 Task: Find connections with filter location Rolante with filter topic #managementwith filter profile language Spanish with filter current company StartupLanes with filter school Madurai Kamraj University, Madurai with filter industry Think Tanks with filter service category Wedding Photography with filter keywords title Professor
Action: Mouse moved to (174, 226)
Screenshot: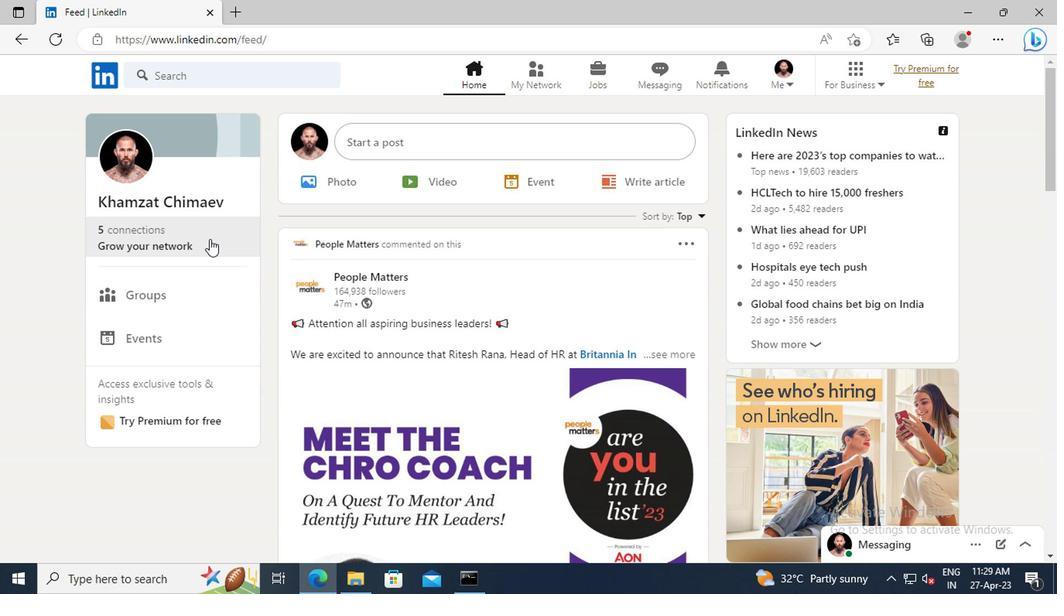 
Action: Mouse pressed left at (174, 226)
Screenshot: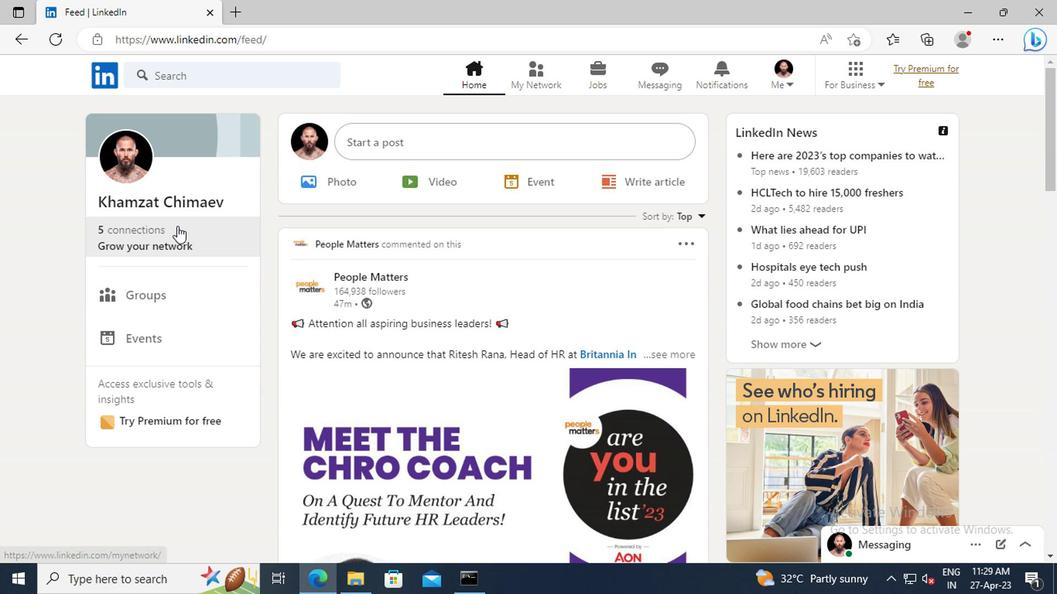 
Action: Mouse moved to (192, 166)
Screenshot: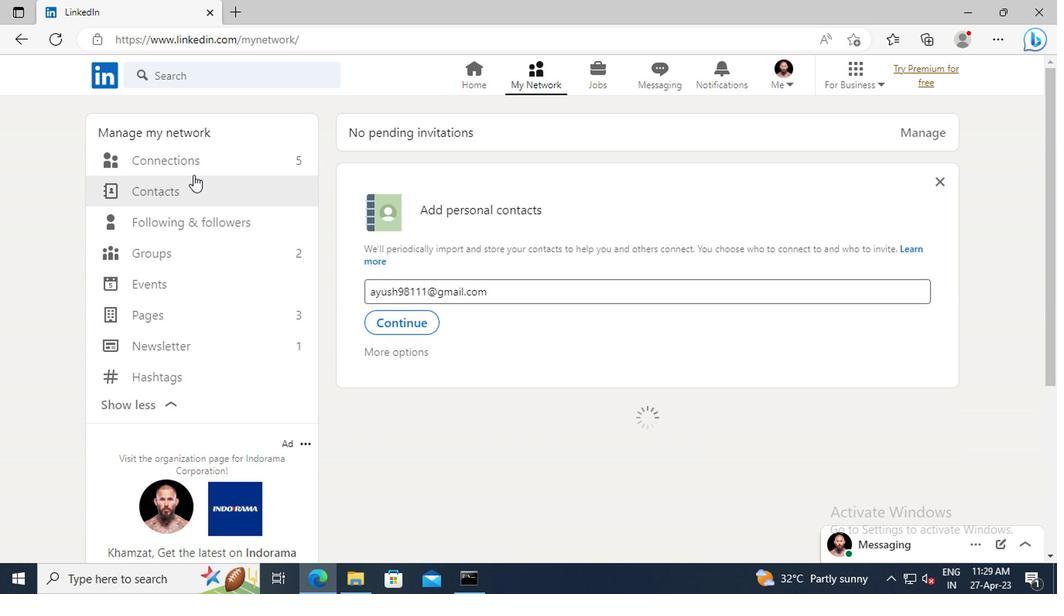 
Action: Mouse pressed left at (192, 166)
Screenshot: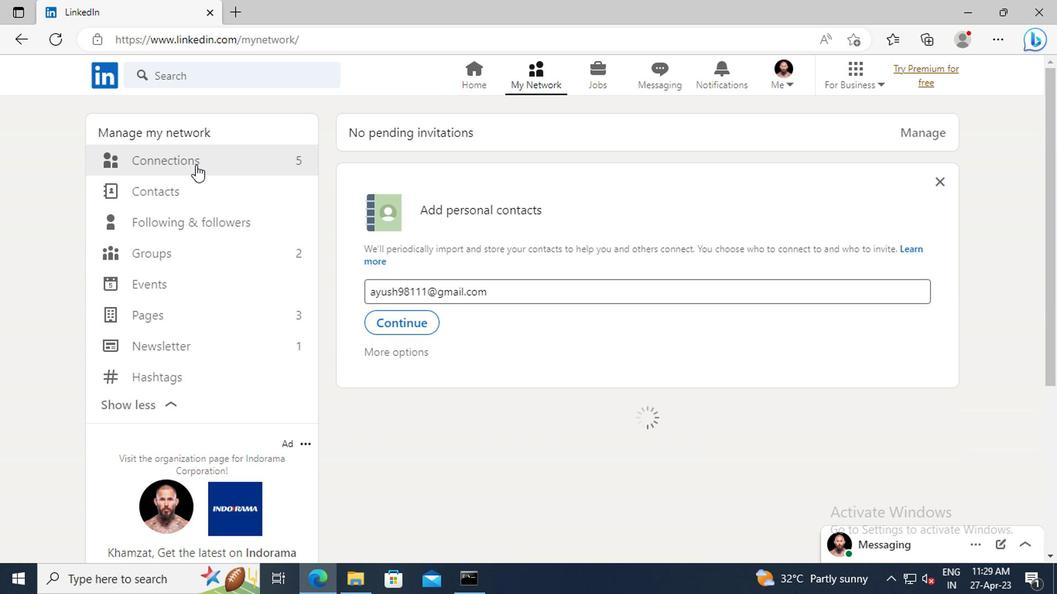 
Action: Mouse moved to (628, 166)
Screenshot: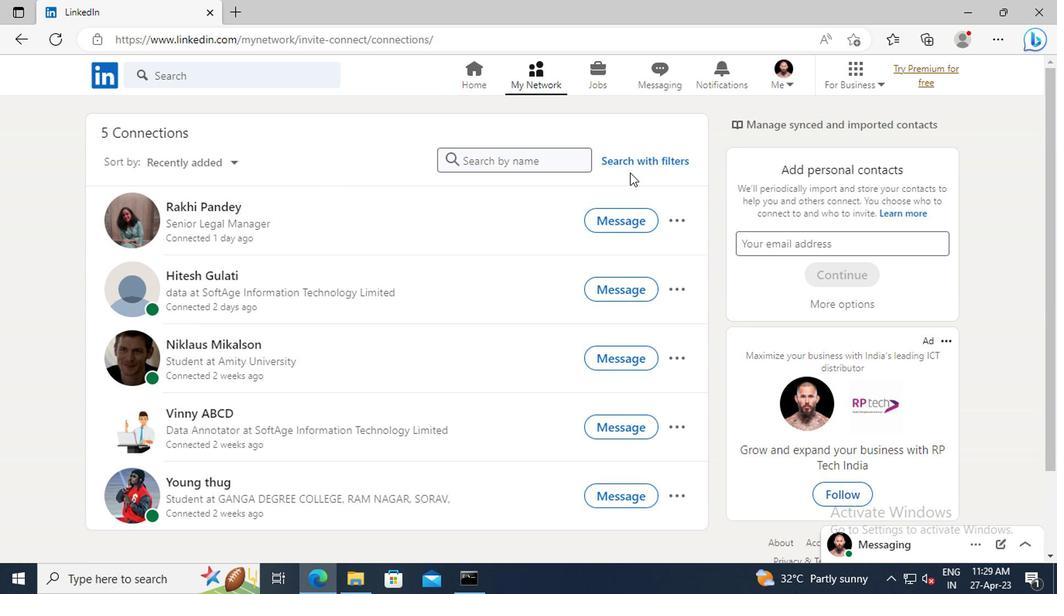 
Action: Mouse pressed left at (628, 166)
Screenshot: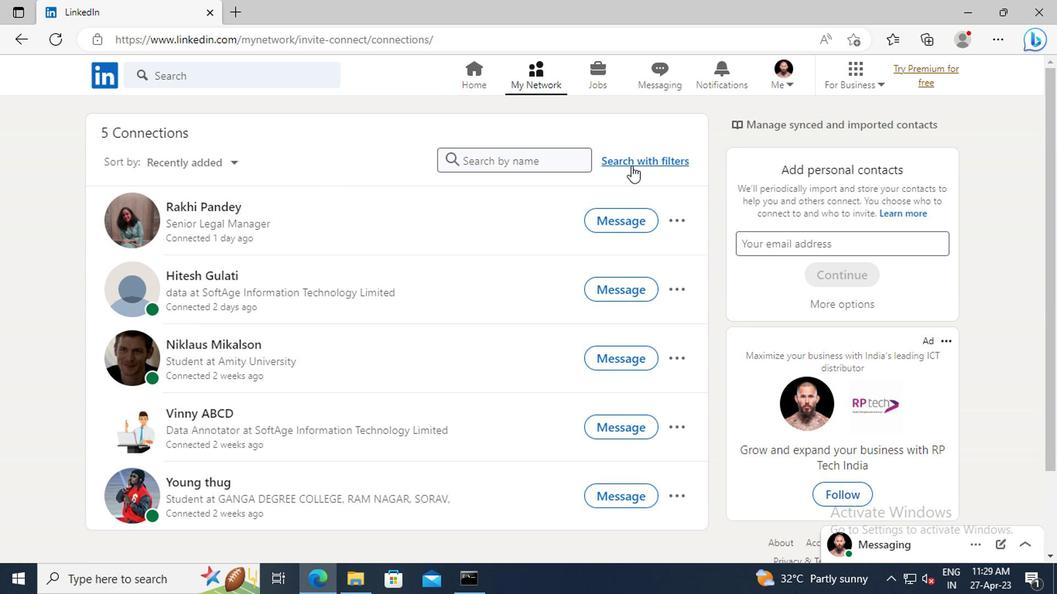 
Action: Mouse moved to (585, 126)
Screenshot: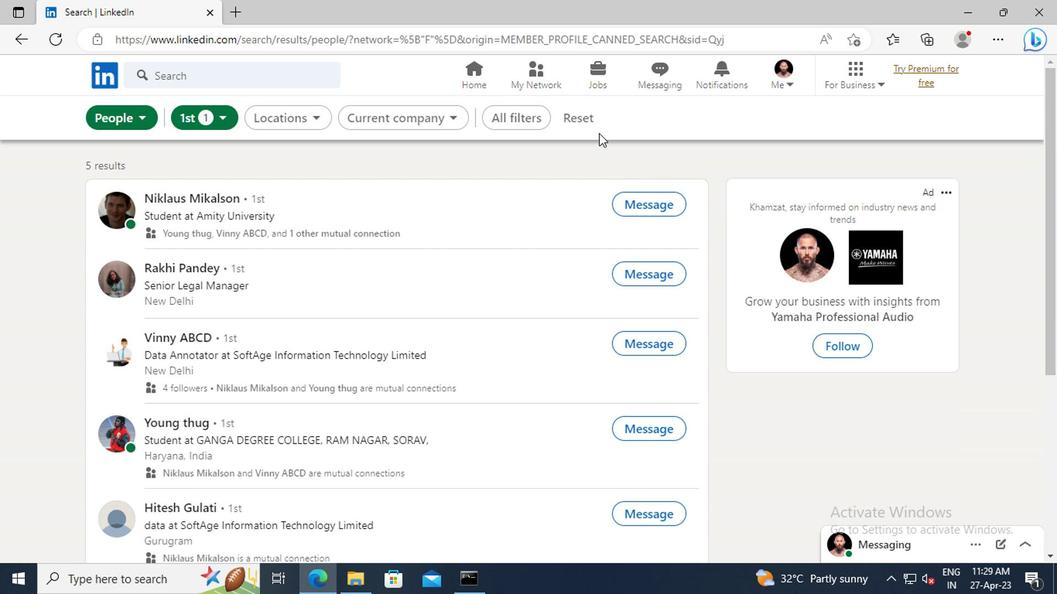 
Action: Mouse pressed left at (585, 126)
Screenshot: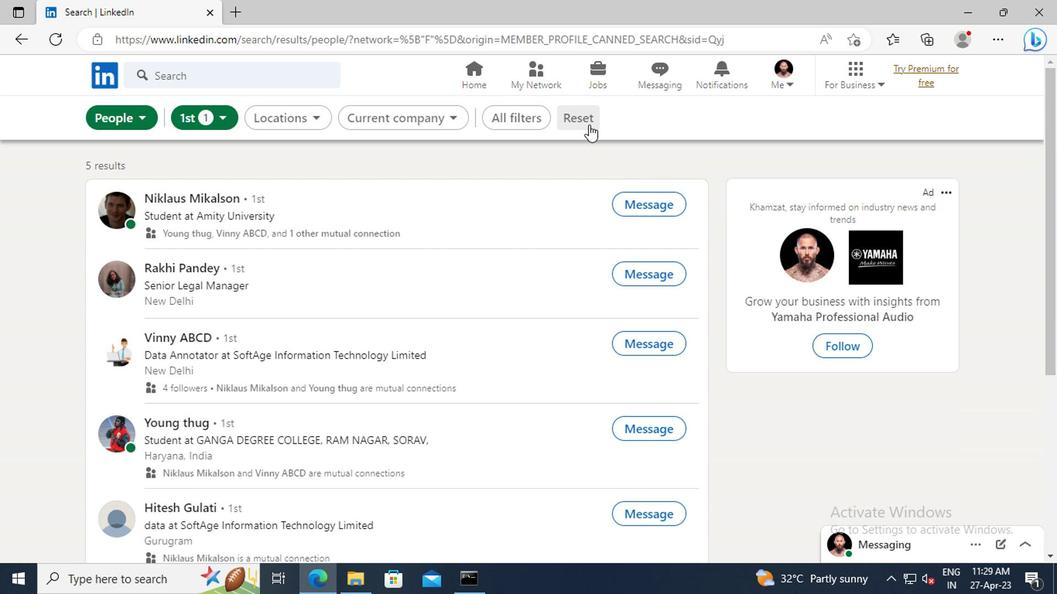 
Action: Mouse moved to (559, 120)
Screenshot: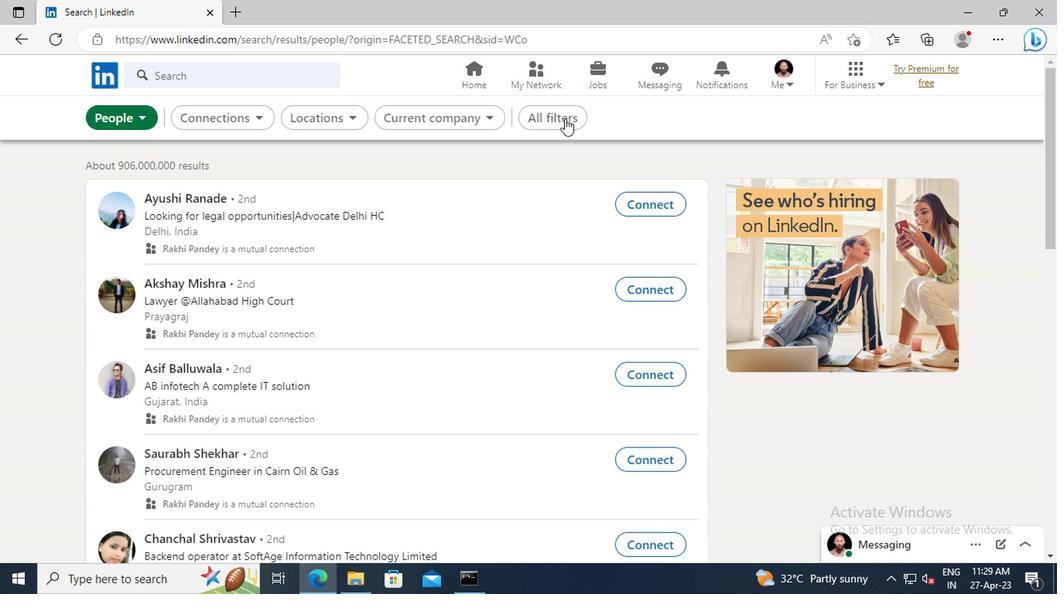 
Action: Mouse pressed left at (559, 120)
Screenshot: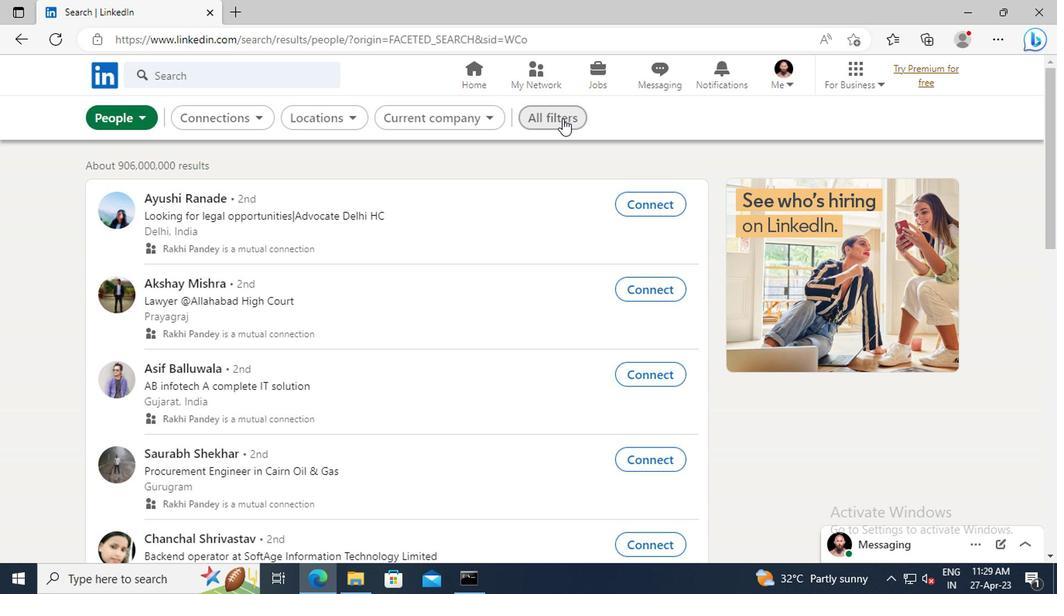 
Action: Mouse moved to (928, 313)
Screenshot: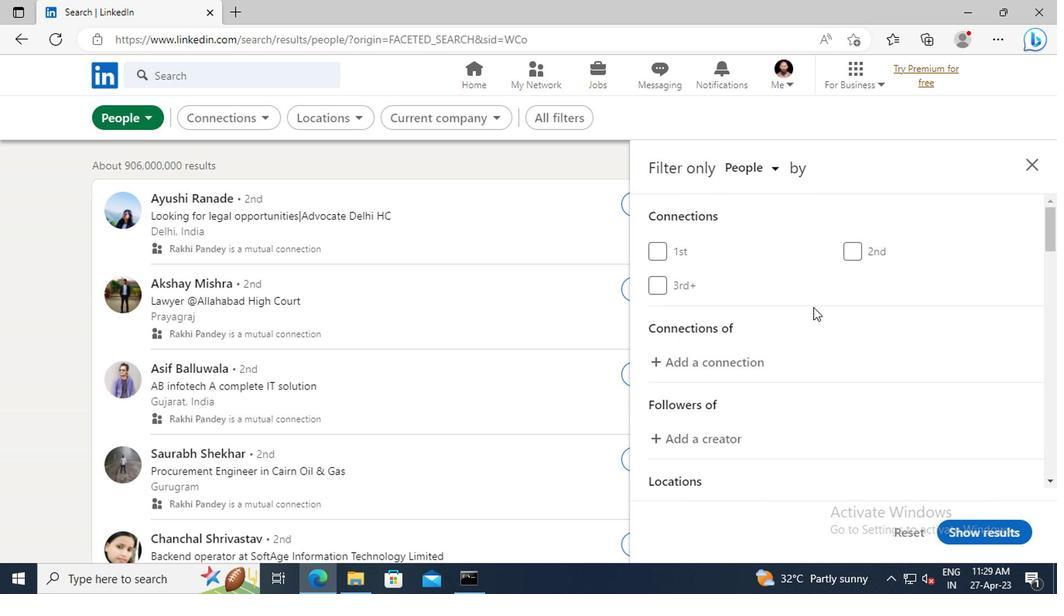 
Action: Mouse scrolled (928, 312) with delta (0, -1)
Screenshot: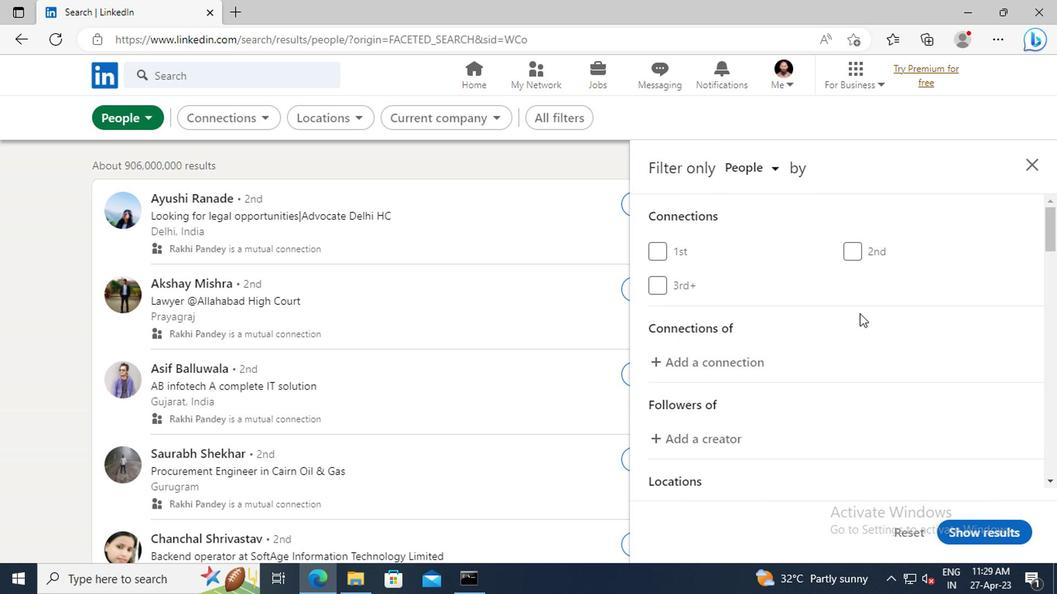 
Action: Mouse scrolled (928, 312) with delta (0, -1)
Screenshot: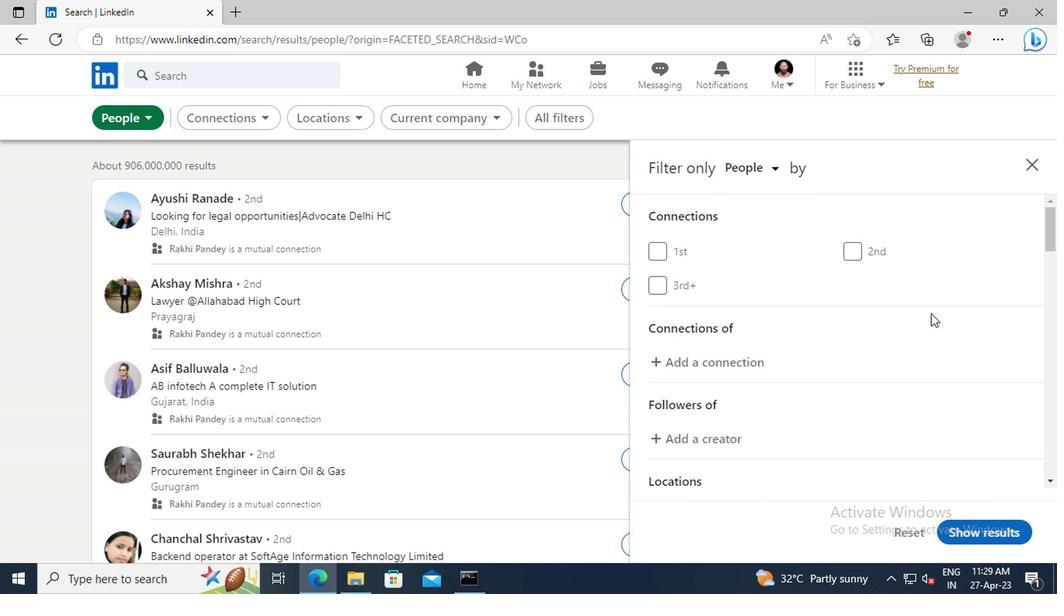 
Action: Mouse scrolled (928, 312) with delta (0, -1)
Screenshot: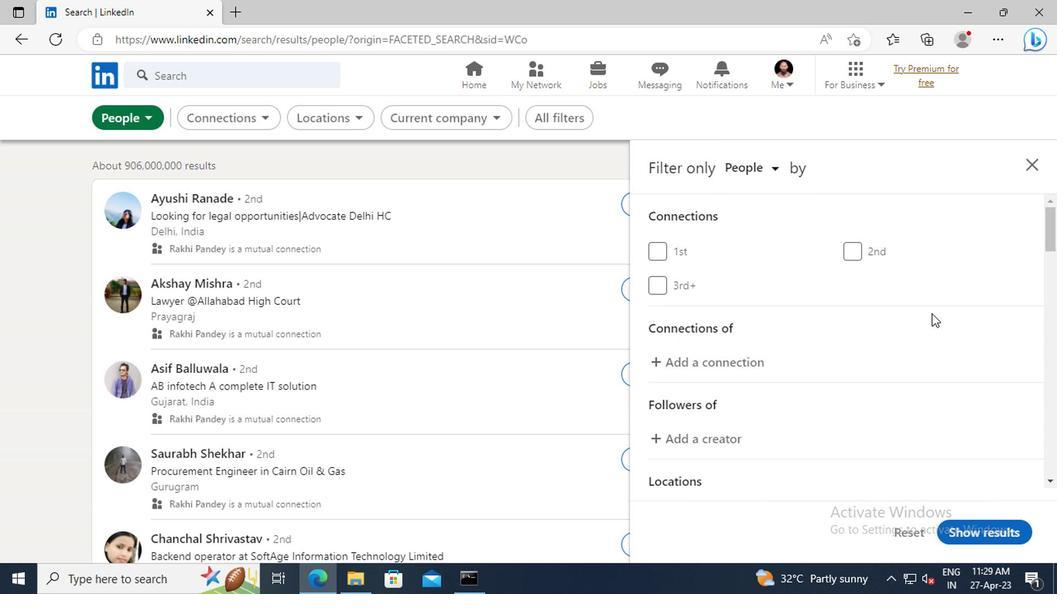 
Action: Mouse scrolled (928, 312) with delta (0, -1)
Screenshot: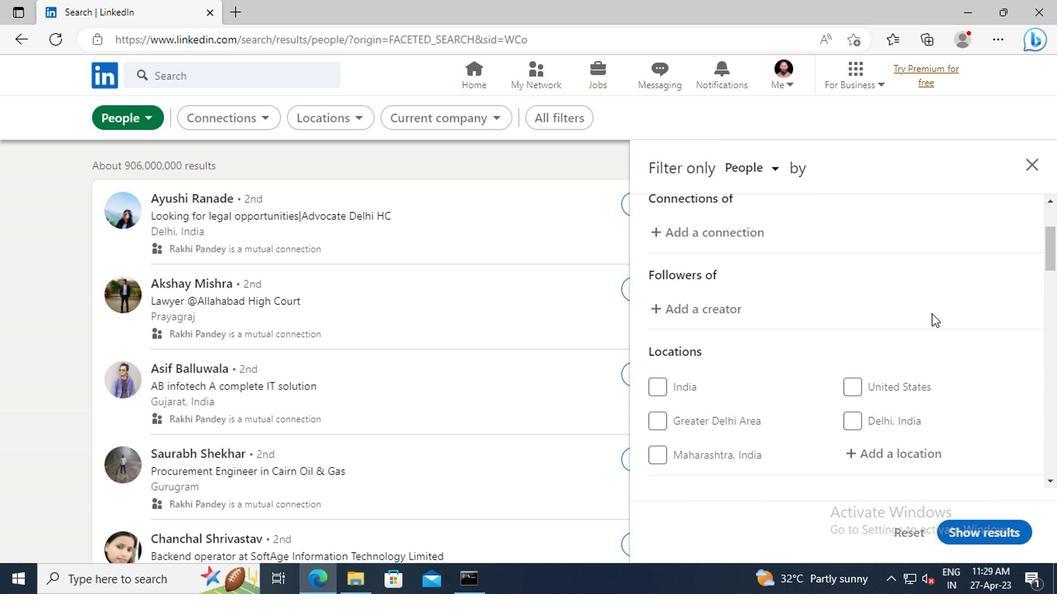 
Action: Mouse scrolled (928, 312) with delta (0, -1)
Screenshot: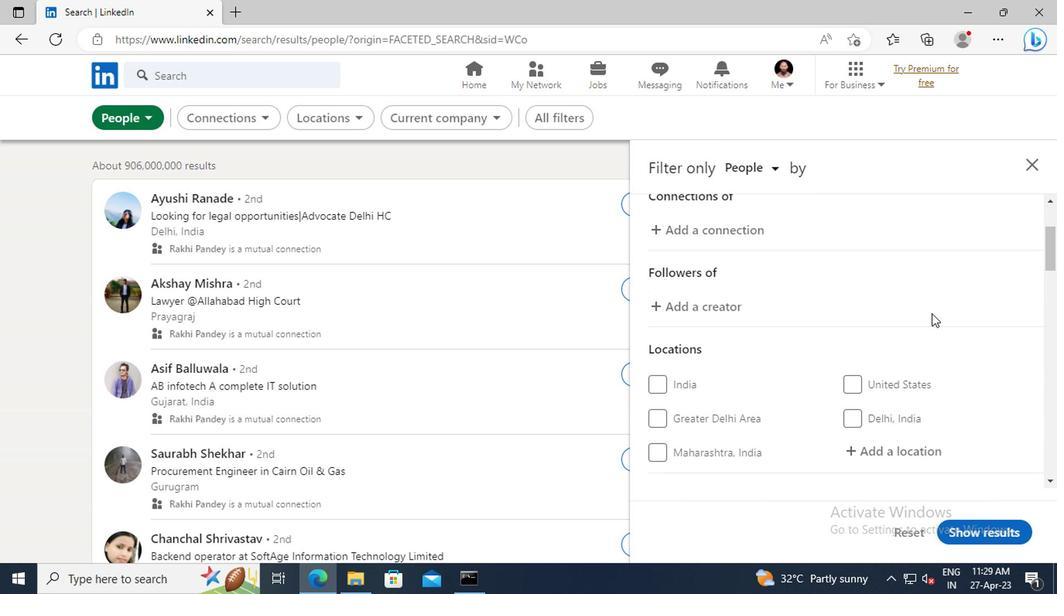 
Action: Mouse moved to (887, 359)
Screenshot: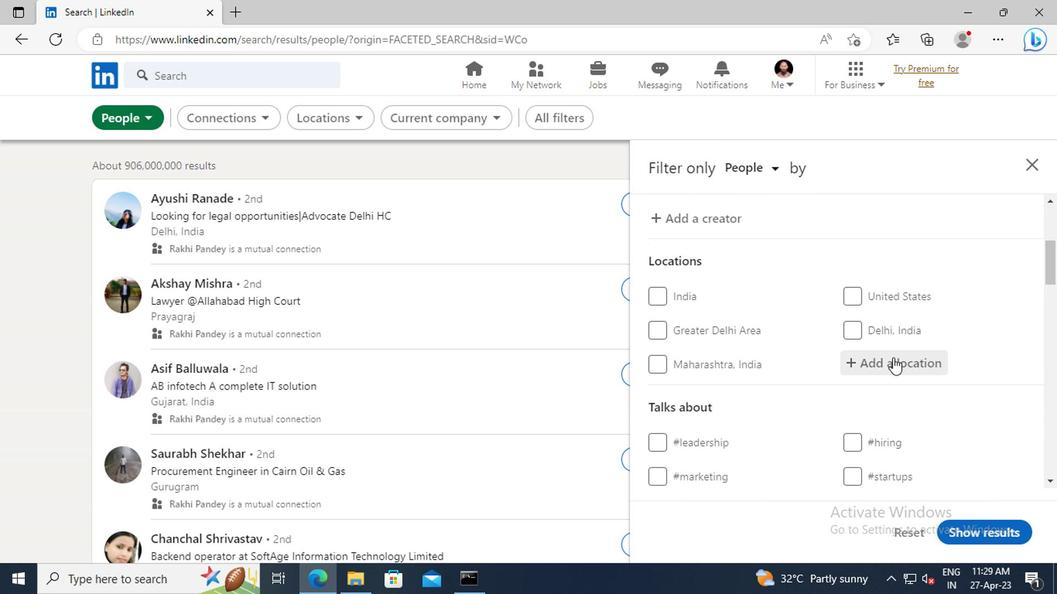 
Action: Mouse pressed left at (887, 359)
Screenshot: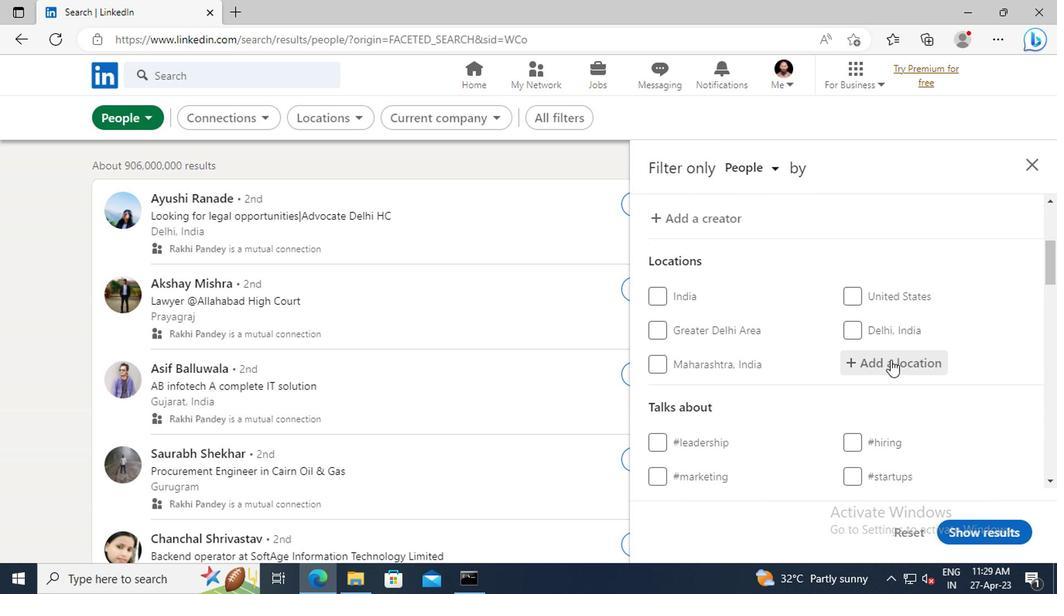 
Action: Key pressed <Key.shift>ROLANTE
Screenshot: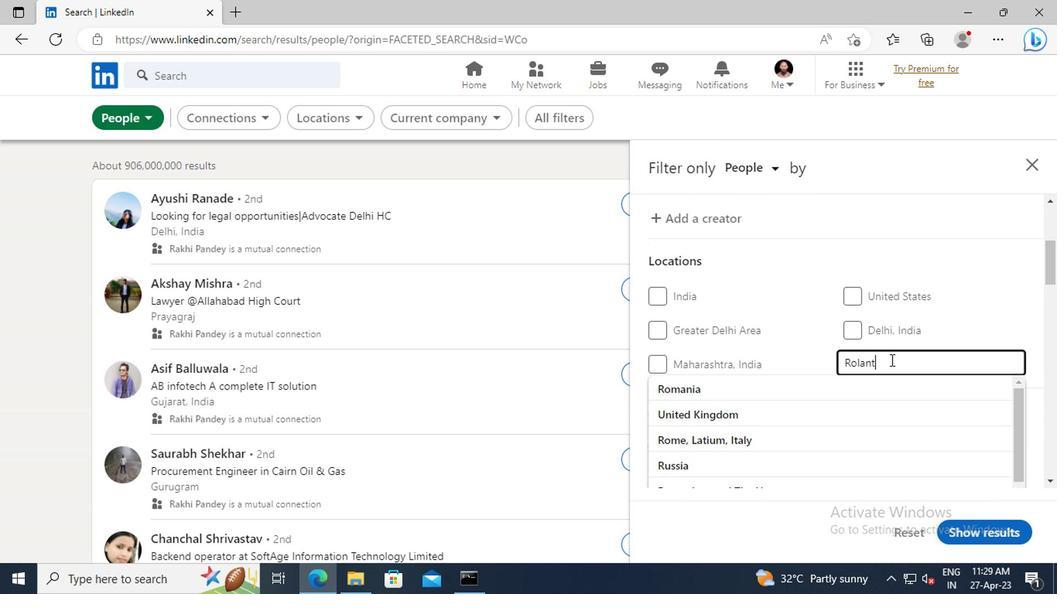 
Action: Mouse moved to (892, 386)
Screenshot: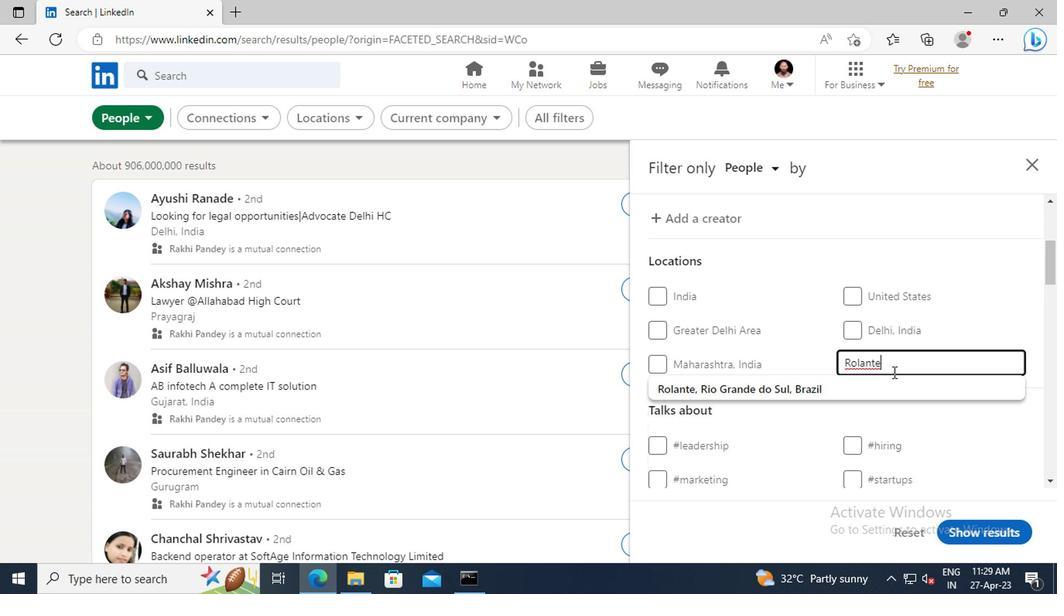 
Action: Mouse pressed left at (892, 386)
Screenshot: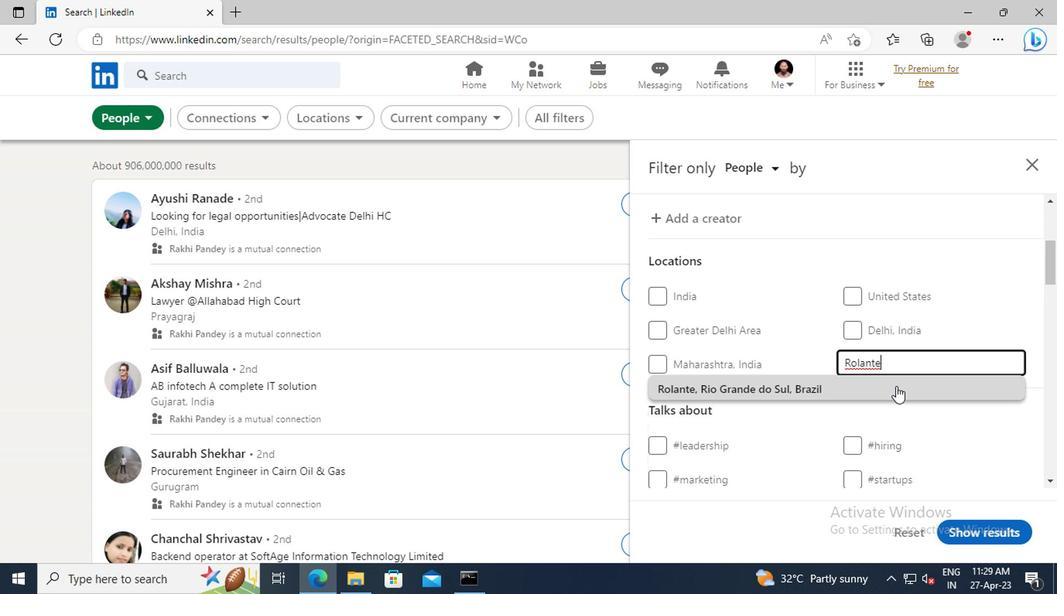 
Action: Mouse moved to (883, 327)
Screenshot: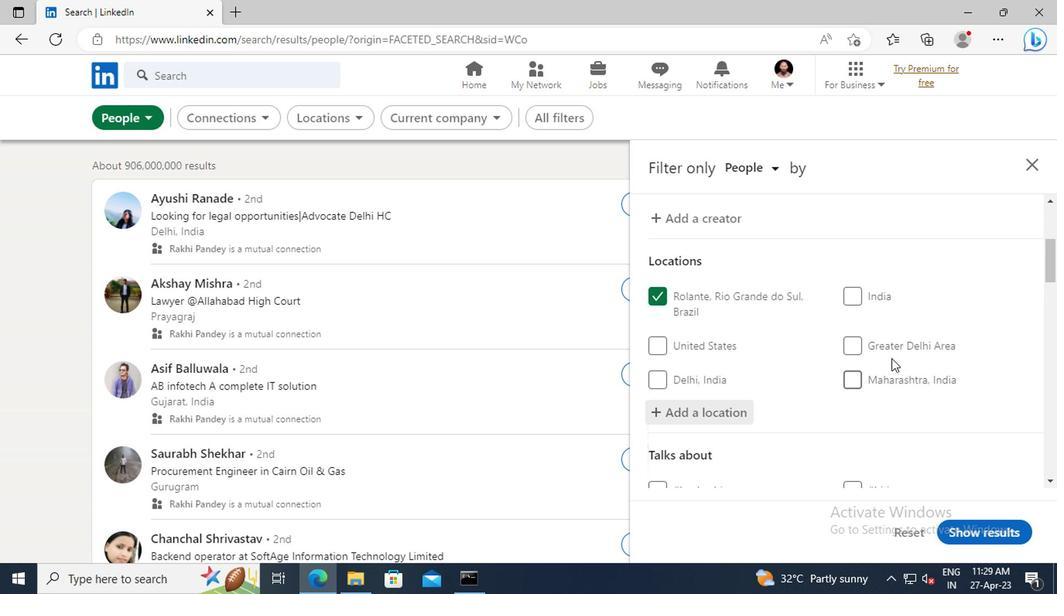 
Action: Mouse scrolled (883, 326) with delta (0, -1)
Screenshot: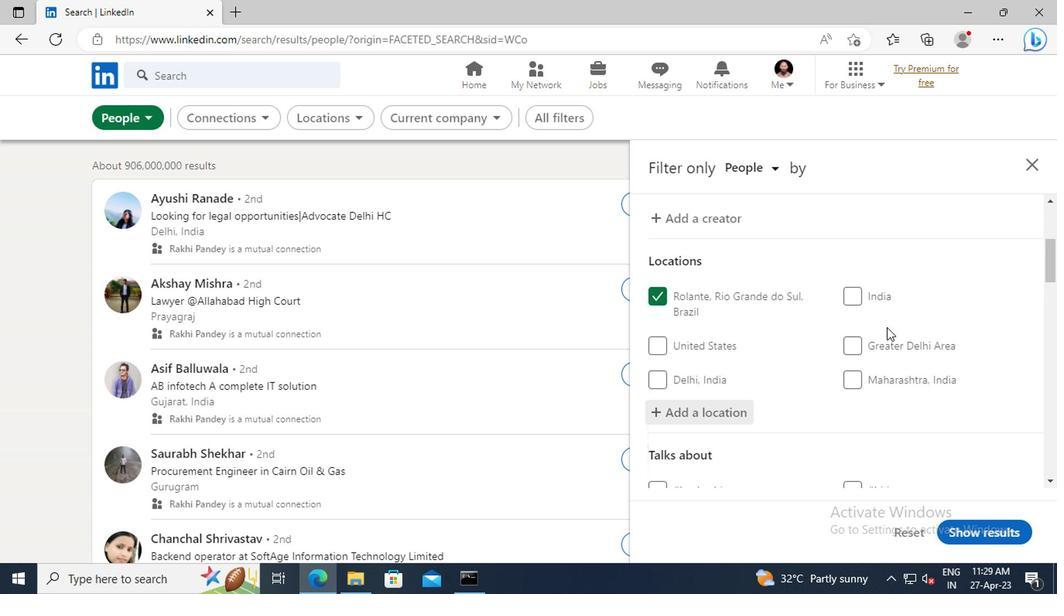 
Action: Mouse scrolled (883, 326) with delta (0, -1)
Screenshot: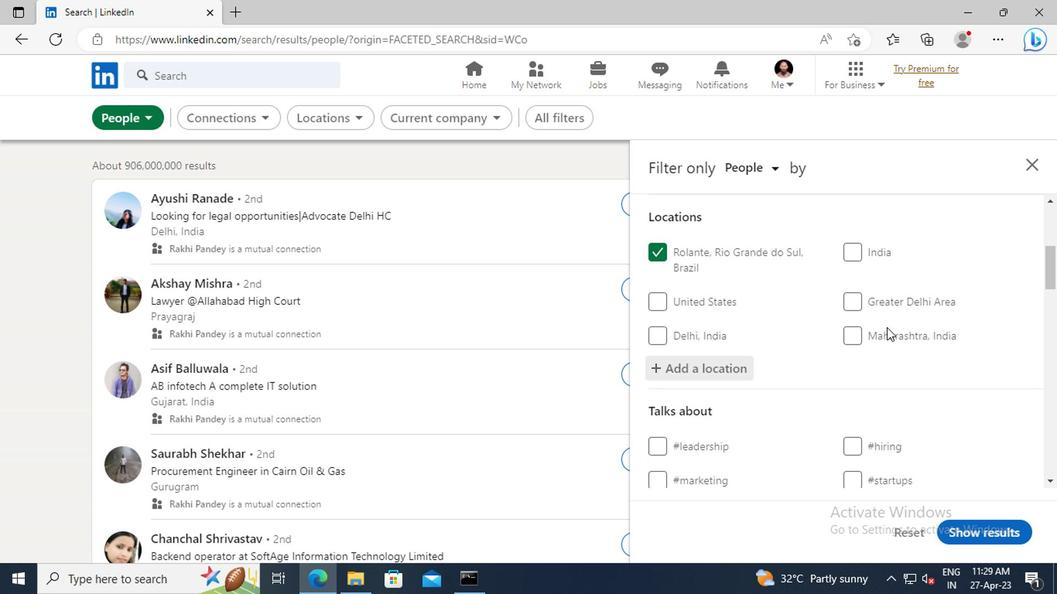 
Action: Mouse scrolled (883, 326) with delta (0, -1)
Screenshot: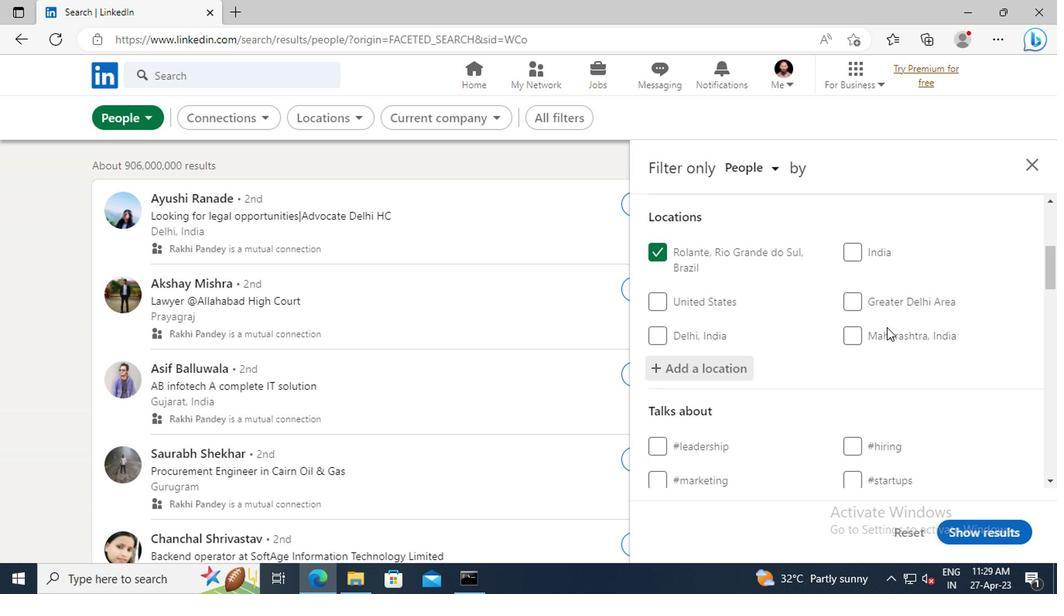 
Action: Mouse scrolled (883, 326) with delta (0, -1)
Screenshot: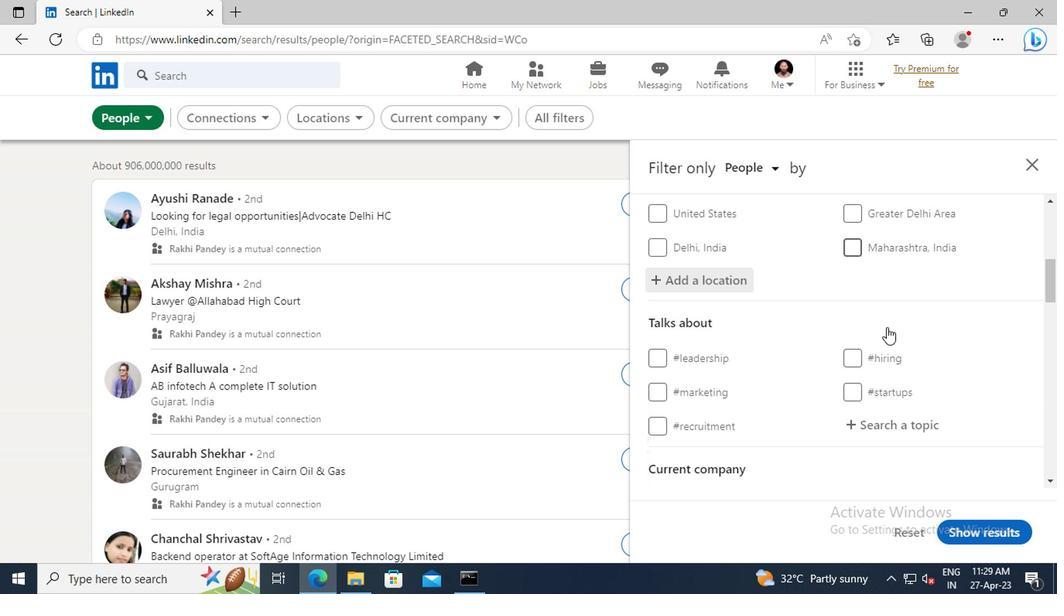 
Action: Mouse scrolled (883, 326) with delta (0, -1)
Screenshot: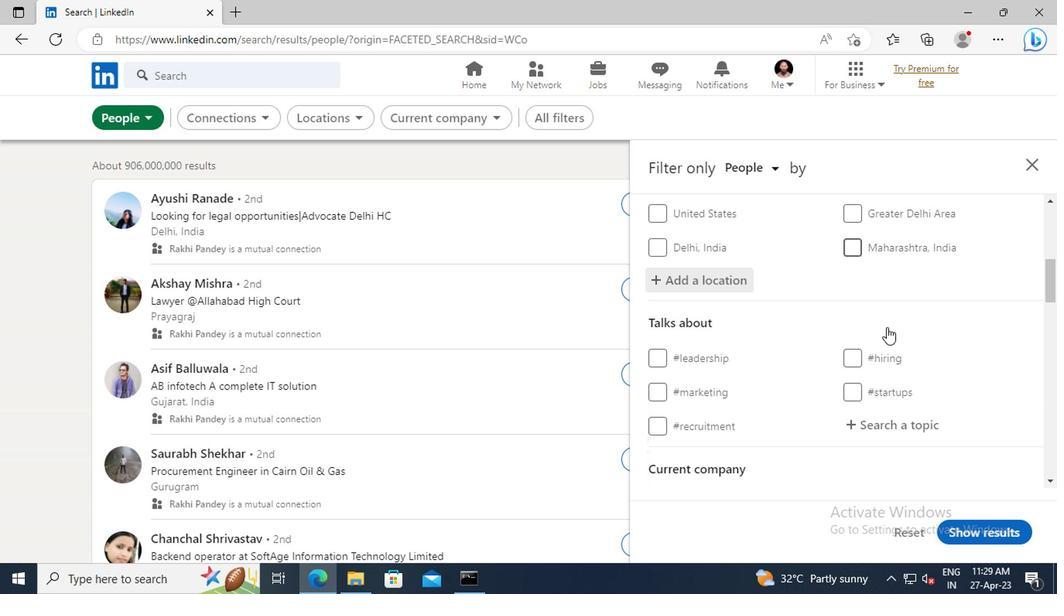
Action: Mouse moved to (882, 340)
Screenshot: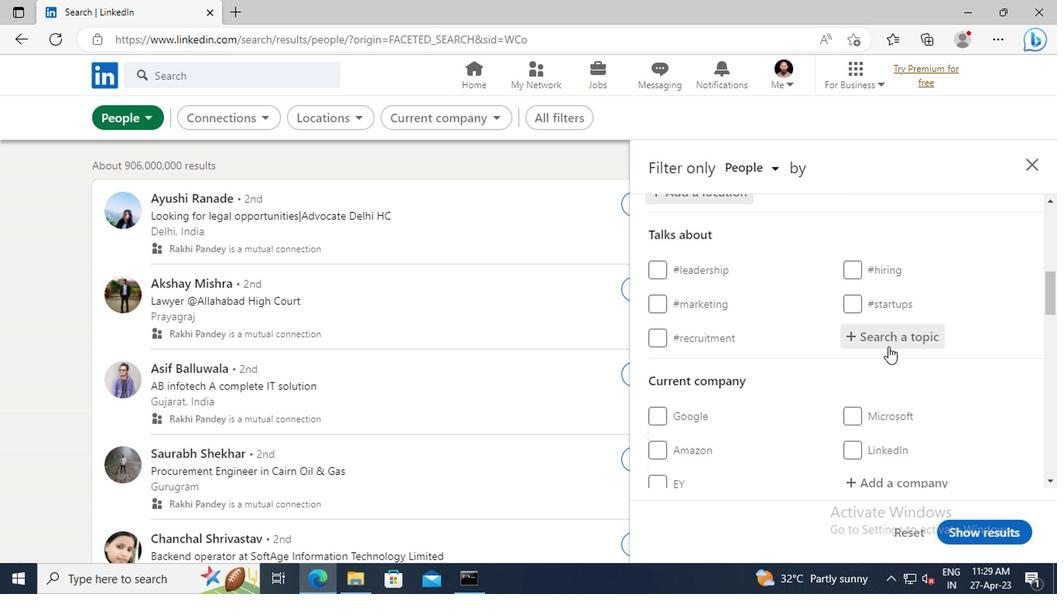 
Action: Mouse pressed left at (882, 340)
Screenshot: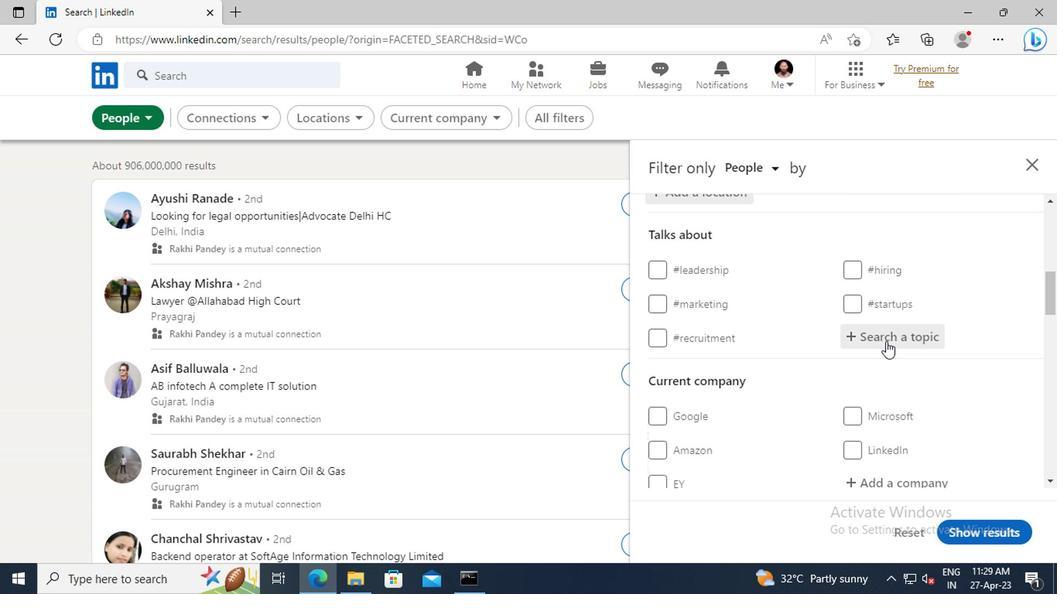
Action: Key pressed <Key.shift>#MANAGEMENTWITH<Key.enter>
Screenshot: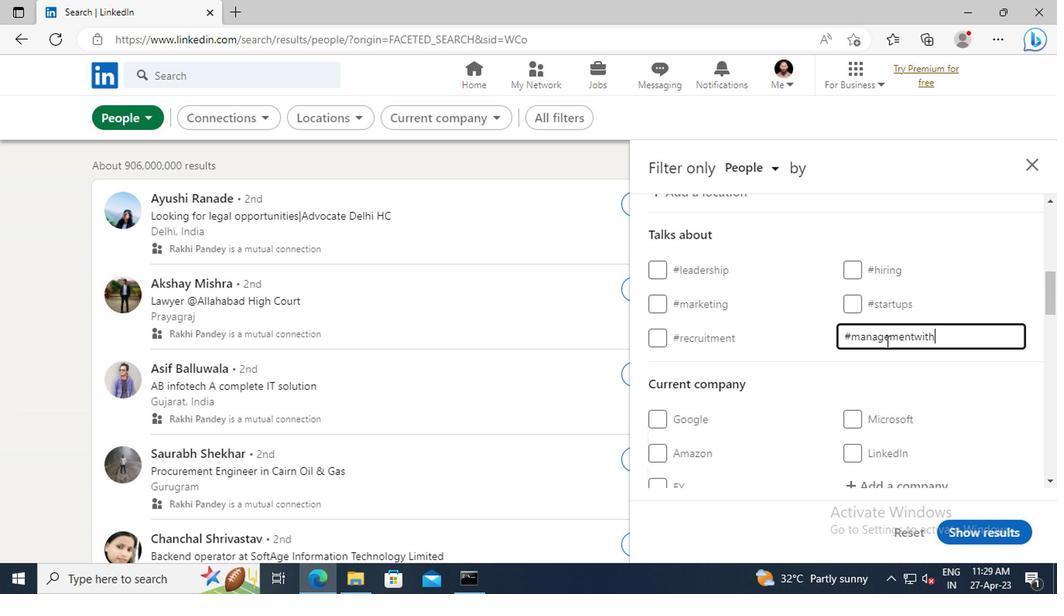 
Action: Mouse moved to (823, 347)
Screenshot: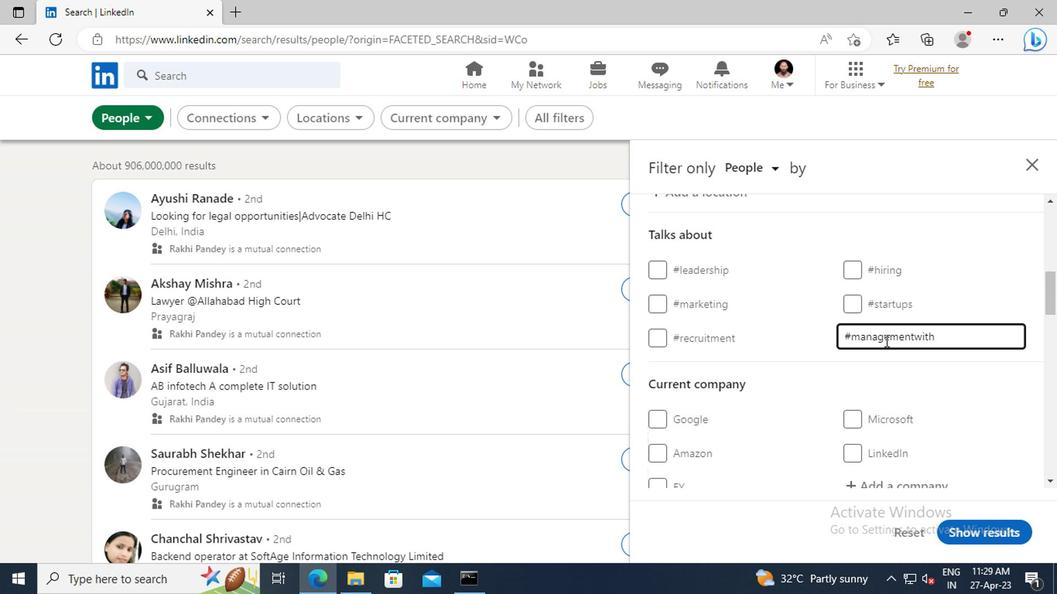 
Action: Mouse scrolled (823, 346) with delta (0, 0)
Screenshot: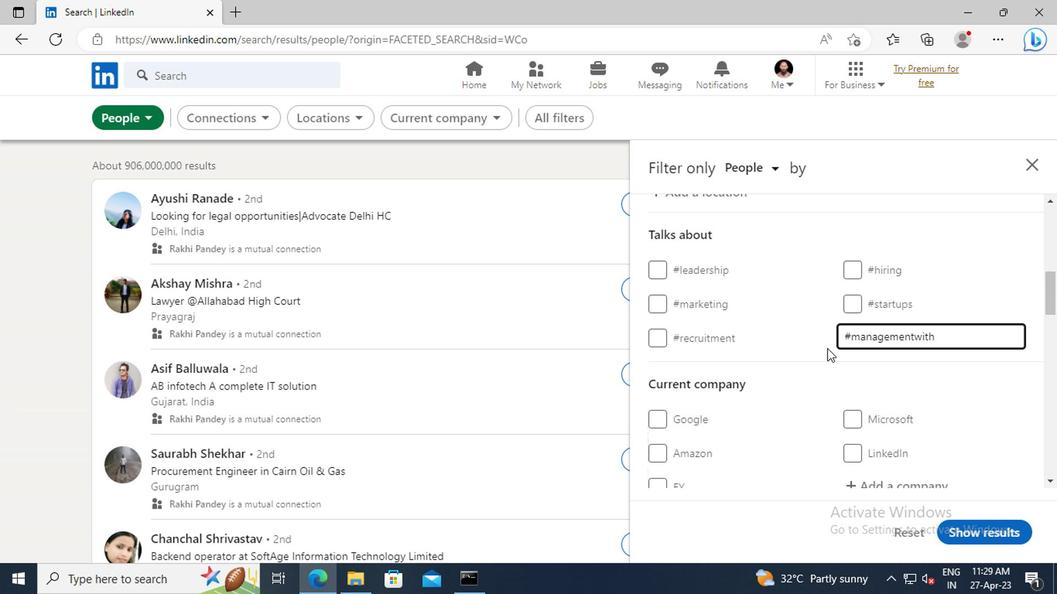 
Action: Mouse scrolled (823, 346) with delta (0, 0)
Screenshot: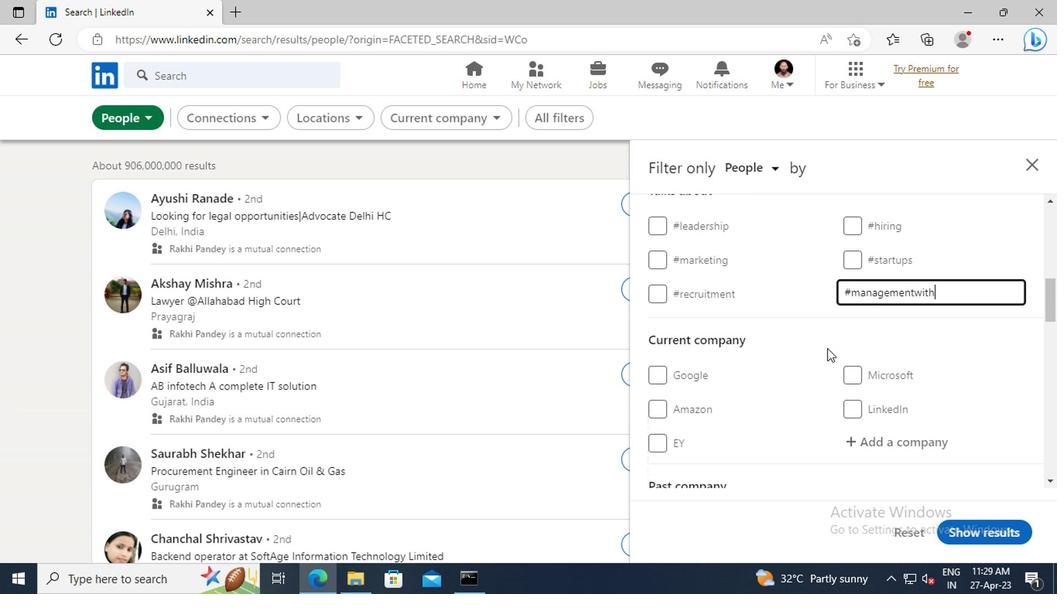 
Action: Mouse scrolled (823, 346) with delta (0, 0)
Screenshot: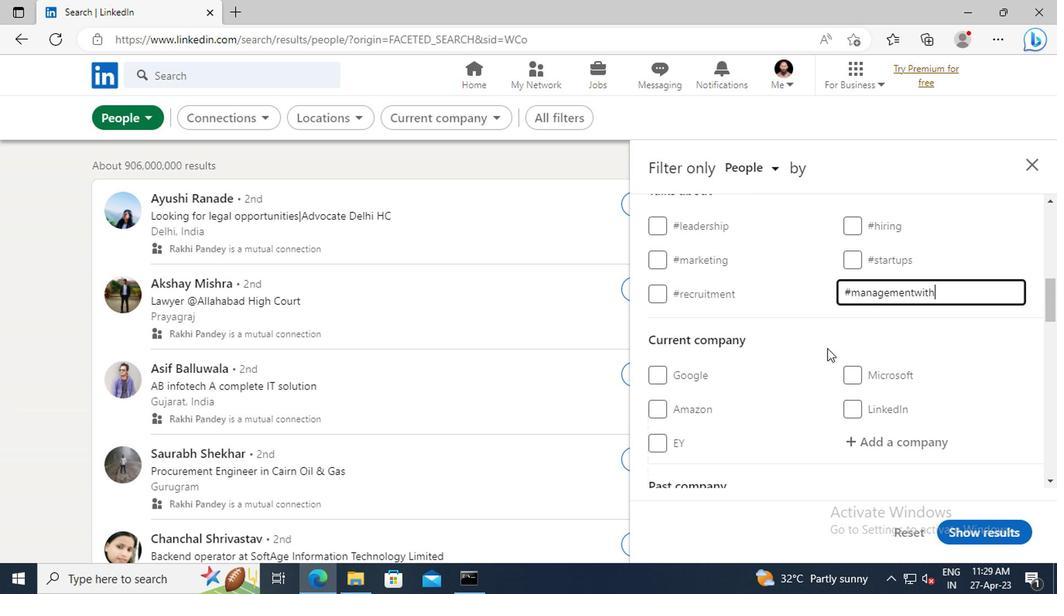 
Action: Mouse scrolled (823, 346) with delta (0, 0)
Screenshot: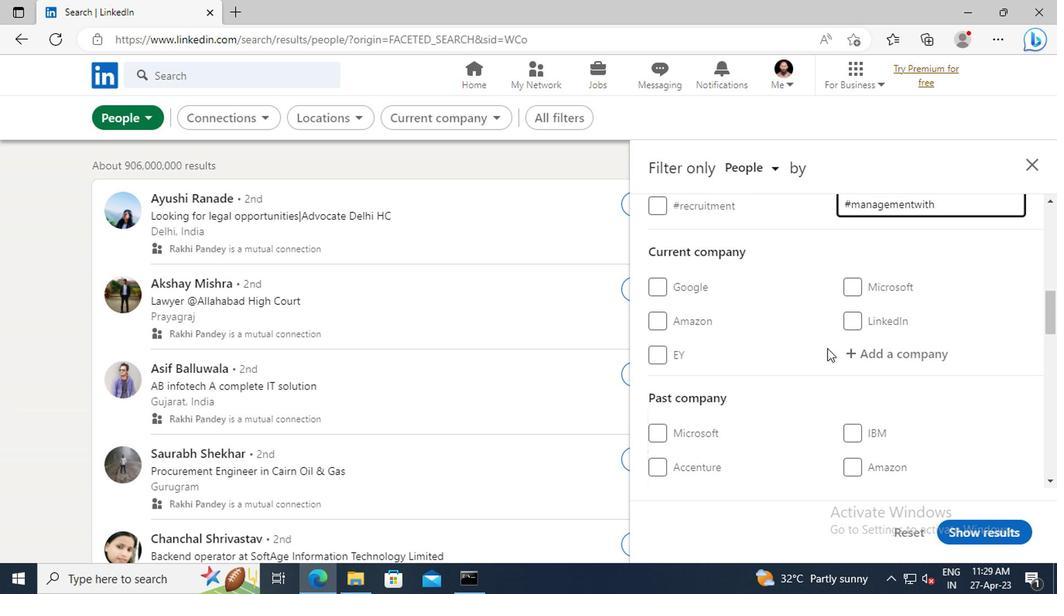 
Action: Mouse scrolled (823, 346) with delta (0, 0)
Screenshot: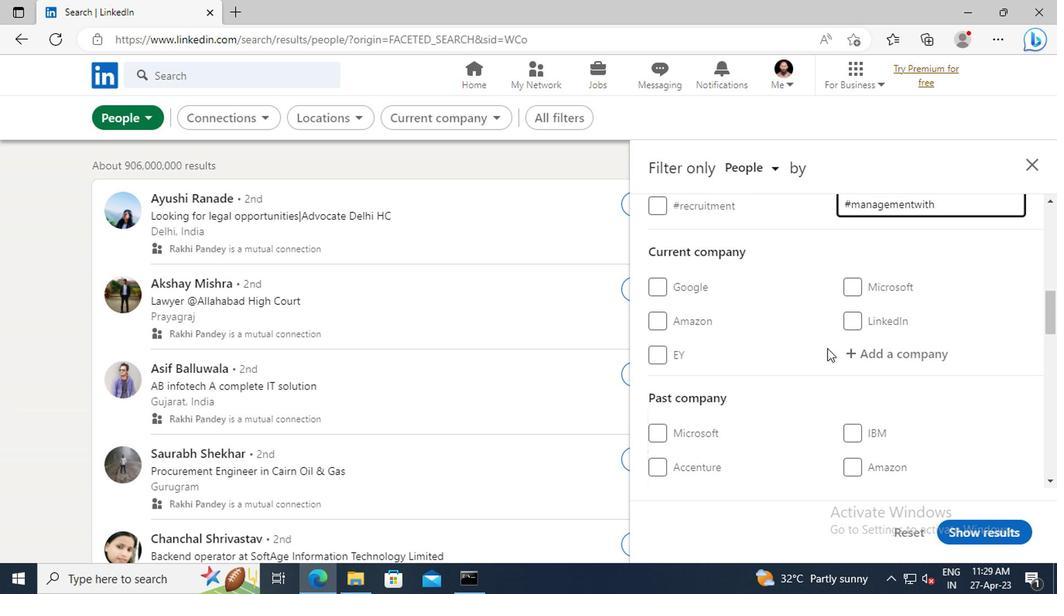 
Action: Mouse scrolled (823, 346) with delta (0, 0)
Screenshot: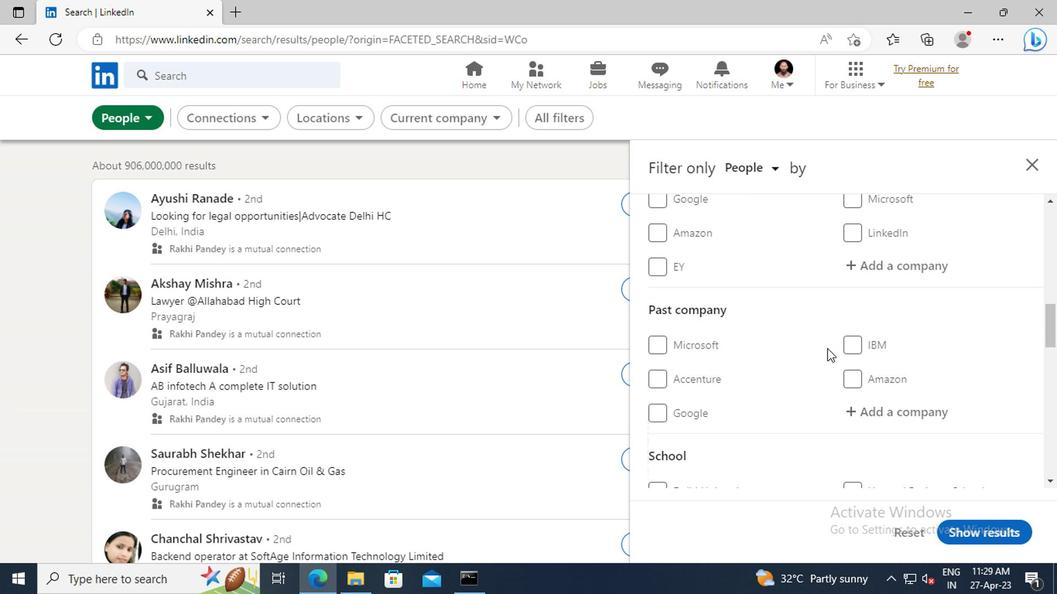 
Action: Mouse scrolled (823, 346) with delta (0, 0)
Screenshot: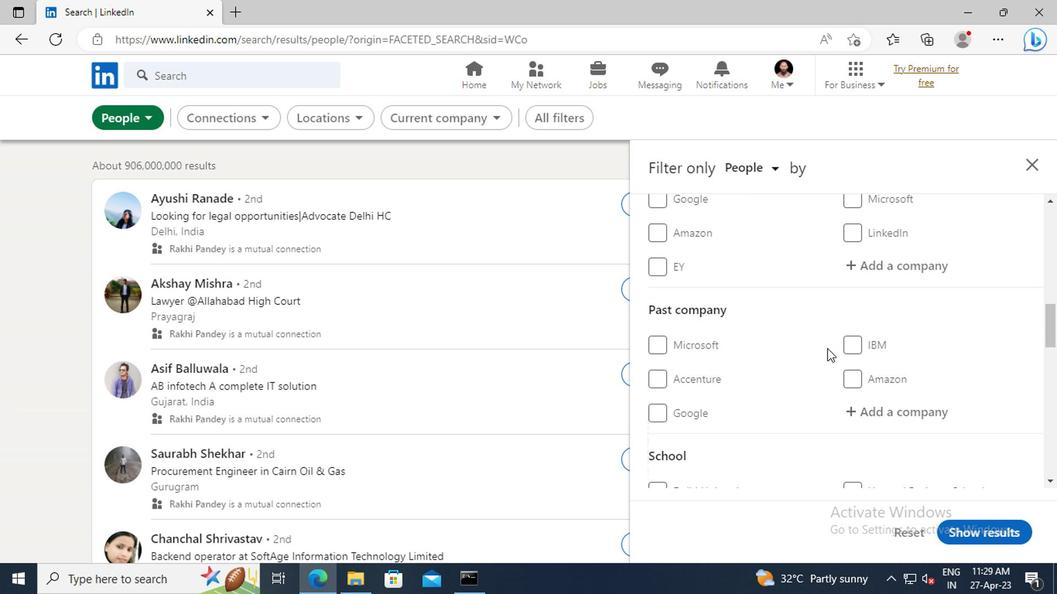 
Action: Mouse scrolled (823, 346) with delta (0, 0)
Screenshot: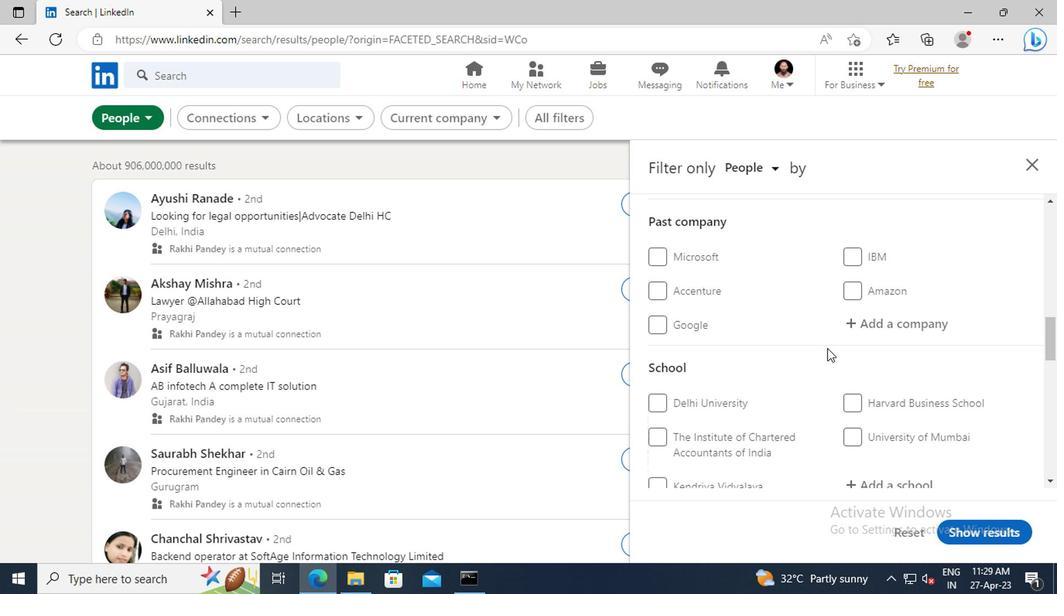 
Action: Mouse scrolled (823, 346) with delta (0, 0)
Screenshot: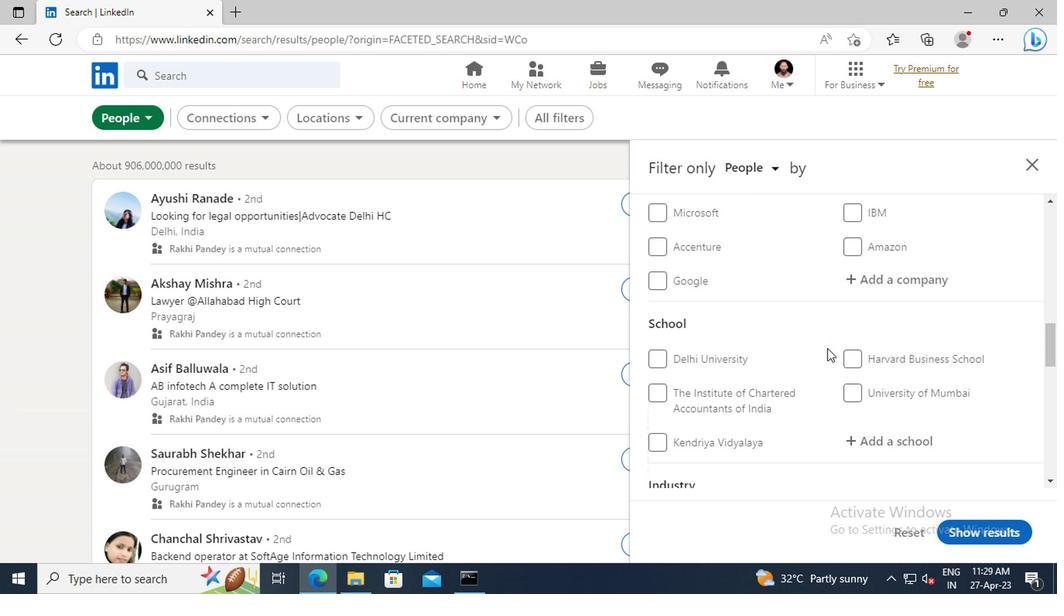 
Action: Mouse scrolled (823, 346) with delta (0, 0)
Screenshot: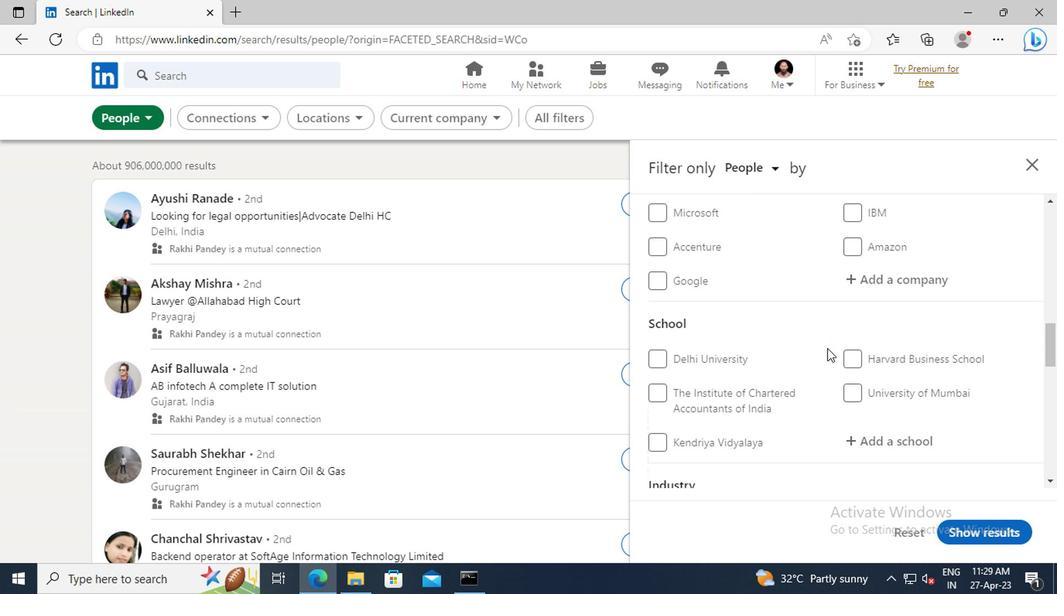 
Action: Mouse scrolled (823, 346) with delta (0, 0)
Screenshot: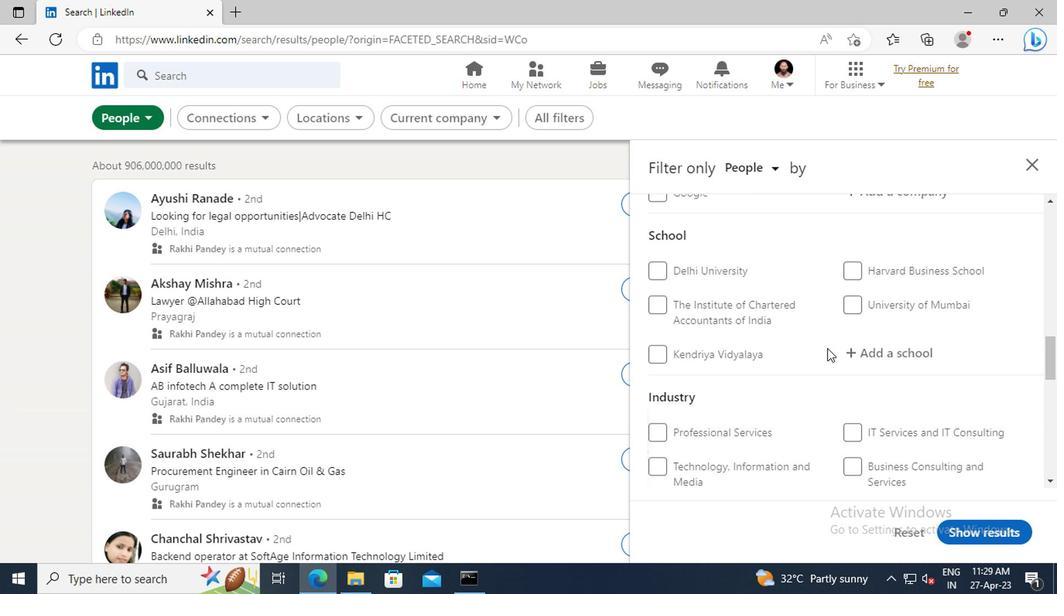 
Action: Mouse scrolled (823, 346) with delta (0, 0)
Screenshot: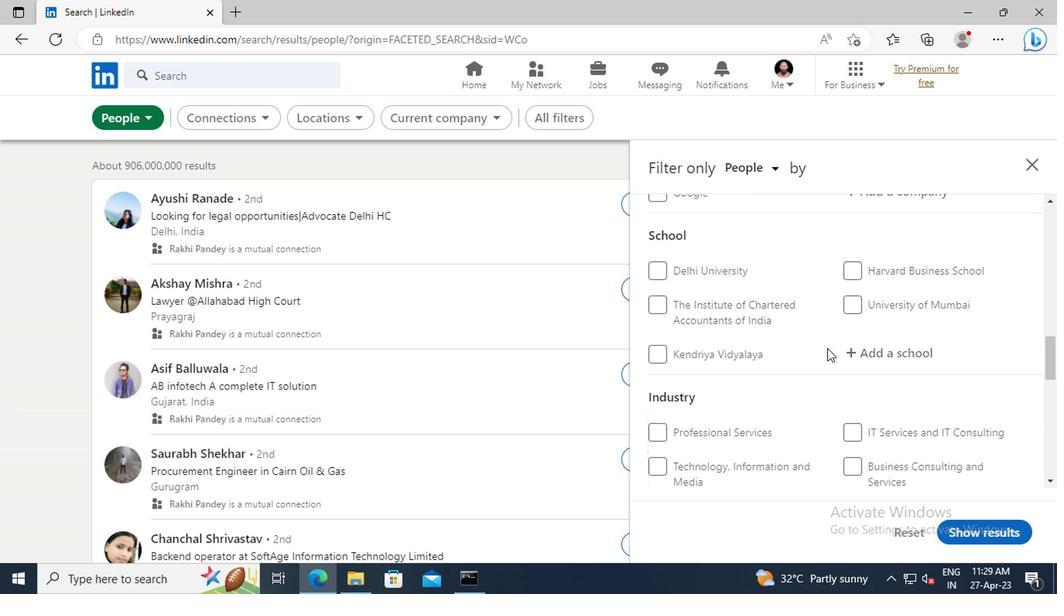 
Action: Mouse scrolled (823, 346) with delta (0, 0)
Screenshot: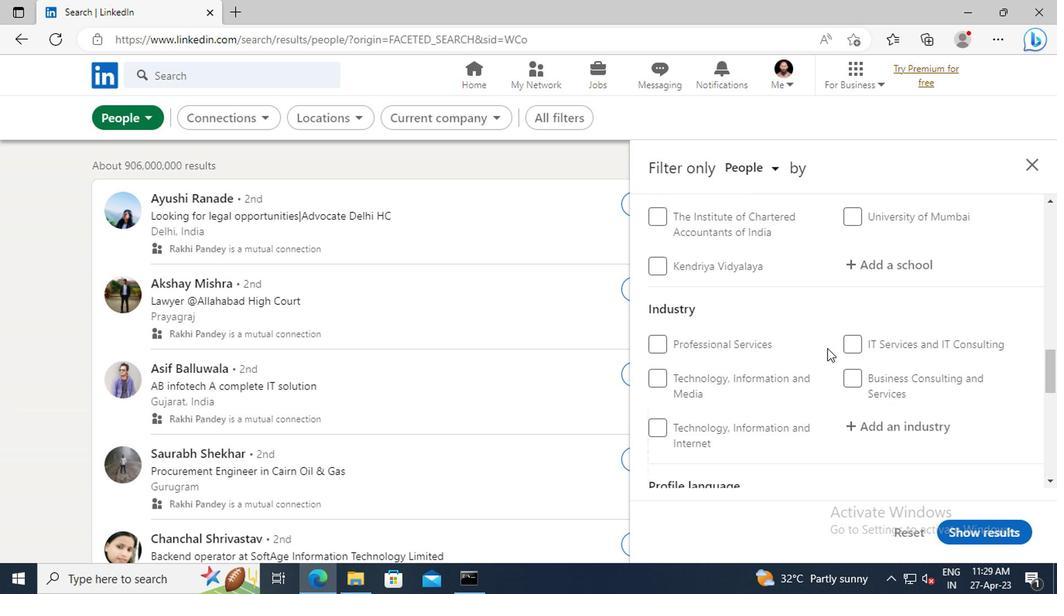 
Action: Mouse scrolled (823, 346) with delta (0, 0)
Screenshot: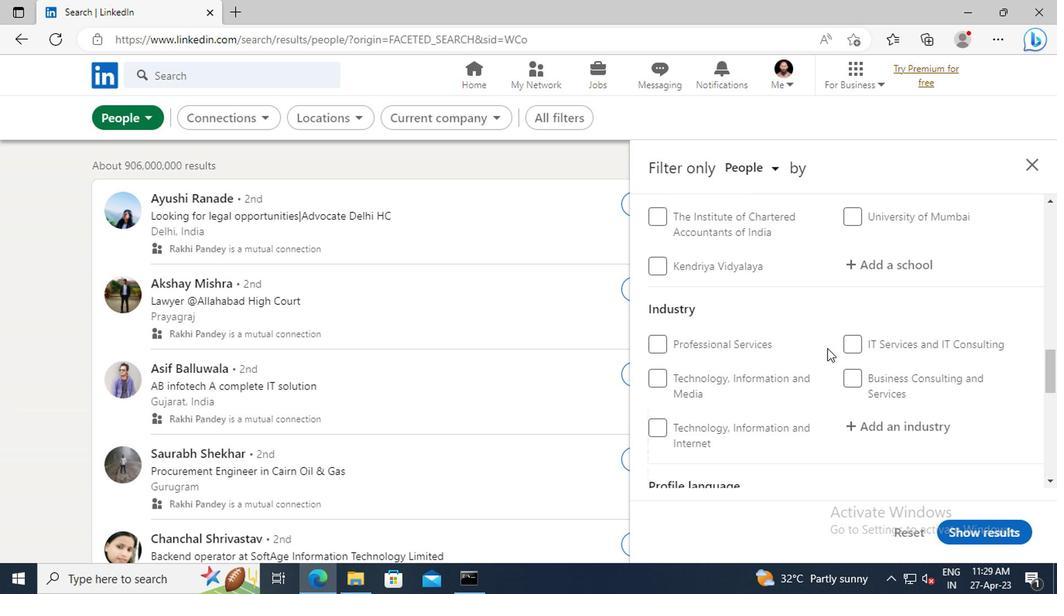 
Action: Mouse scrolled (823, 346) with delta (0, 0)
Screenshot: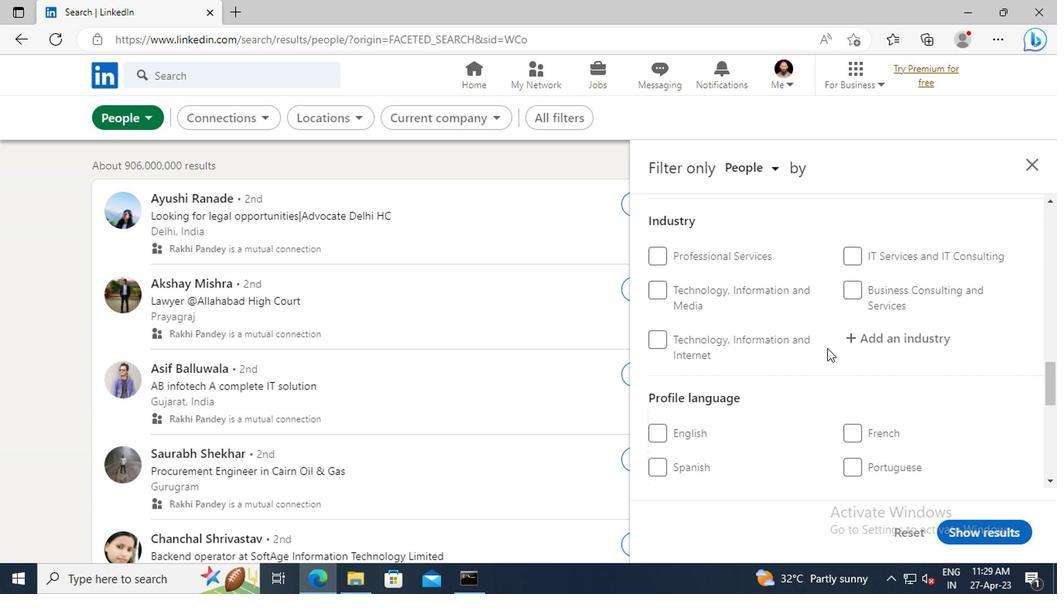
Action: Mouse scrolled (823, 346) with delta (0, 0)
Screenshot: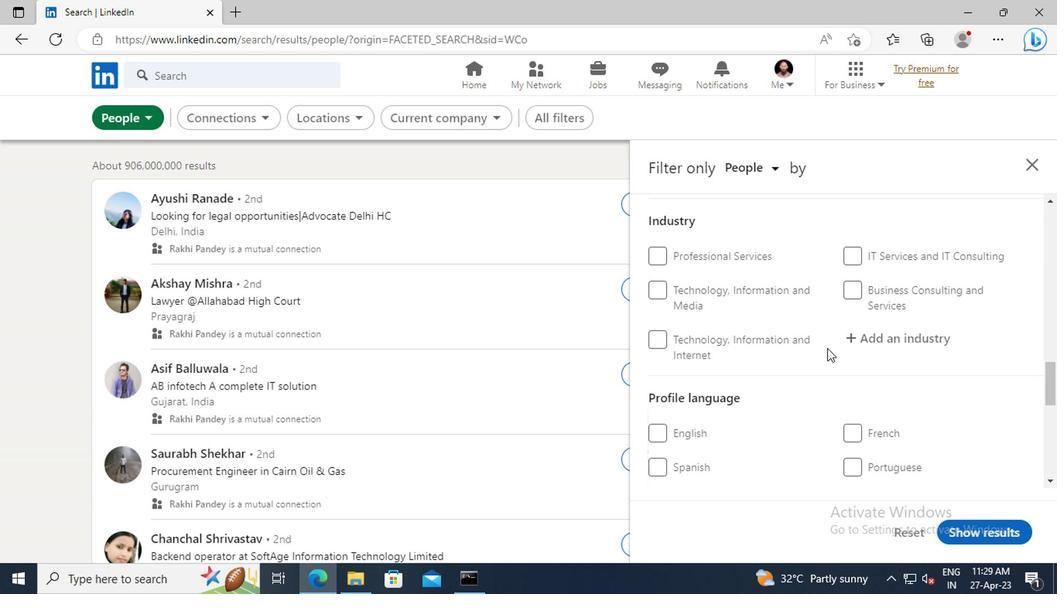 
Action: Mouse moved to (657, 382)
Screenshot: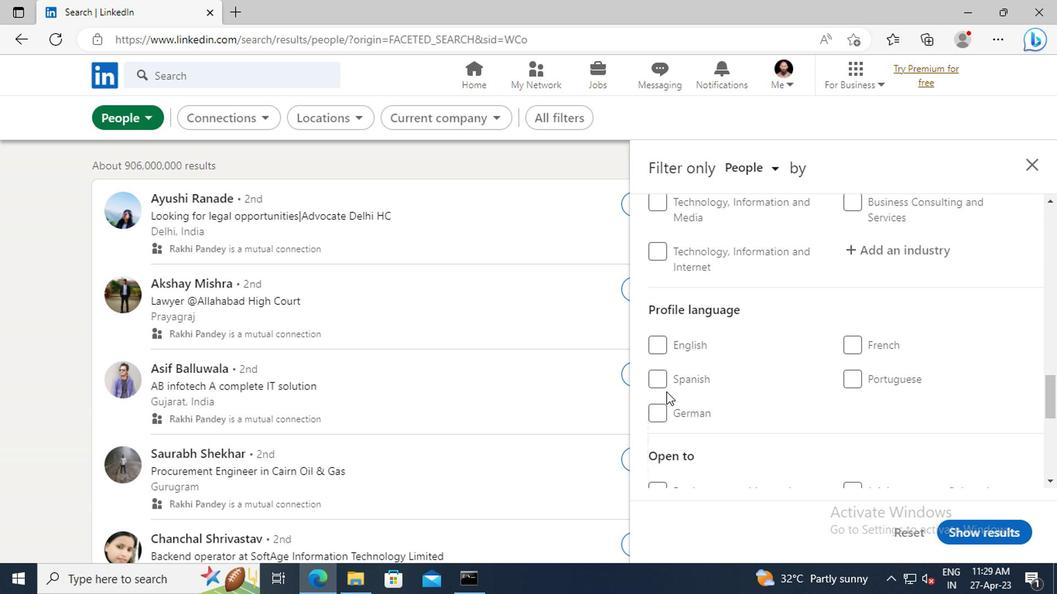 
Action: Mouse pressed left at (657, 382)
Screenshot: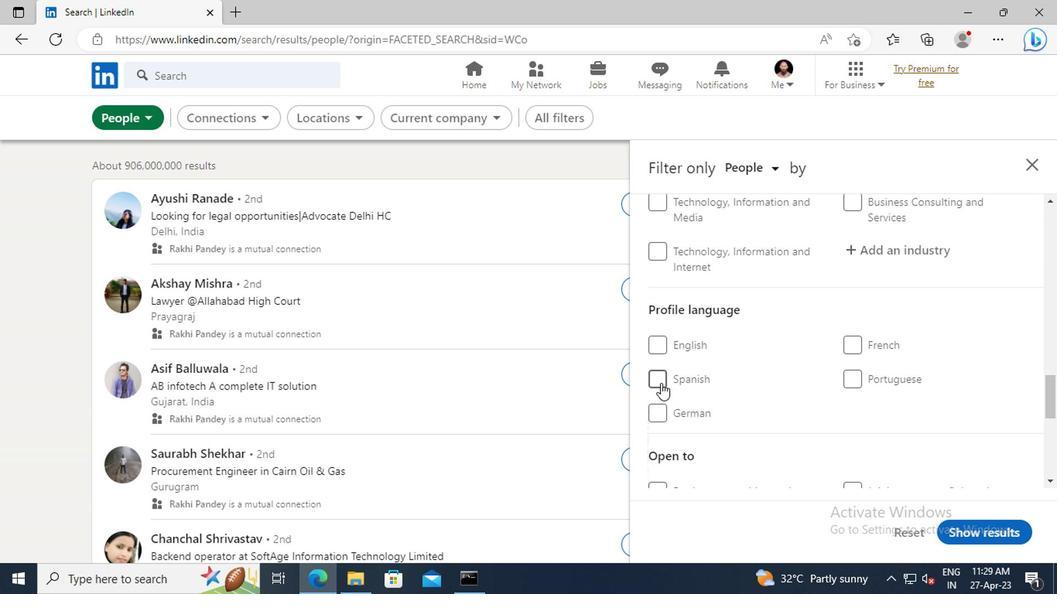 
Action: Mouse moved to (835, 376)
Screenshot: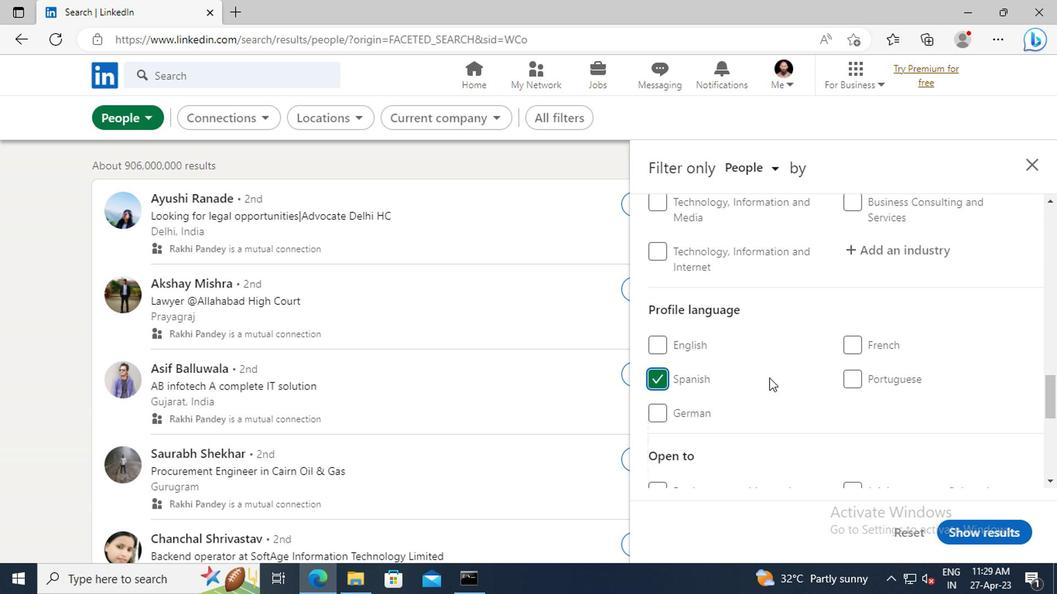
Action: Mouse scrolled (835, 377) with delta (0, 1)
Screenshot: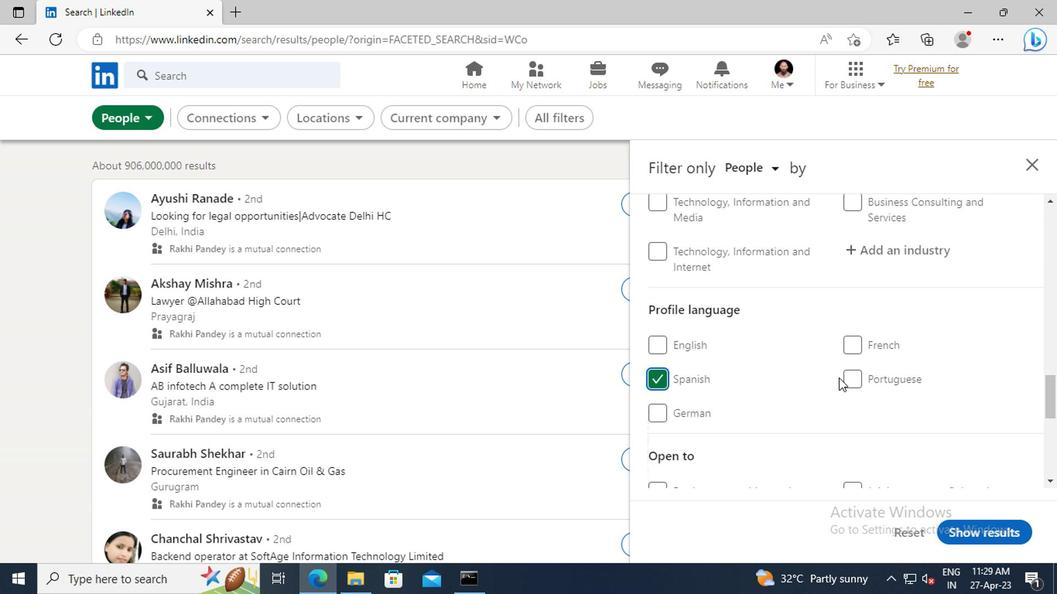 
Action: Mouse scrolled (835, 377) with delta (0, 1)
Screenshot: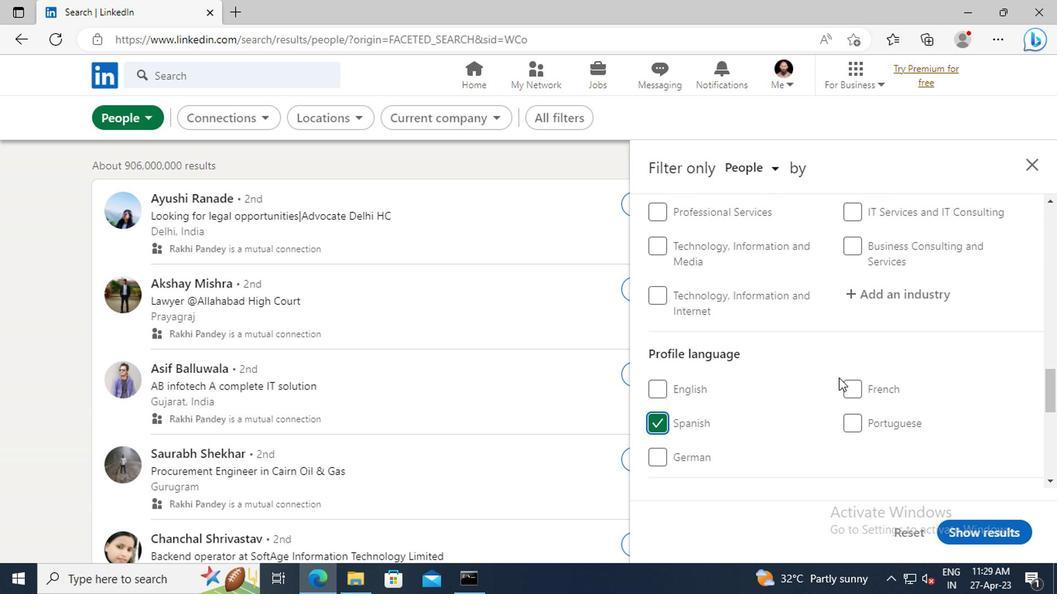 
Action: Mouse scrolled (835, 377) with delta (0, 1)
Screenshot: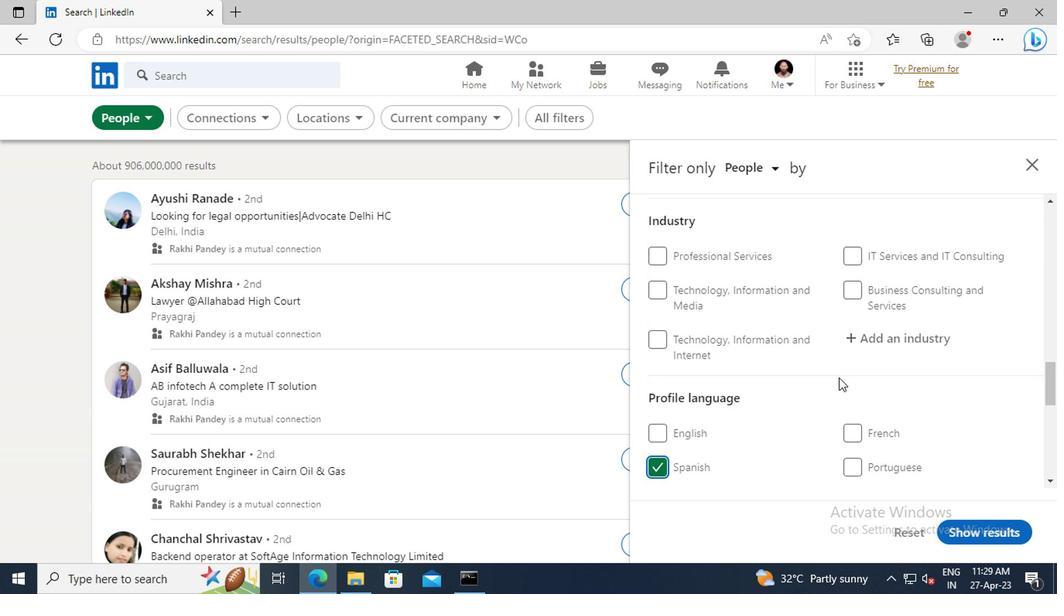
Action: Mouse scrolled (835, 377) with delta (0, 1)
Screenshot: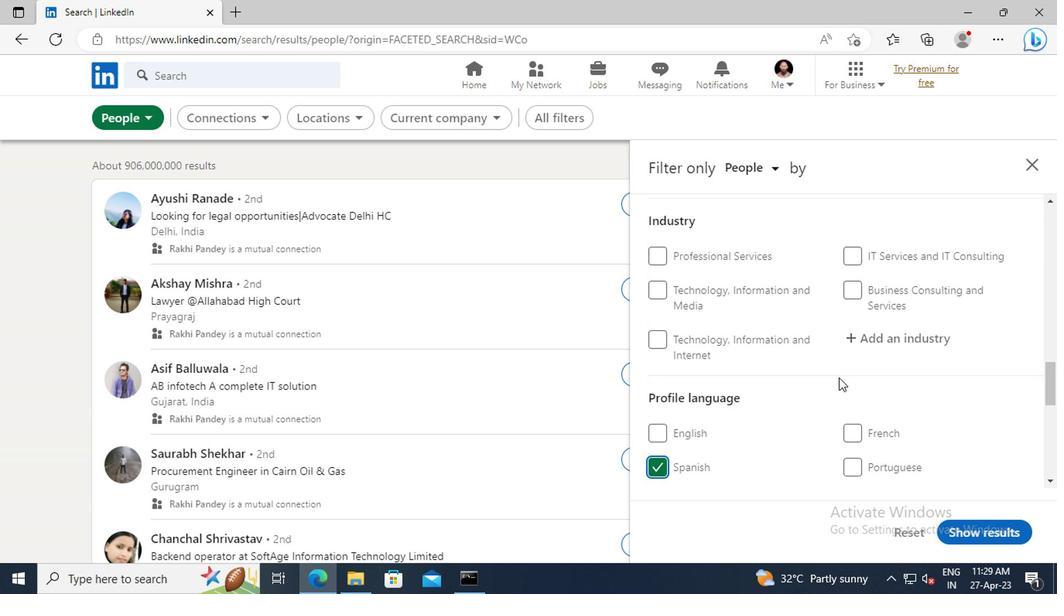 
Action: Mouse scrolled (835, 377) with delta (0, 1)
Screenshot: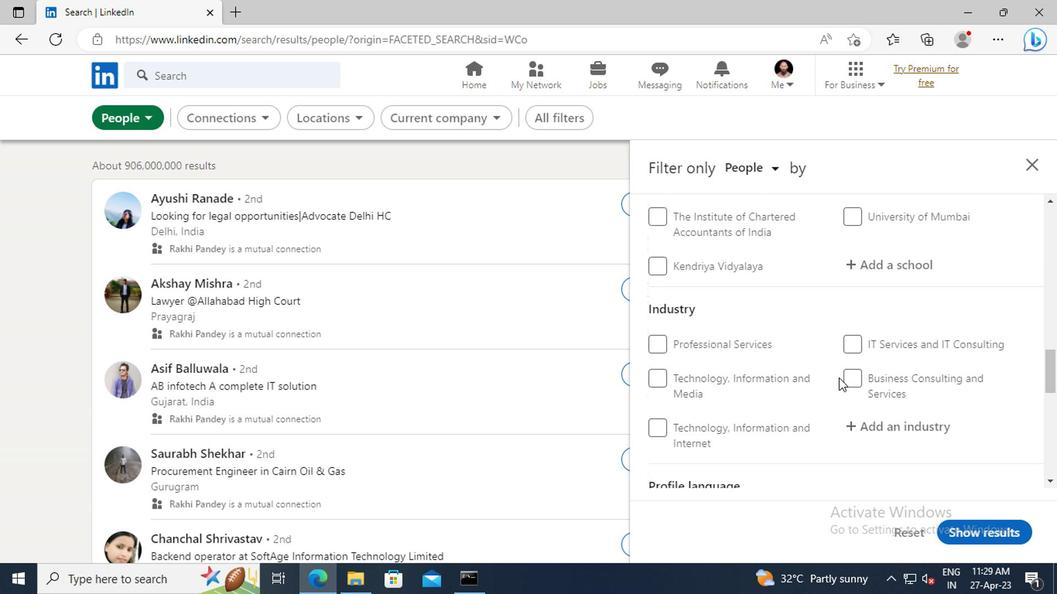 
Action: Mouse scrolled (835, 377) with delta (0, 1)
Screenshot: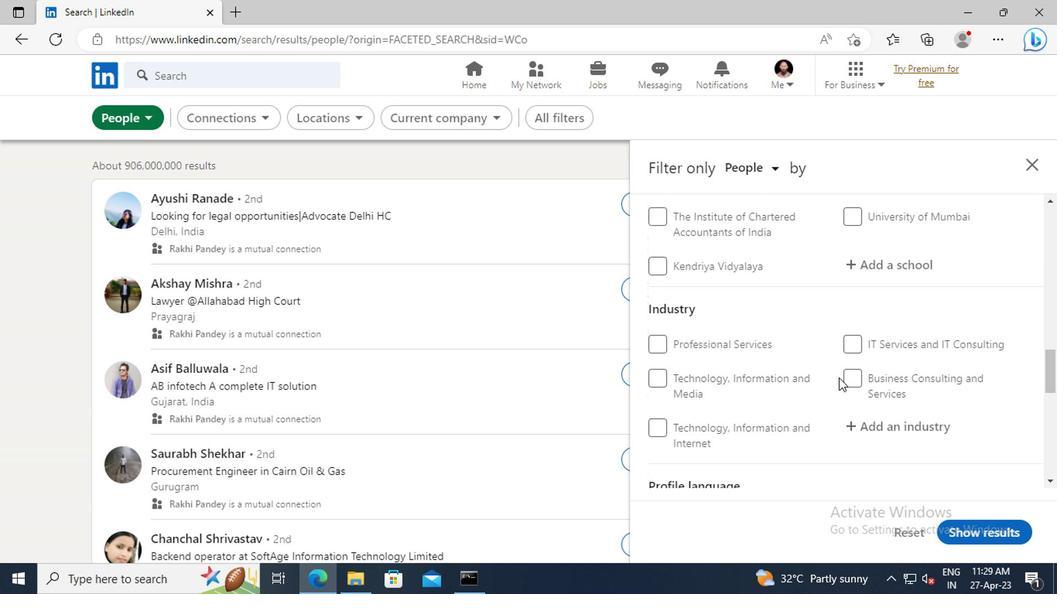 
Action: Mouse scrolled (835, 377) with delta (0, 1)
Screenshot: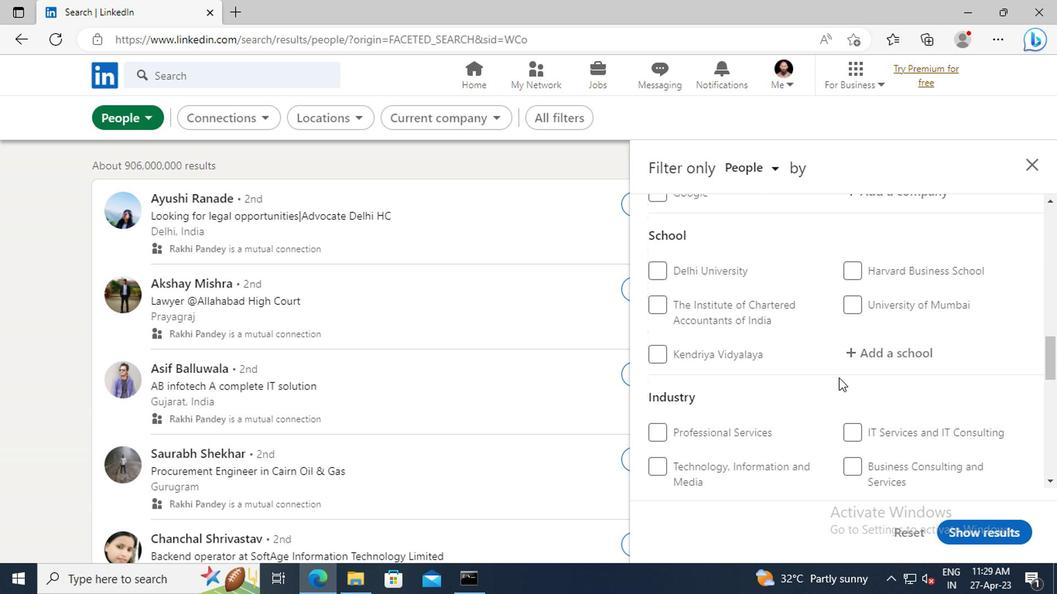 
Action: Mouse scrolled (835, 377) with delta (0, 1)
Screenshot: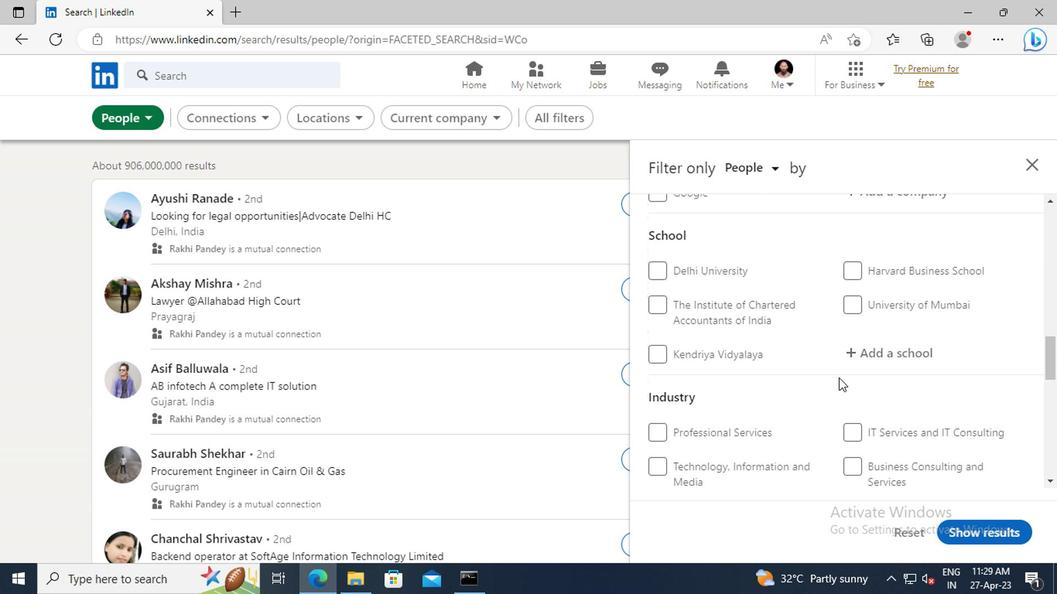 
Action: Mouse scrolled (835, 377) with delta (0, 1)
Screenshot: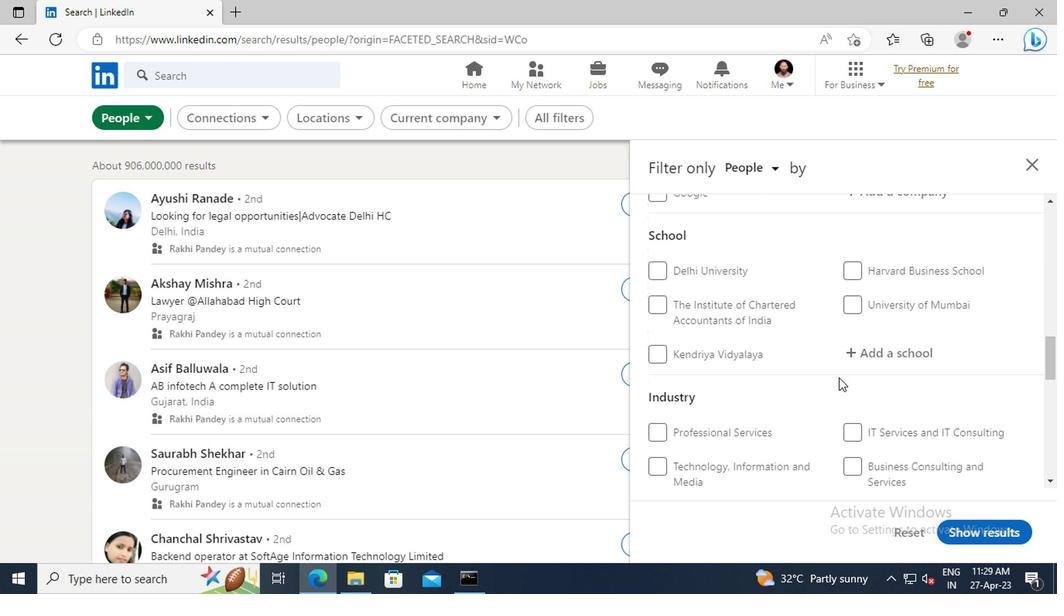 
Action: Mouse scrolled (835, 377) with delta (0, 1)
Screenshot: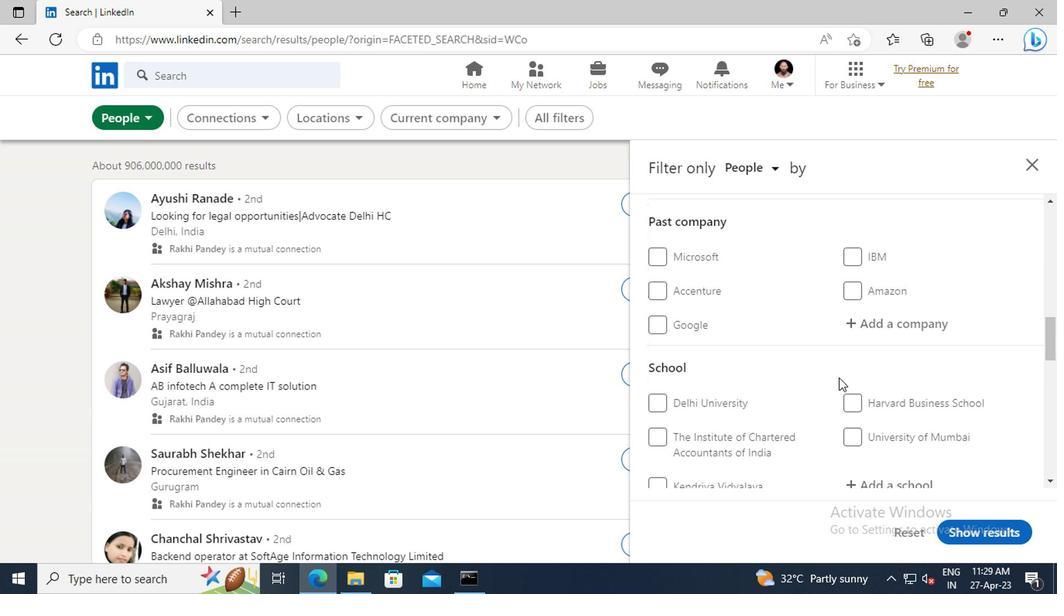
Action: Mouse scrolled (835, 377) with delta (0, 1)
Screenshot: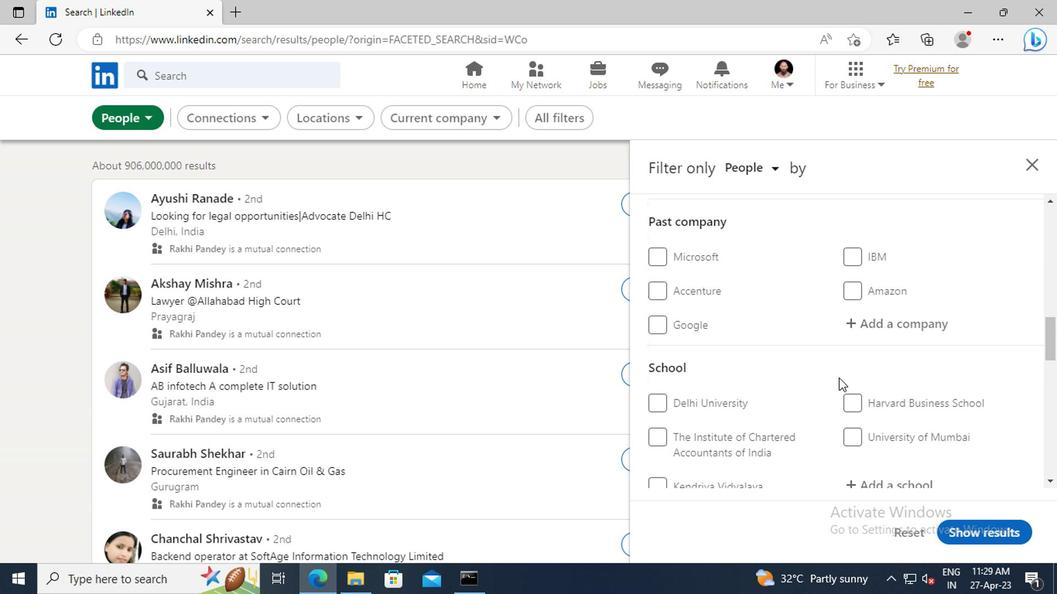 
Action: Mouse scrolled (835, 377) with delta (0, 1)
Screenshot: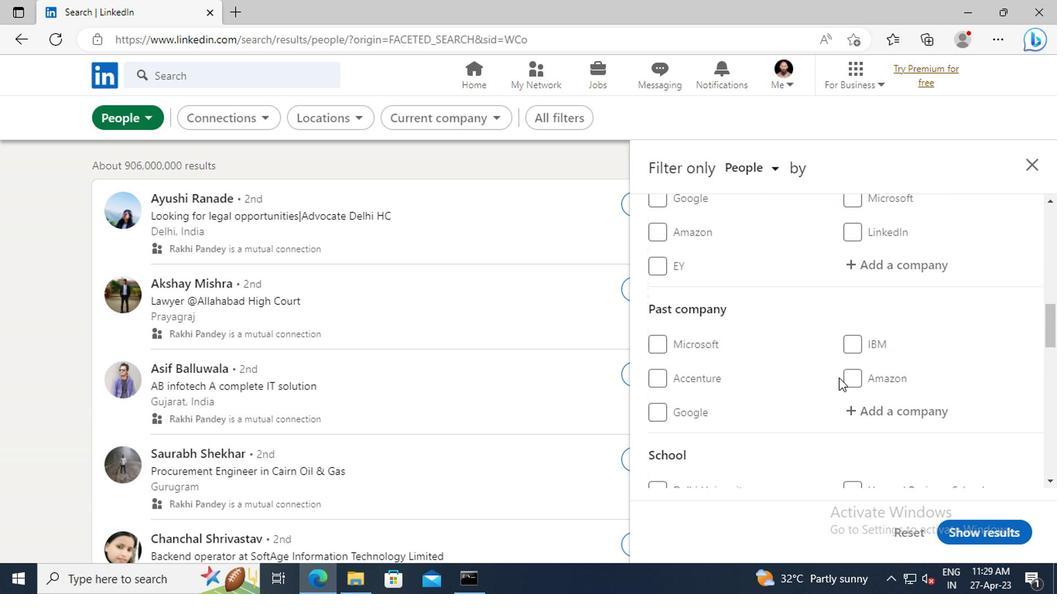 
Action: Mouse scrolled (835, 377) with delta (0, 1)
Screenshot: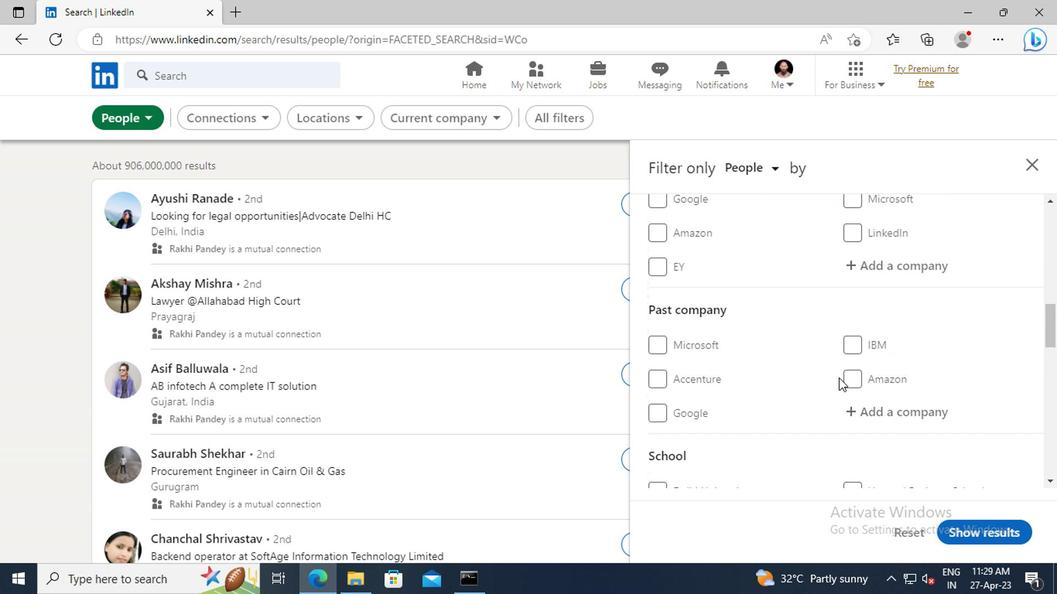 
Action: Mouse moved to (850, 357)
Screenshot: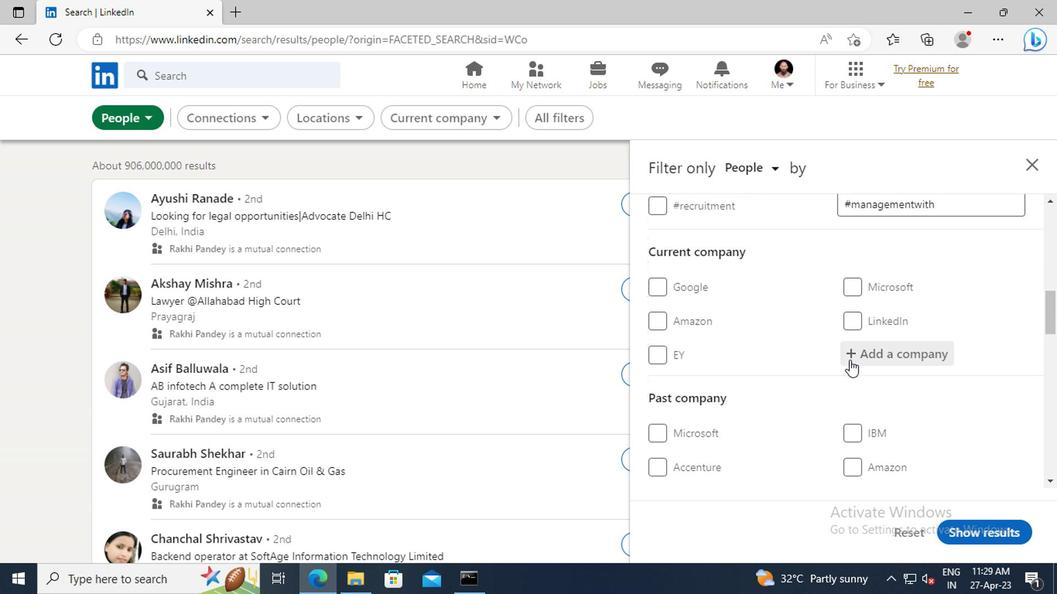 
Action: Mouse pressed left at (850, 357)
Screenshot: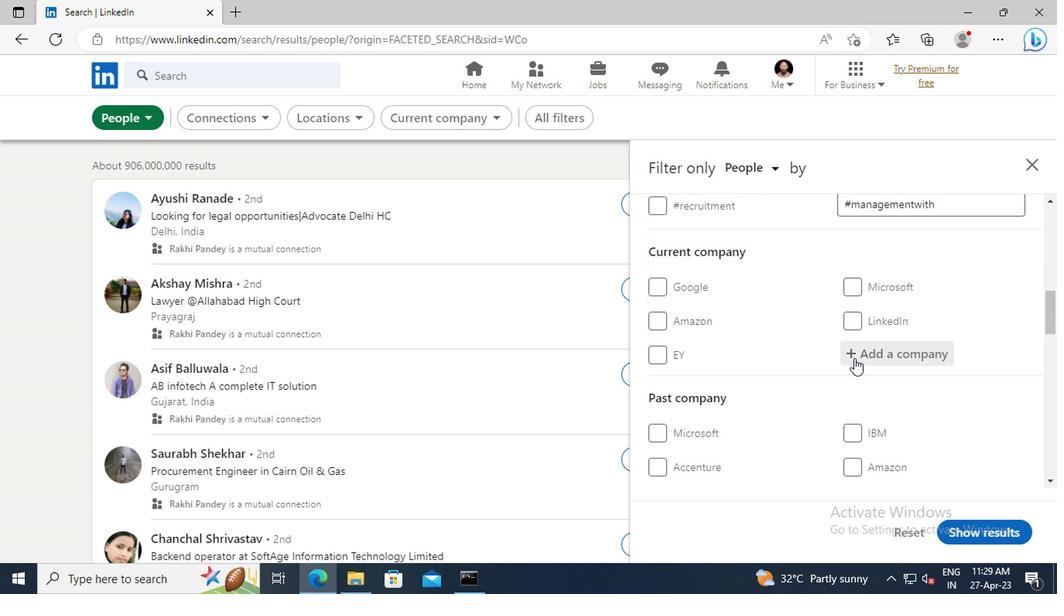 
Action: Key pressed <Key.shift>STARTUP<Key.shift>LANES
Screenshot: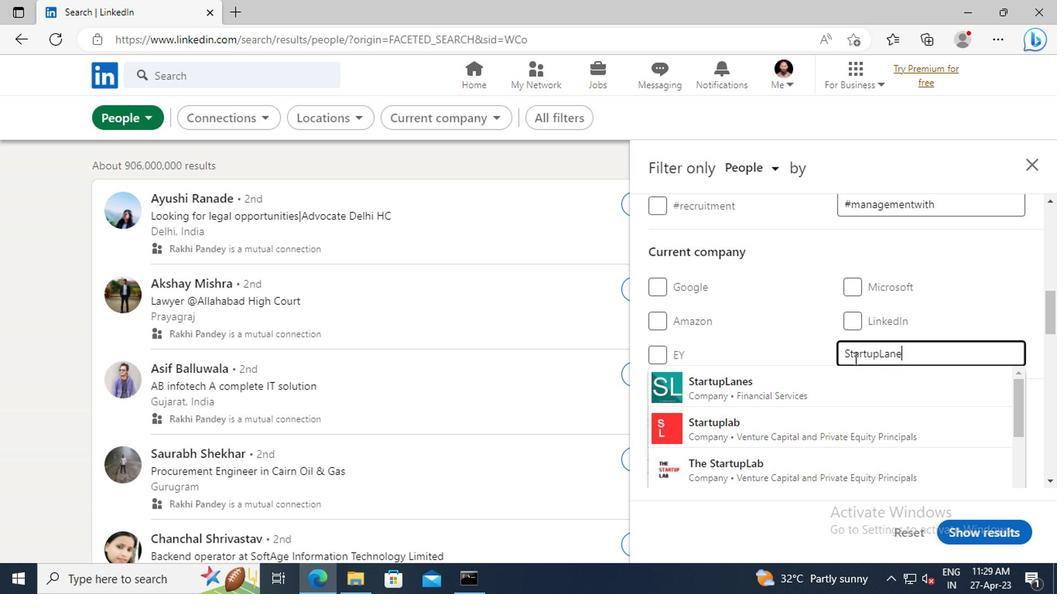 
Action: Mouse moved to (850, 382)
Screenshot: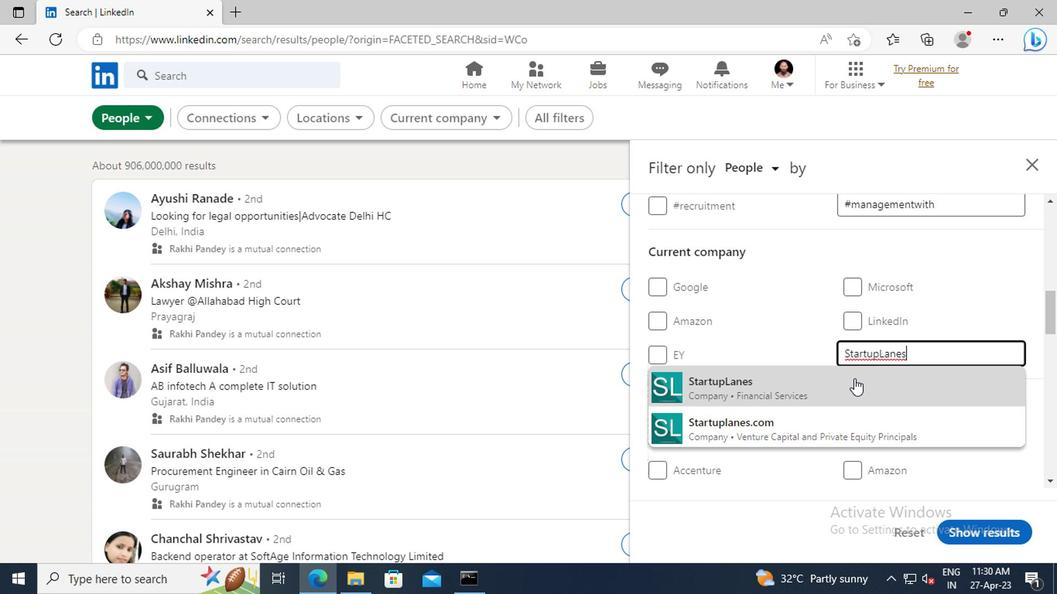 
Action: Mouse pressed left at (850, 382)
Screenshot: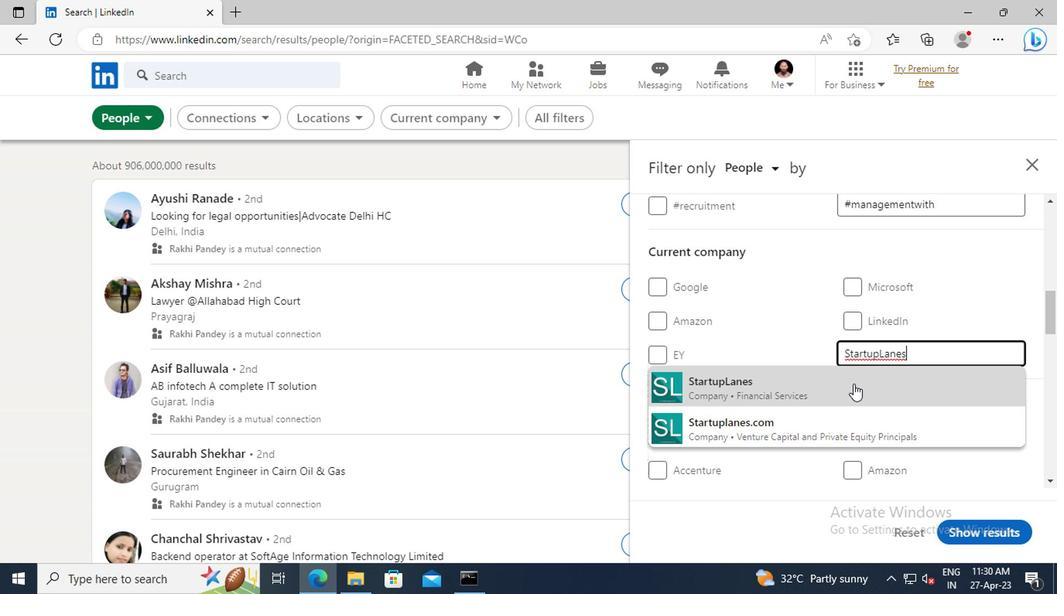 
Action: Mouse moved to (834, 350)
Screenshot: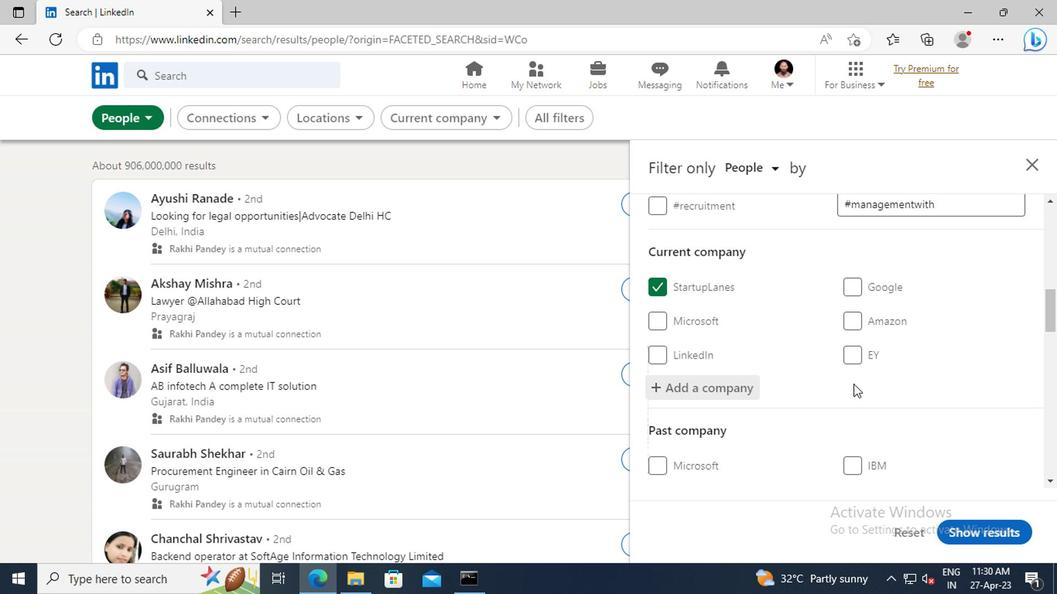 
Action: Mouse scrolled (834, 350) with delta (0, 0)
Screenshot: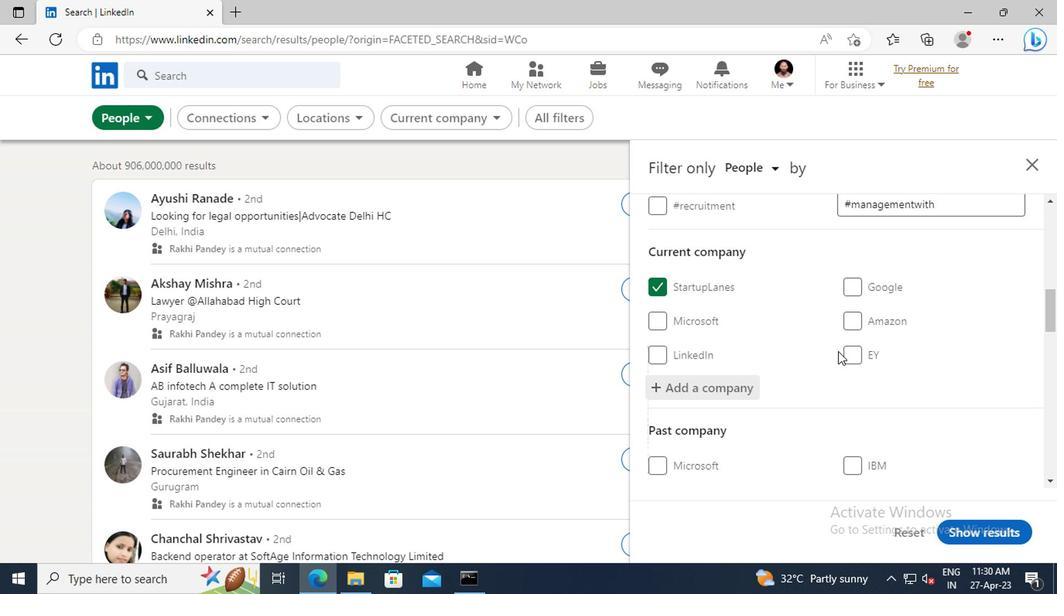 
Action: Mouse scrolled (834, 350) with delta (0, 0)
Screenshot: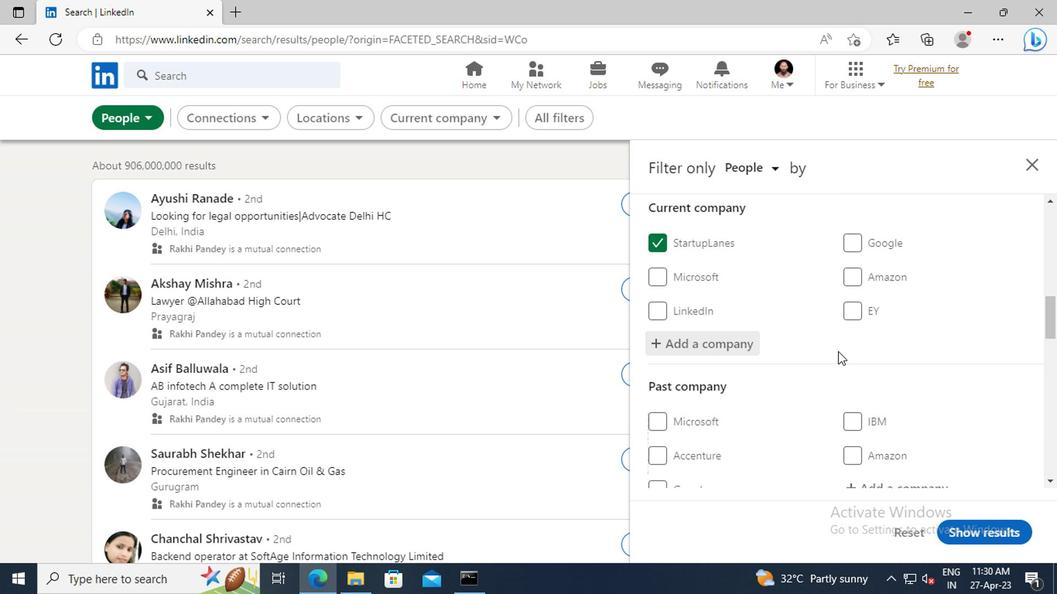 
Action: Mouse scrolled (834, 350) with delta (0, 0)
Screenshot: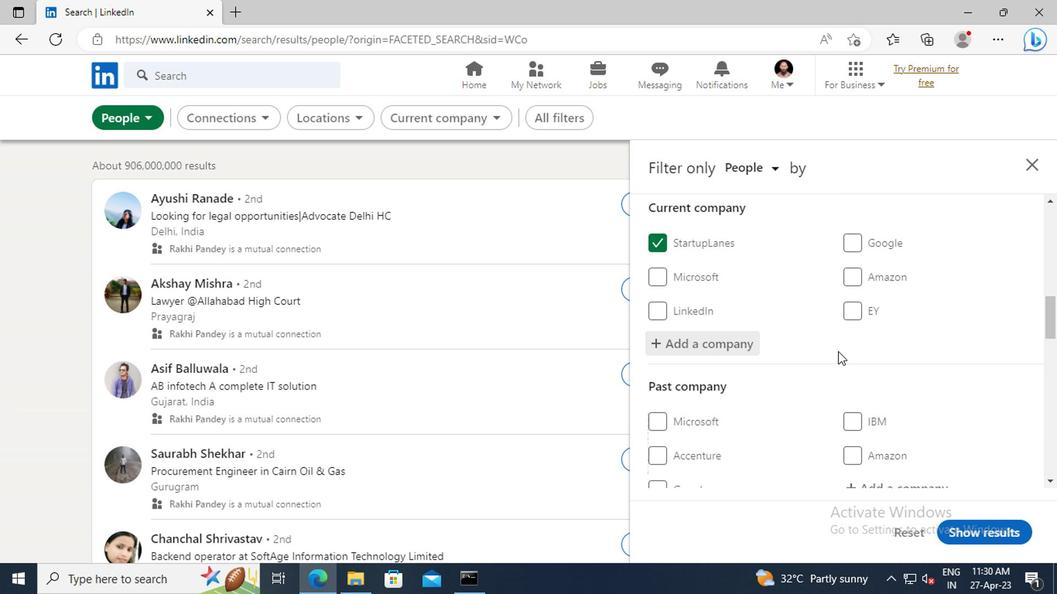 
Action: Mouse scrolled (834, 350) with delta (0, 0)
Screenshot: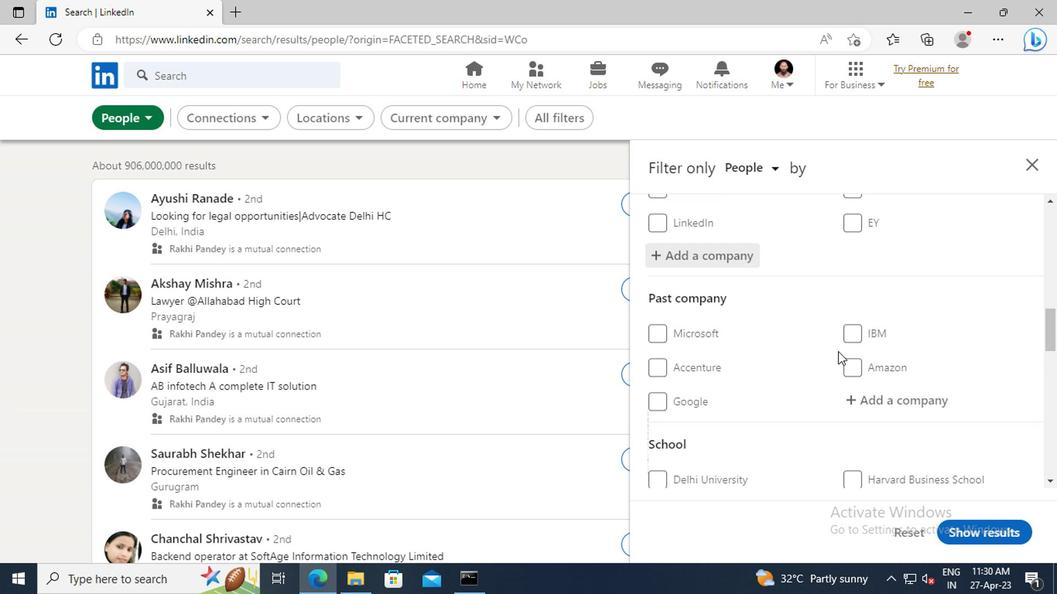 
Action: Mouse scrolled (834, 350) with delta (0, 0)
Screenshot: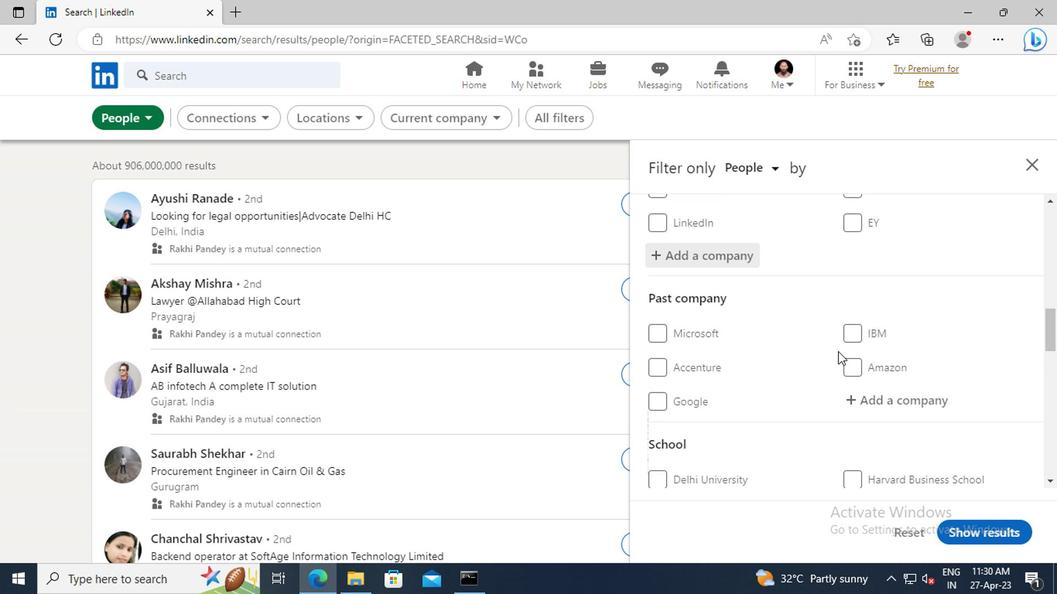 
Action: Mouse scrolled (834, 350) with delta (0, 0)
Screenshot: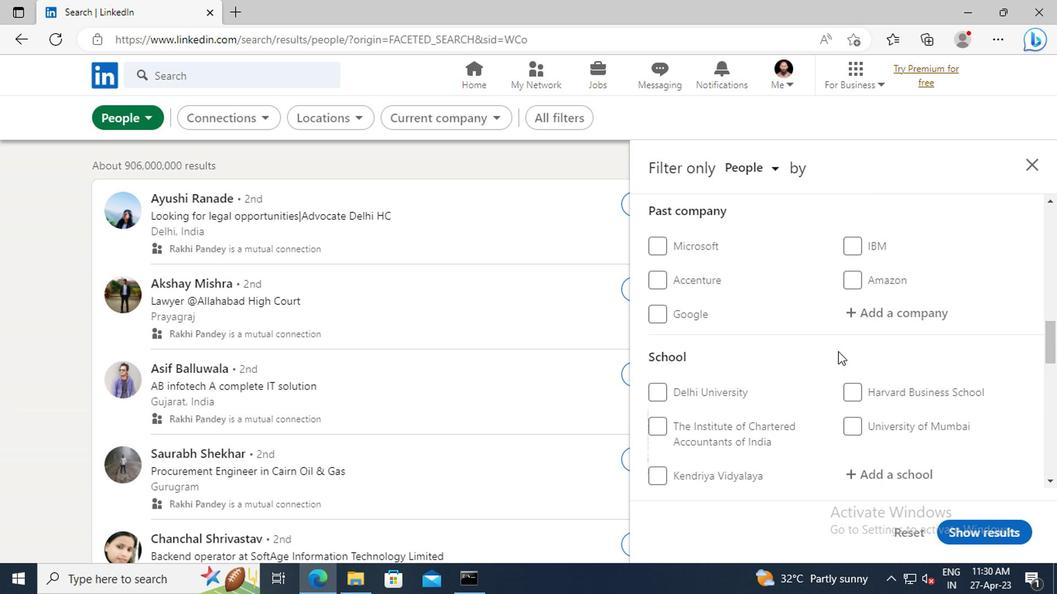 
Action: Mouse scrolled (834, 350) with delta (0, 0)
Screenshot: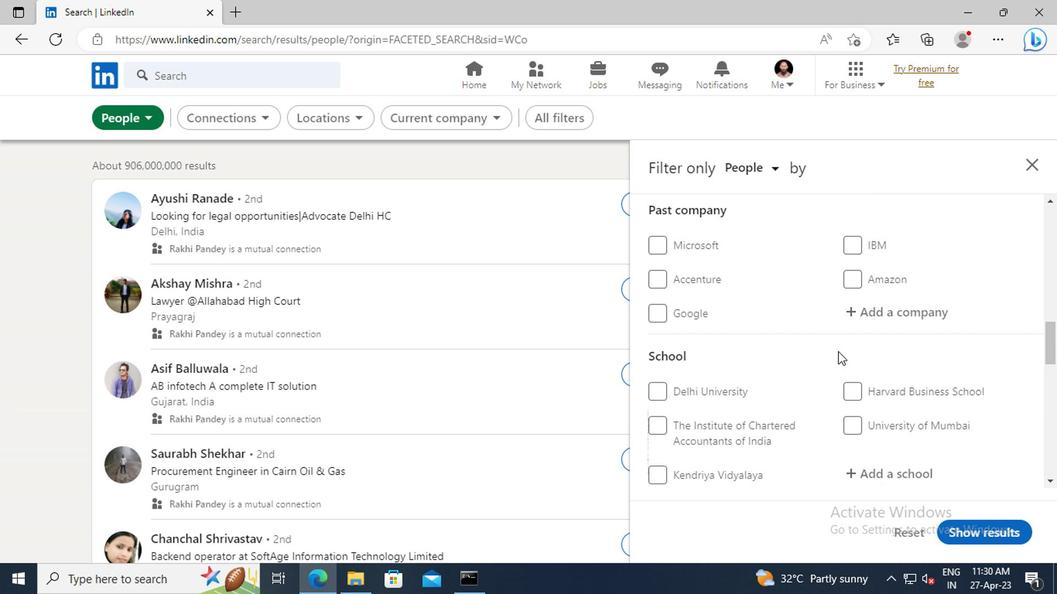 
Action: Mouse scrolled (834, 350) with delta (0, 0)
Screenshot: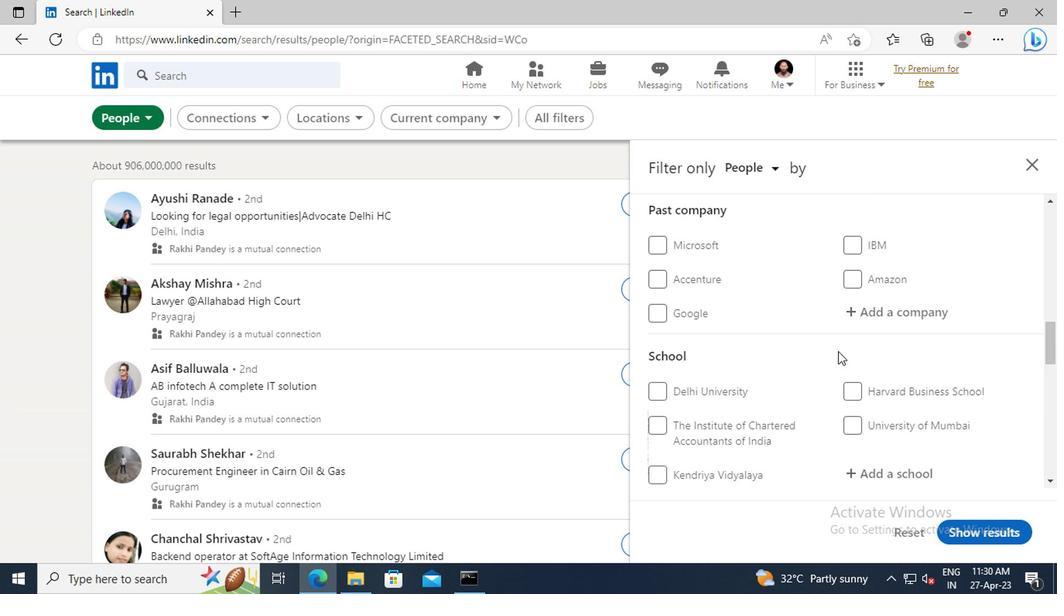 
Action: Mouse moved to (867, 343)
Screenshot: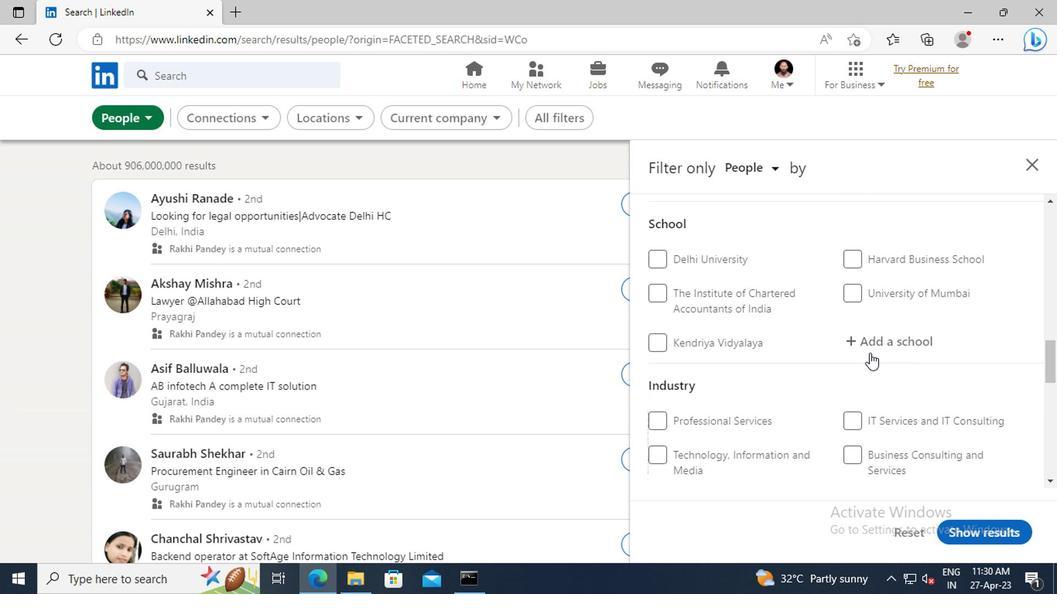 
Action: Mouse pressed left at (867, 343)
Screenshot: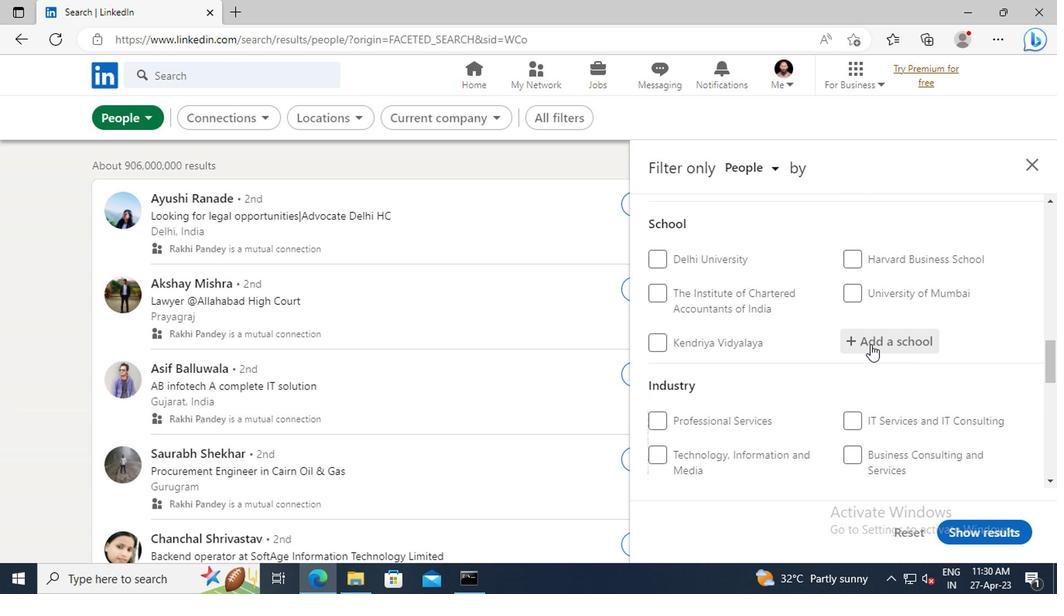 
Action: Key pressed <Key.shift>MADURAI<Key.space><Key.shift>KAMRAJ<Key.space><Key.shift>UNI
Screenshot: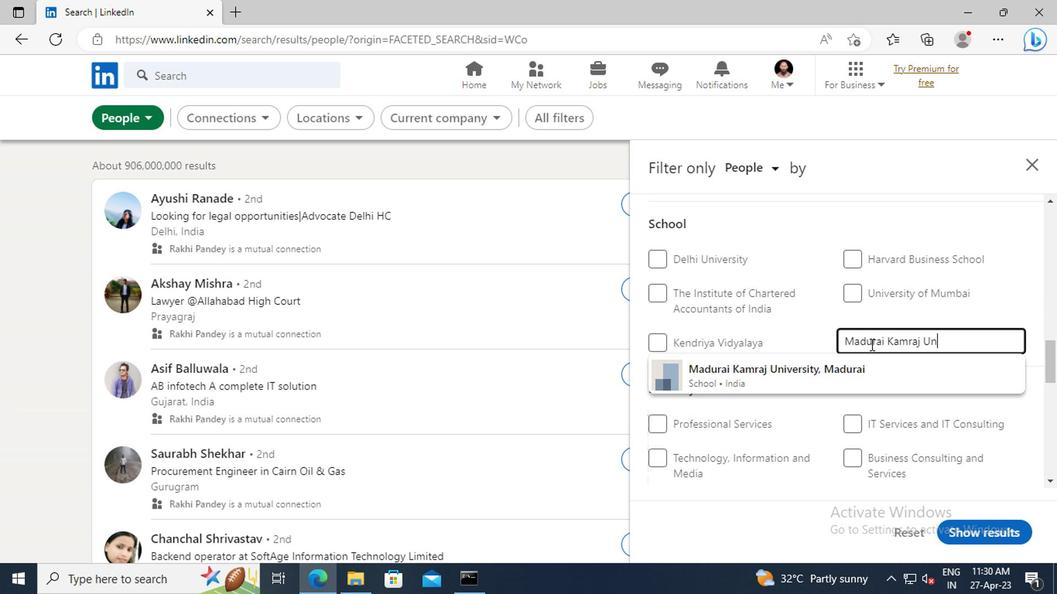 
Action: Mouse moved to (871, 371)
Screenshot: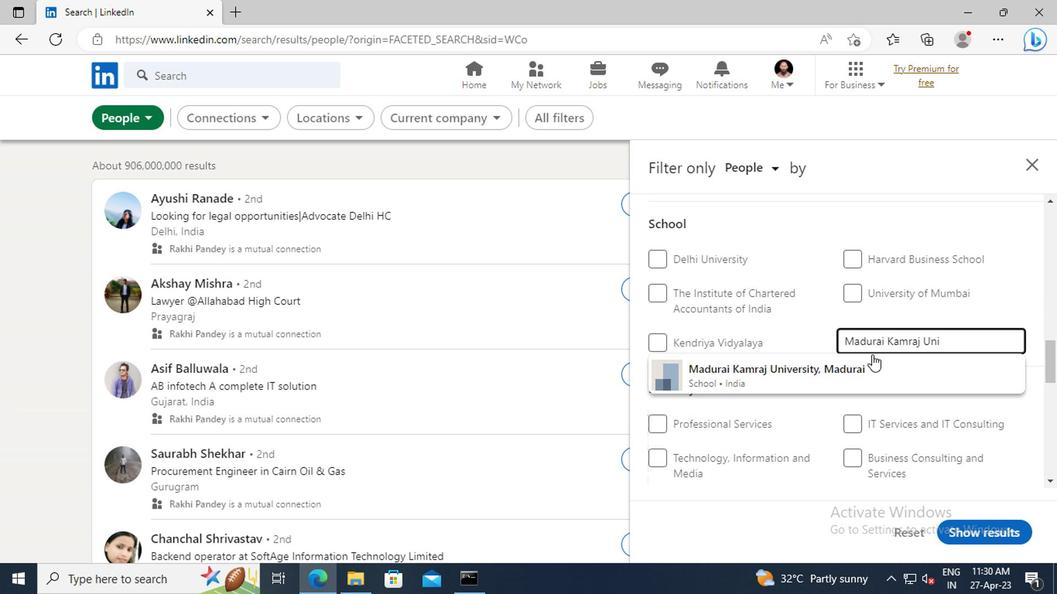 
Action: Mouse pressed left at (871, 371)
Screenshot: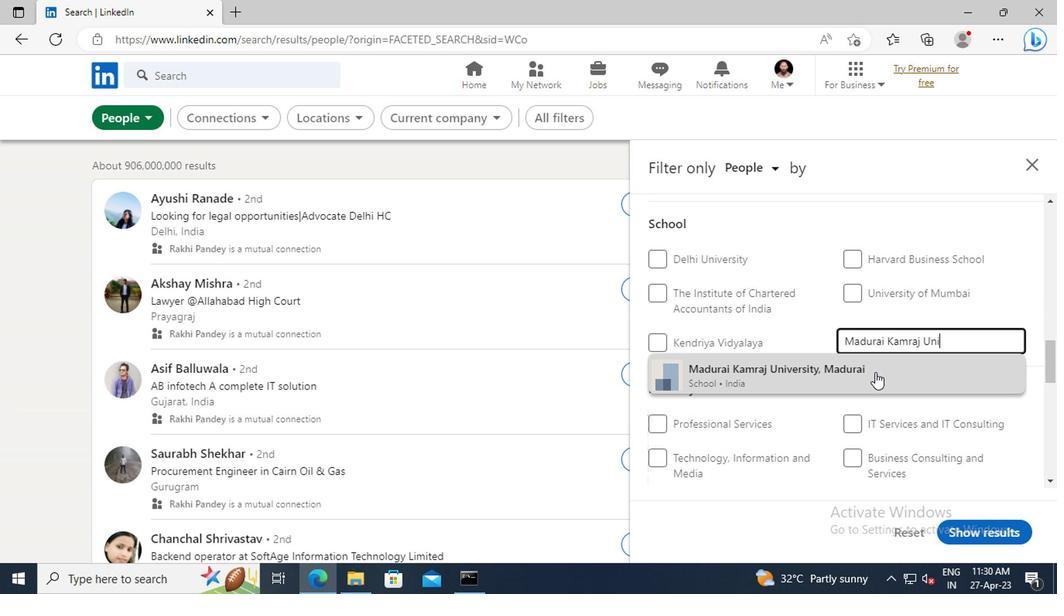
Action: Mouse moved to (827, 350)
Screenshot: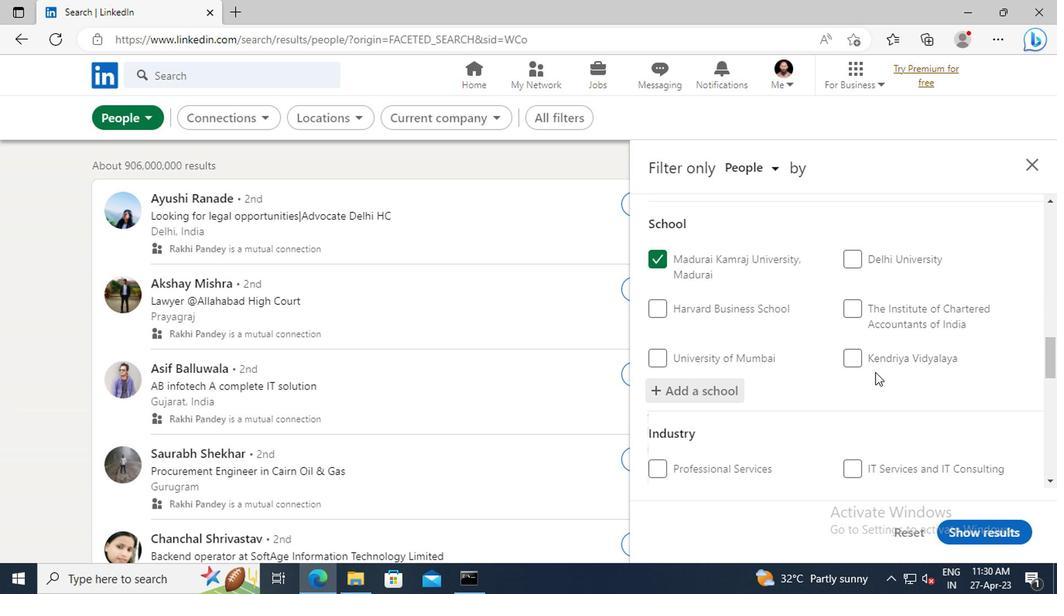 
Action: Mouse scrolled (827, 350) with delta (0, 0)
Screenshot: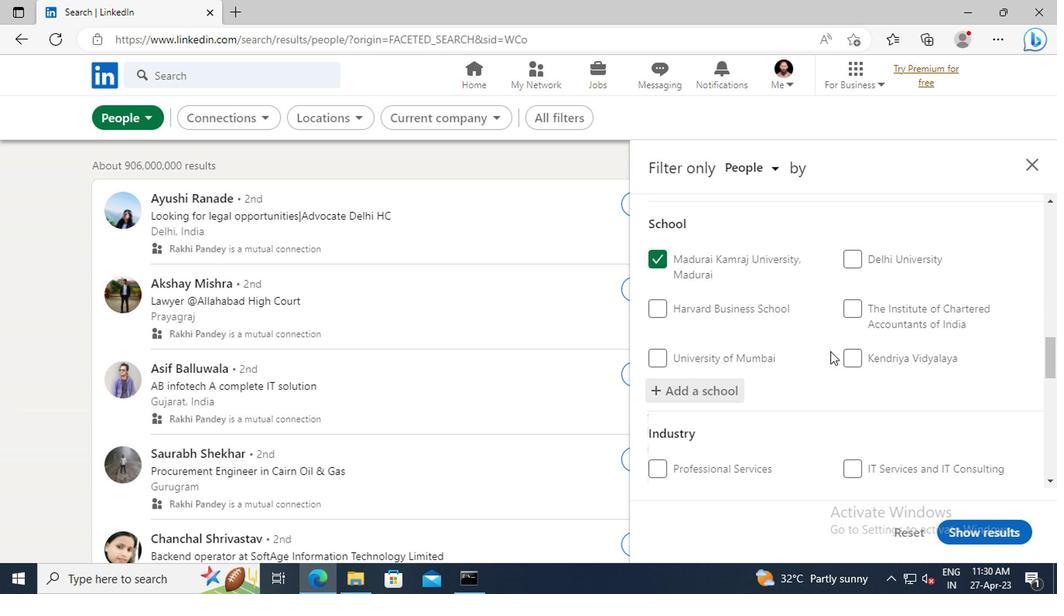 
Action: Mouse scrolled (827, 350) with delta (0, 0)
Screenshot: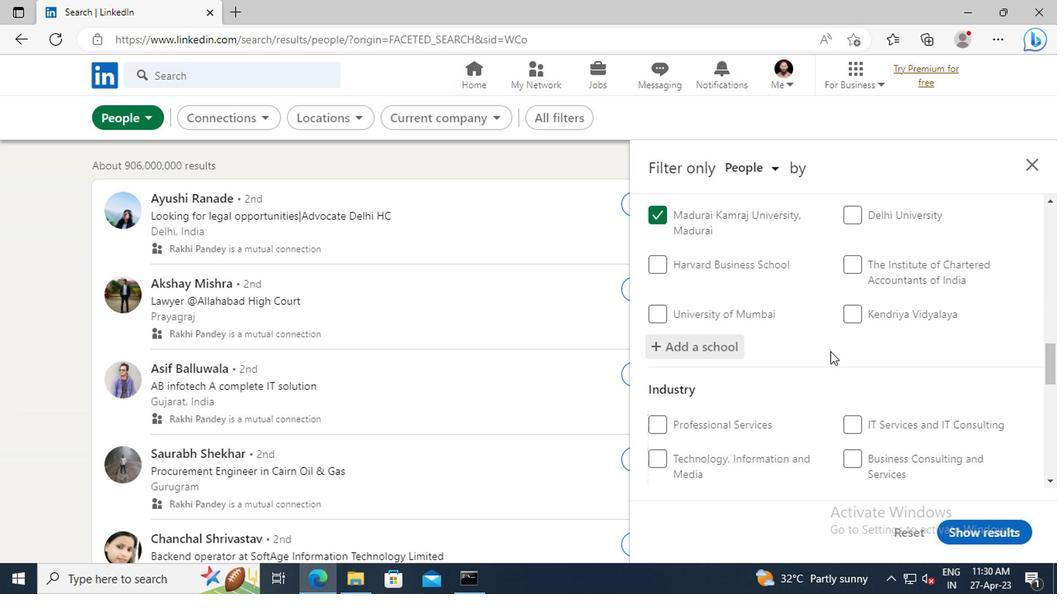 
Action: Mouse scrolled (827, 350) with delta (0, 0)
Screenshot: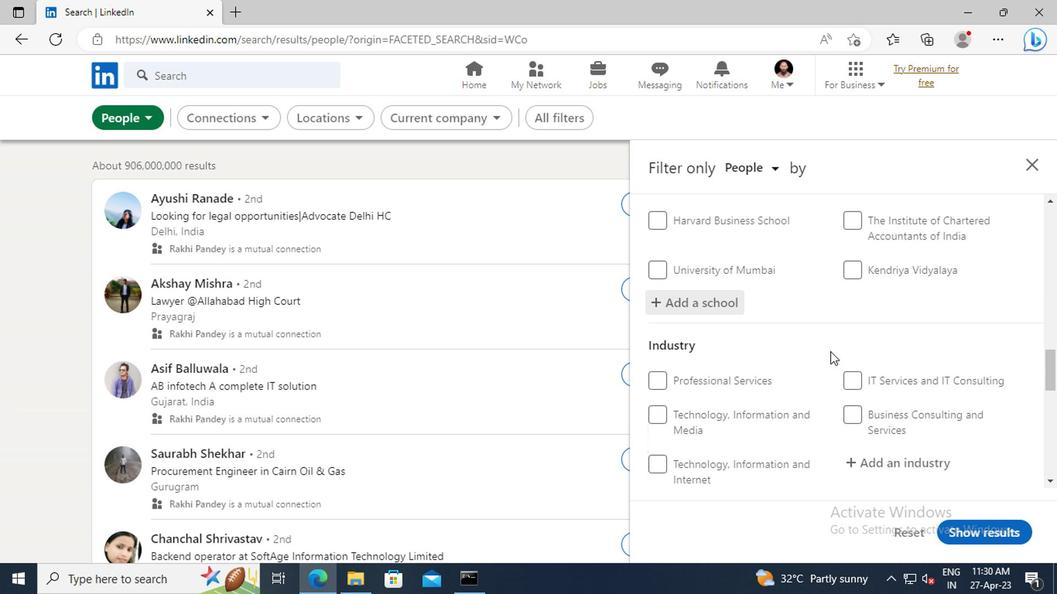
Action: Mouse scrolled (827, 350) with delta (0, 0)
Screenshot: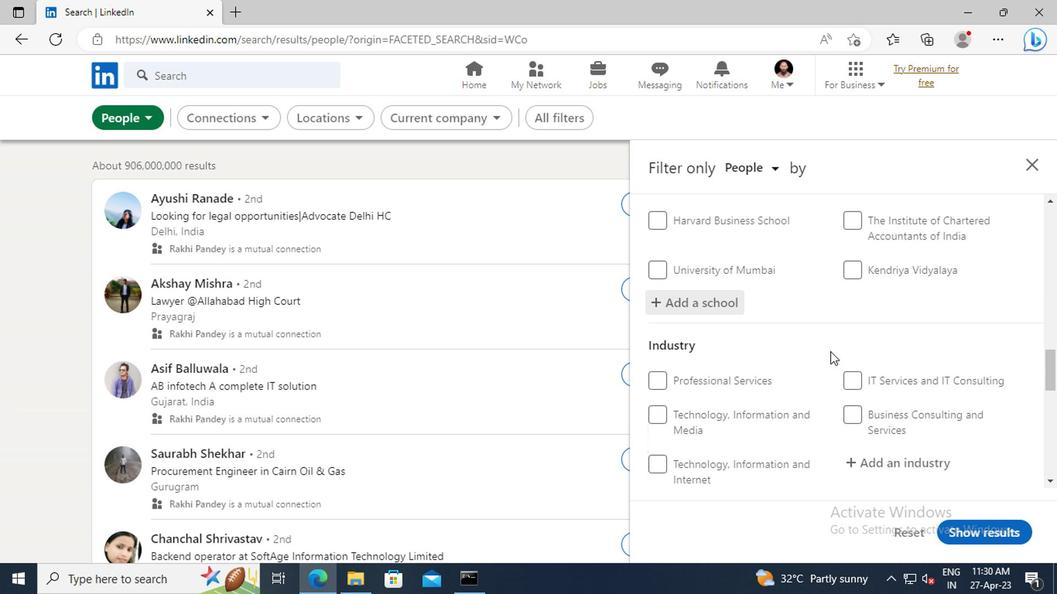 
Action: Mouse scrolled (827, 350) with delta (0, 0)
Screenshot: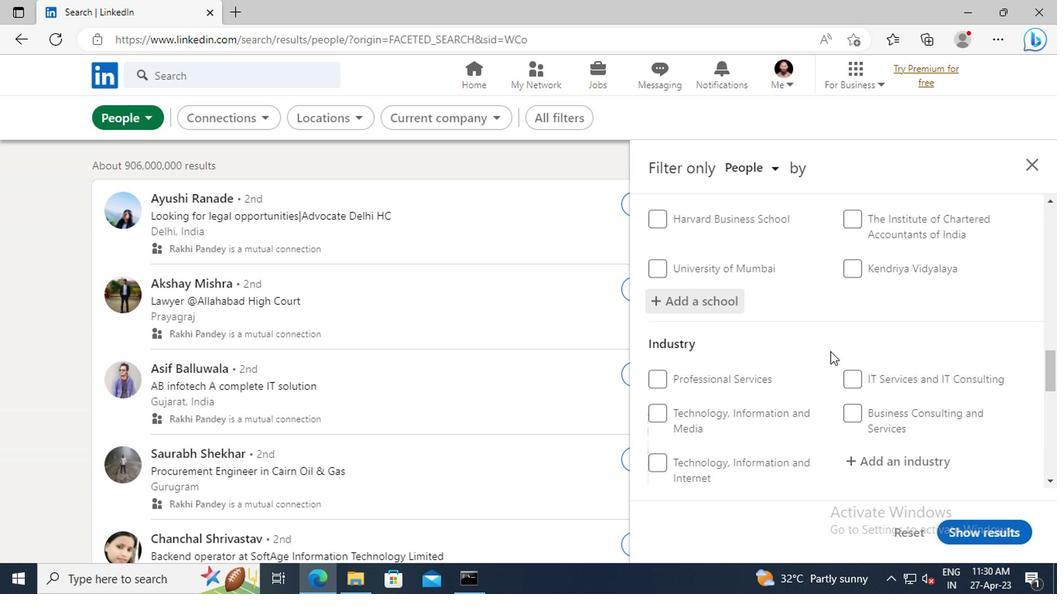 
Action: Mouse moved to (862, 330)
Screenshot: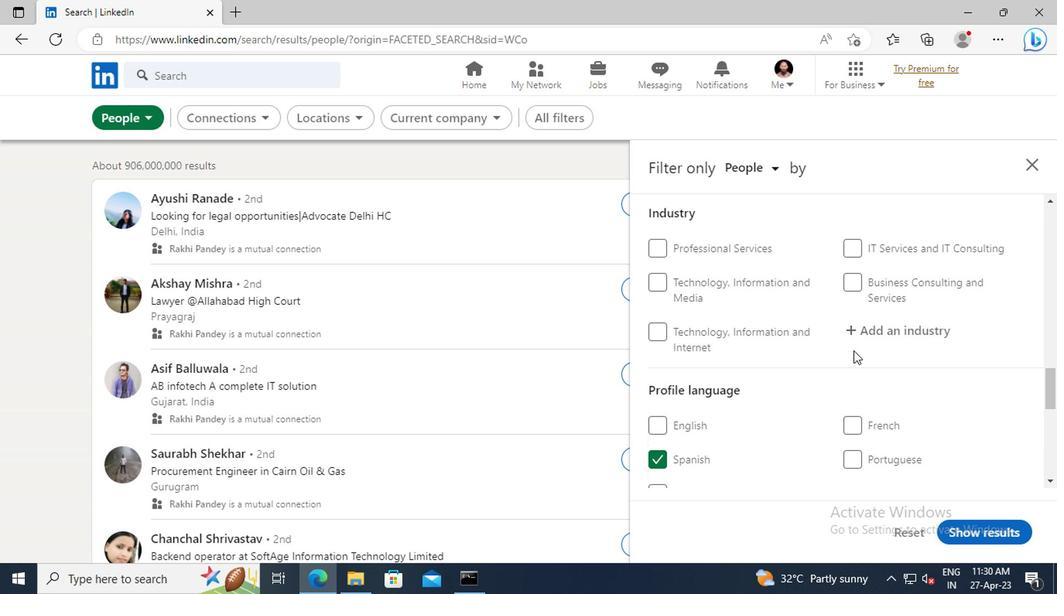 
Action: Mouse pressed left at (862, 330)
Screenshot: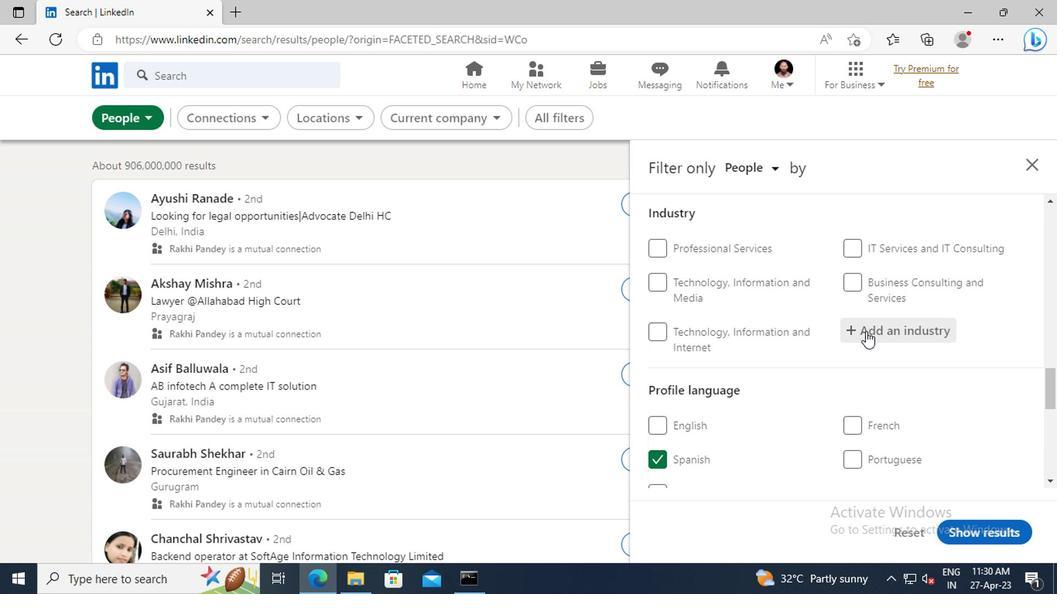 
Action: Key pressed <Key.shift>THINK<Key.space><Key.shift>TANKS
Screenshot: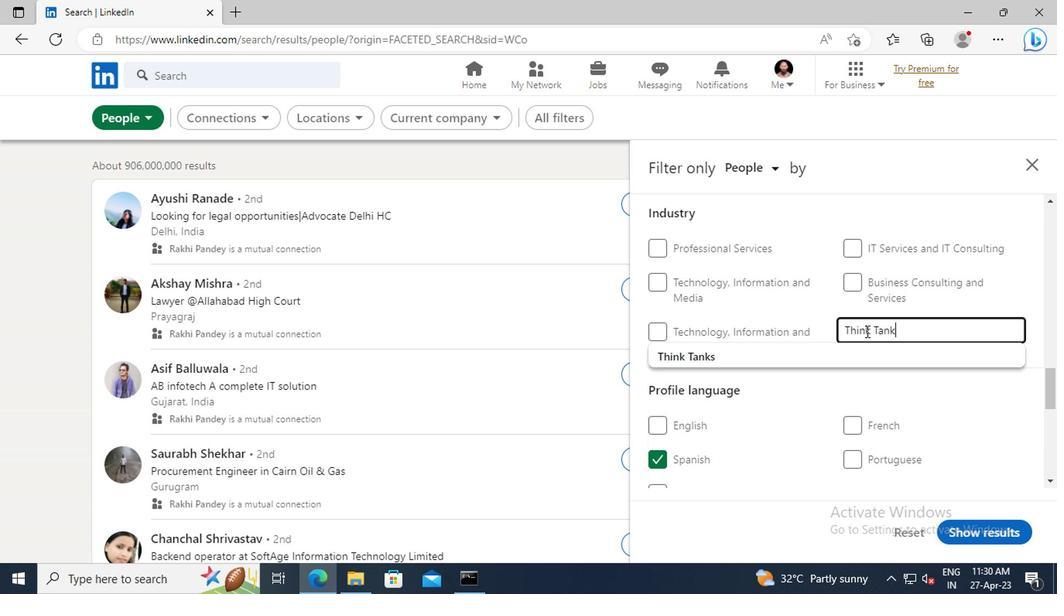 
Action: Mouse moved to (864, 353)
Screenshot: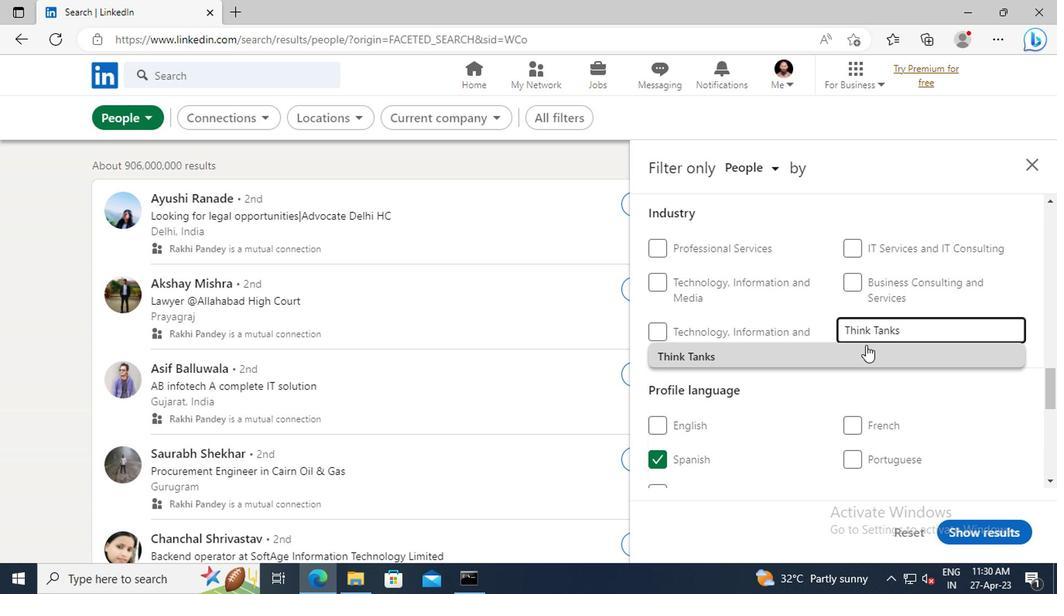 
Action: Mouse pressed left at (864, 353)
Screenshot: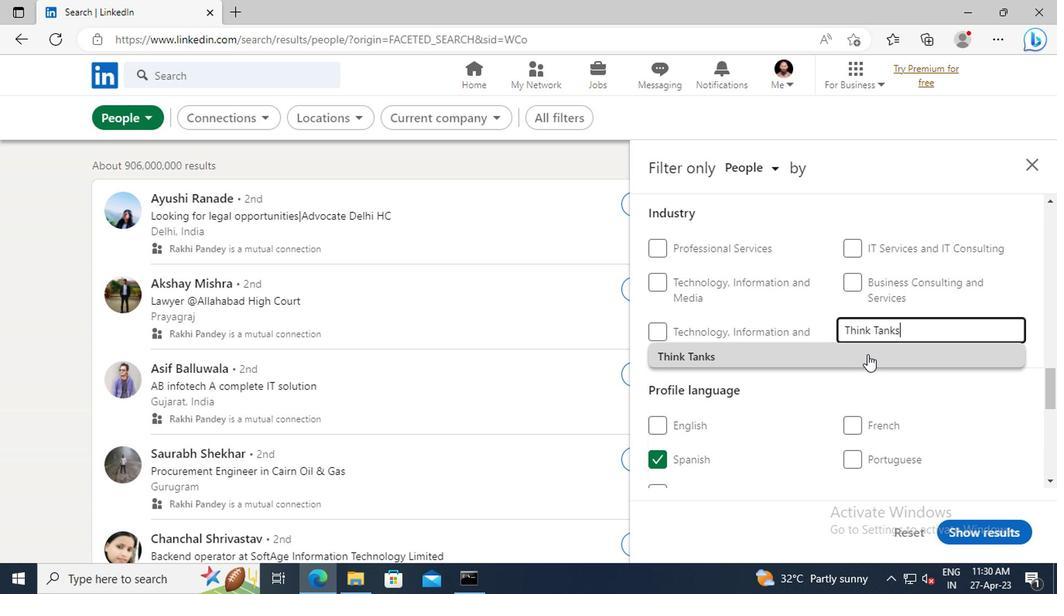 
Action: Mouse moved to (837, 327)
Screenshot: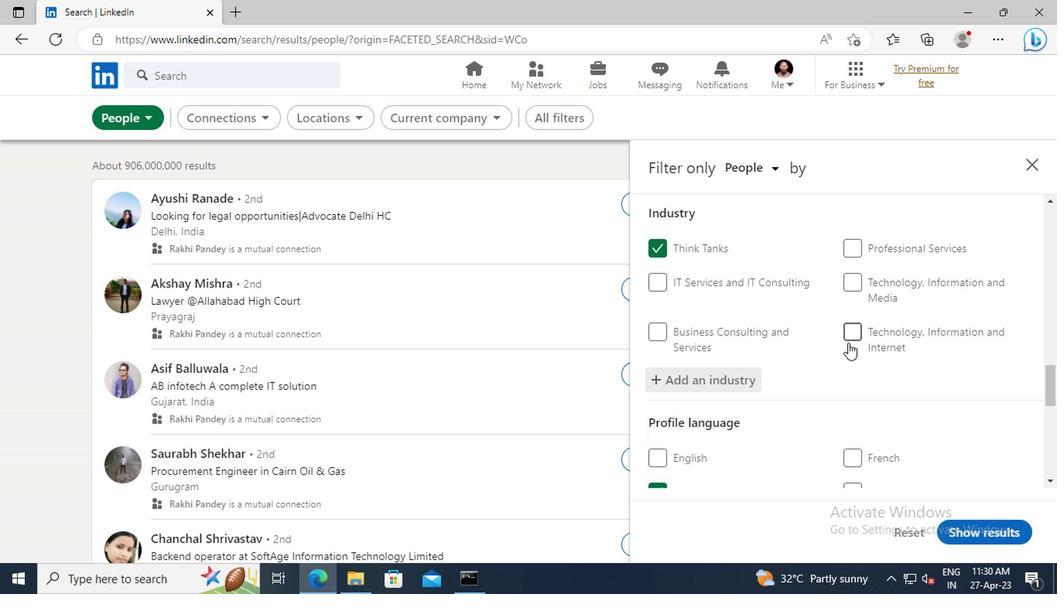 
Action: Mouse scrolled (837, 326) with delta (0, -1)
Screenshot: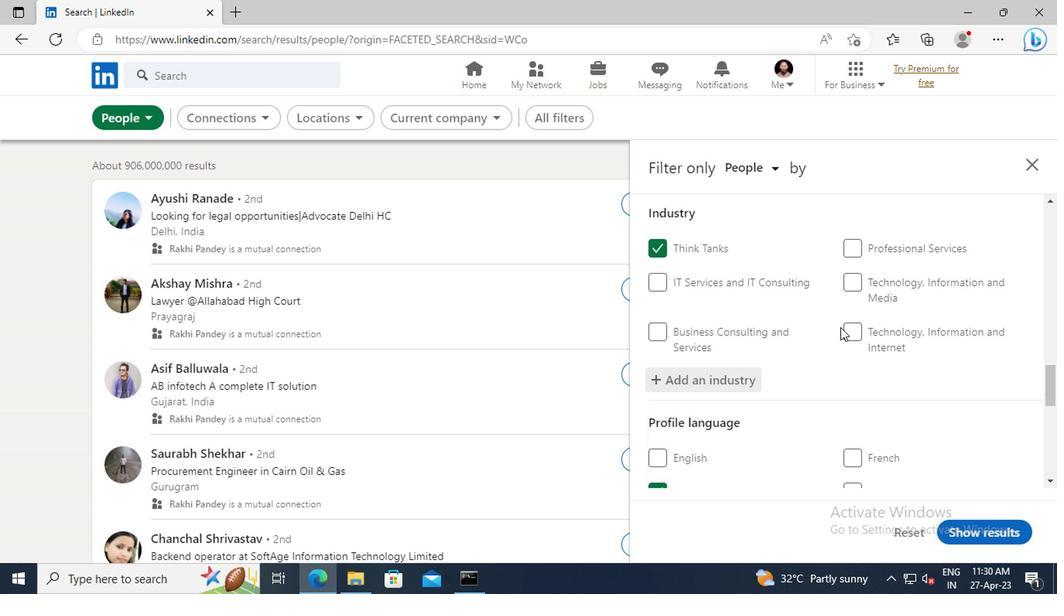 
Action: Mouse scrolled (837, 326) with delta (0, -1)
Screenshot: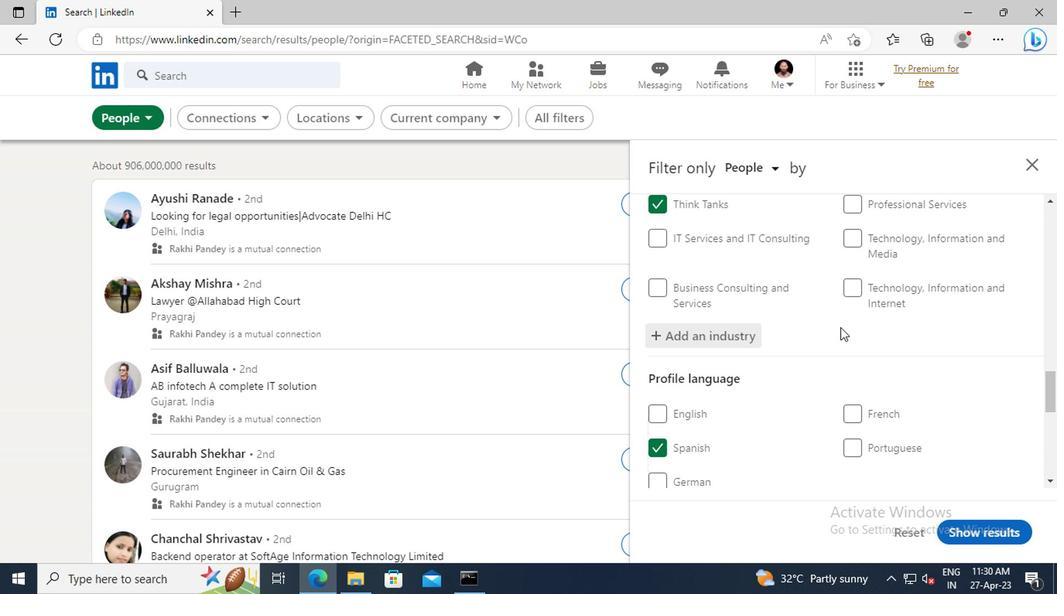 
Action: Mouse scrolled (837, 326) with delta (0, -1)
Screenshot: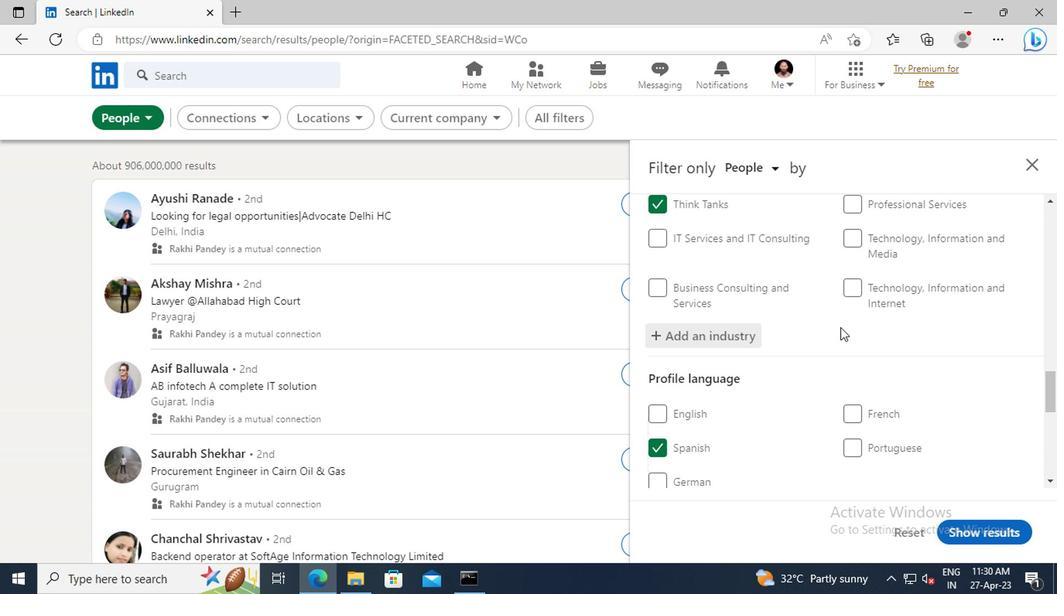 
Action: Mouse scrolled (837, 326) with delta (0, -1)
Screenshot: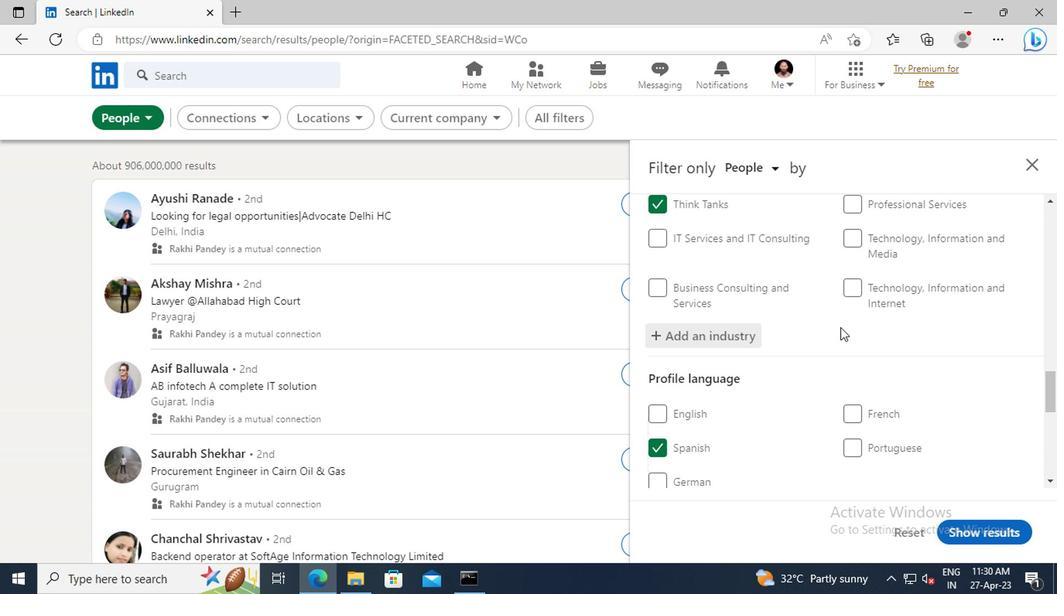 
Action: Mouse scrolled (837, 326) with delta (0, -1)
Screenshot: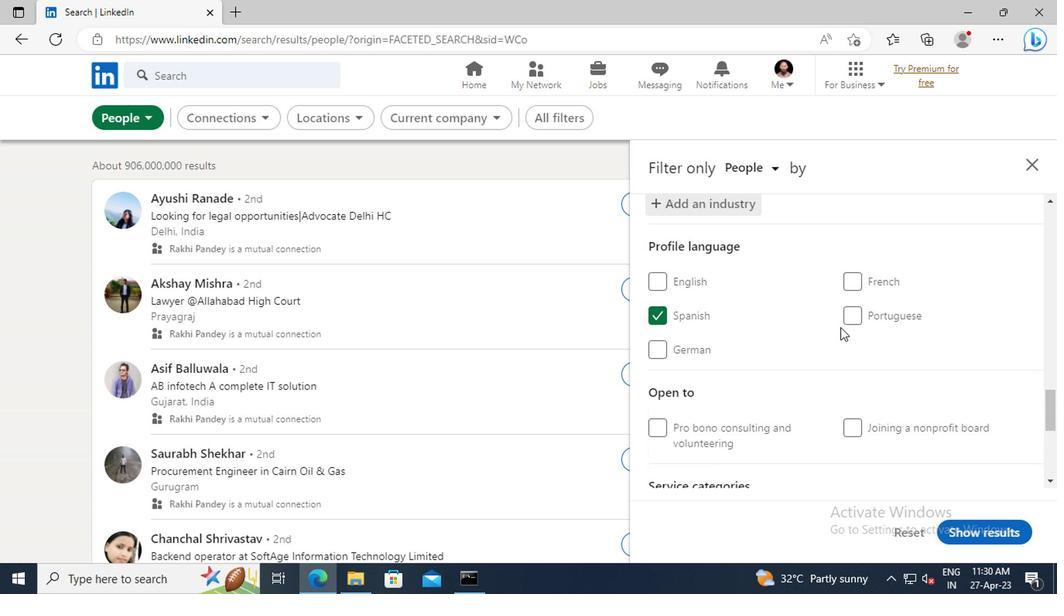 
Action: Mouse scrolled (837, 326) with delta (0, -1)
Screenshot: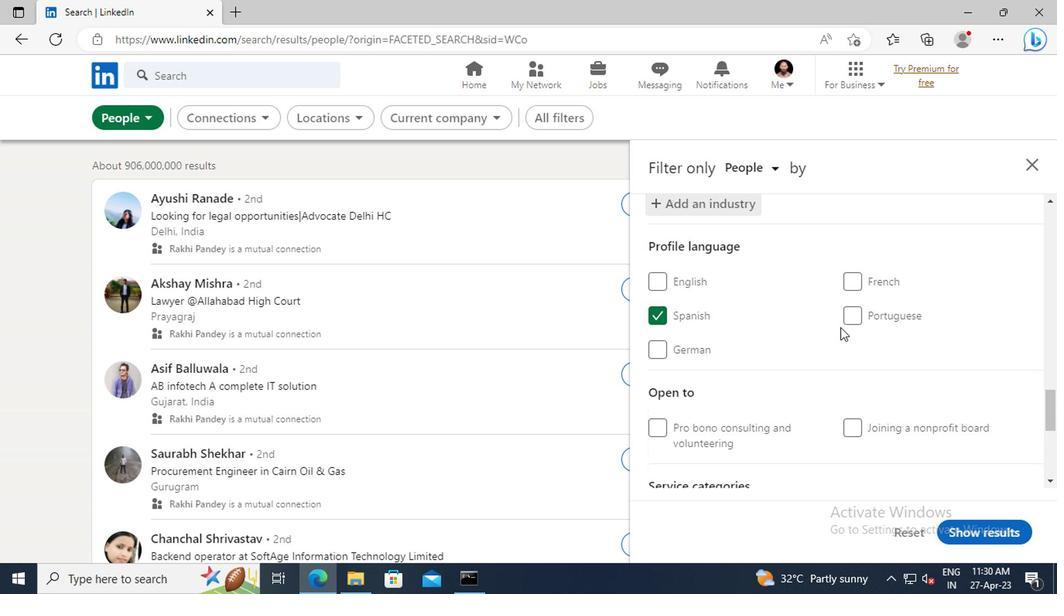 
Action: Mouse scrolled (837, 326) with delta (0, -1)
Screenshot: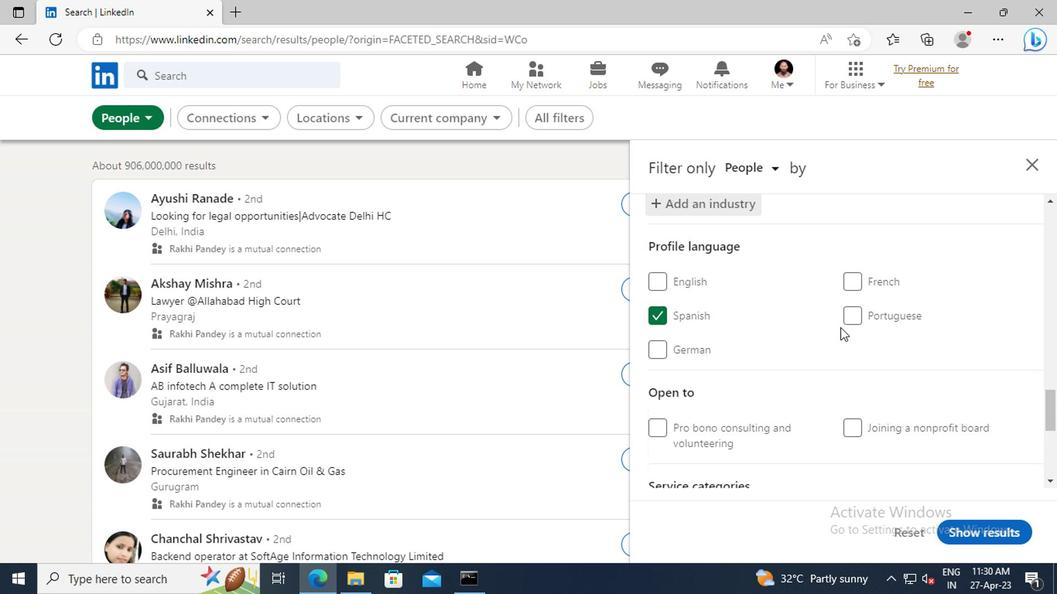 
Action: Mouse scrolled (837, 326) with delta (0, -1)
Screenshot: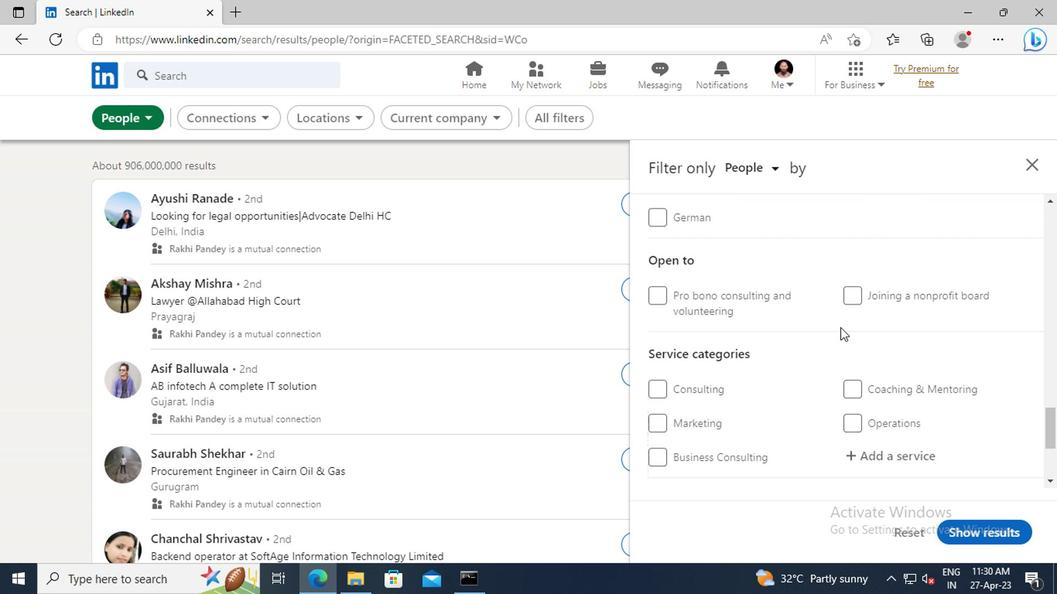 
Action: Mouse scrolled (837, 326) with delta (0, -1)
Screenshot: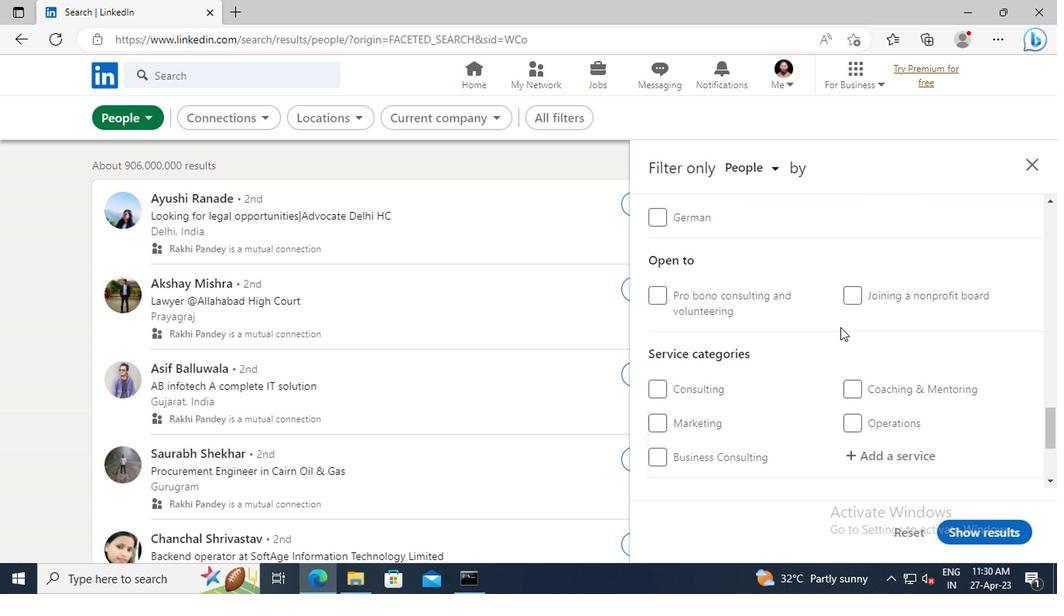 
Action: Mouse scrolled (837, 326) with delta (0, -1)
Screenshot: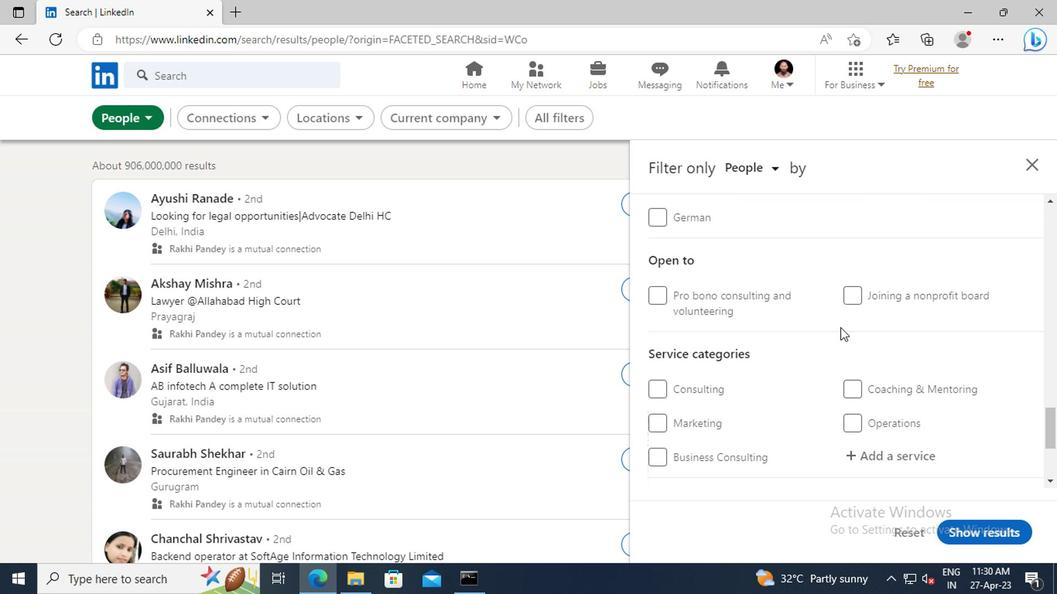 
Action: Mouse moved to (866, 327)
Screenshot: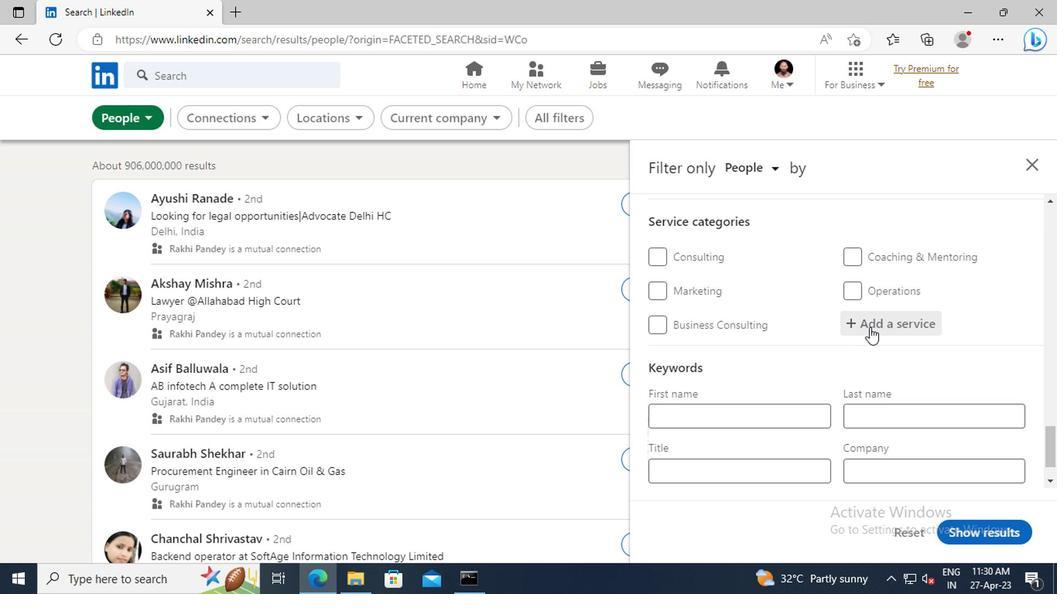 
Action: Mouse pressed left at (866, 327)
Screenshot: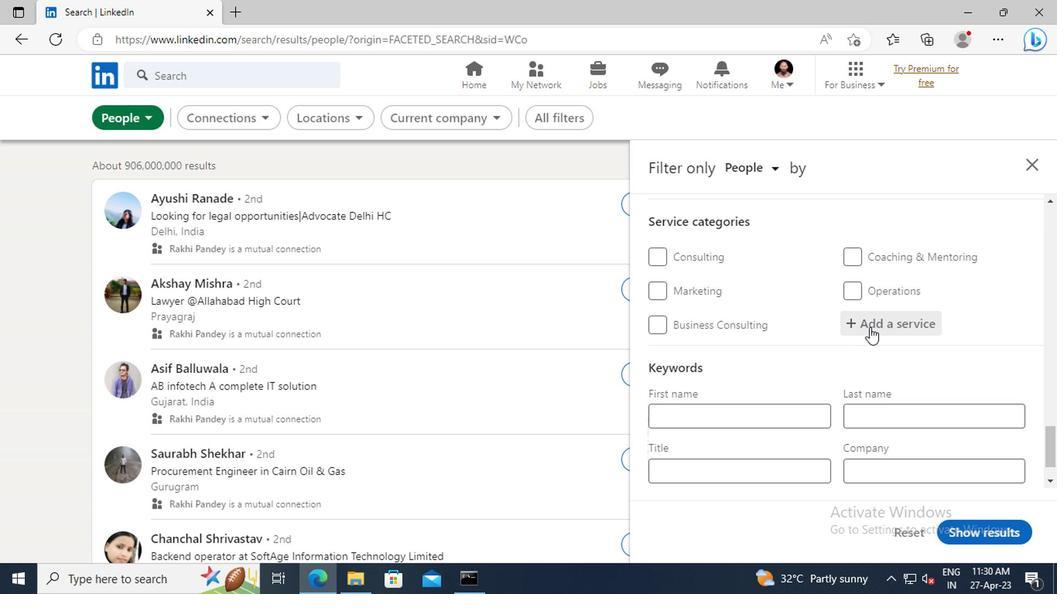 
Action: Key pressed <Key.shift>WEDDING<Key.space><Key.shift>PHOTOGRAPHY
Screenshot: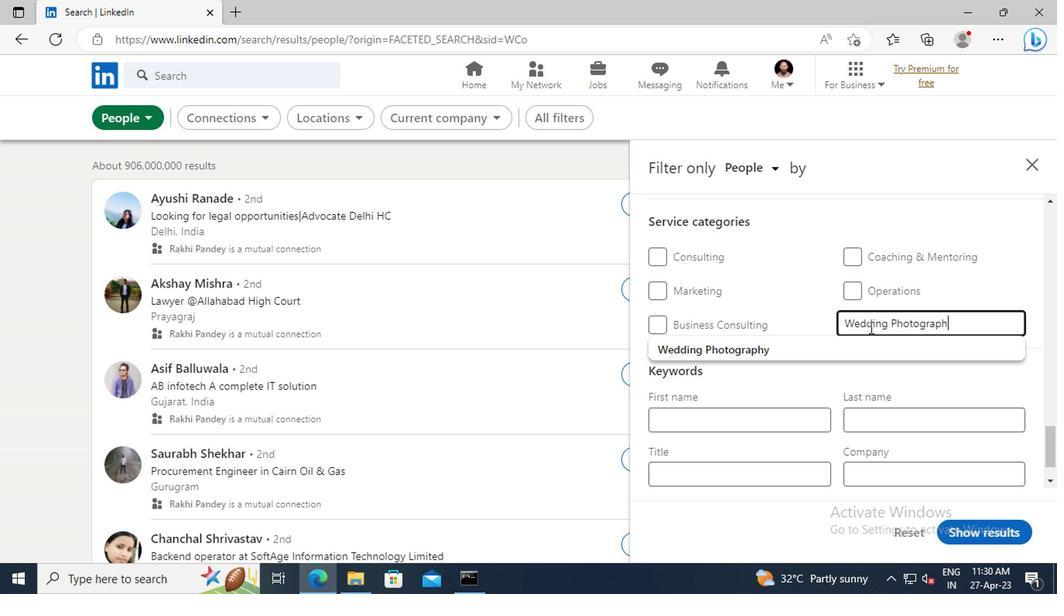 
Action: Mouse moved to (859, 344)
Screenshot: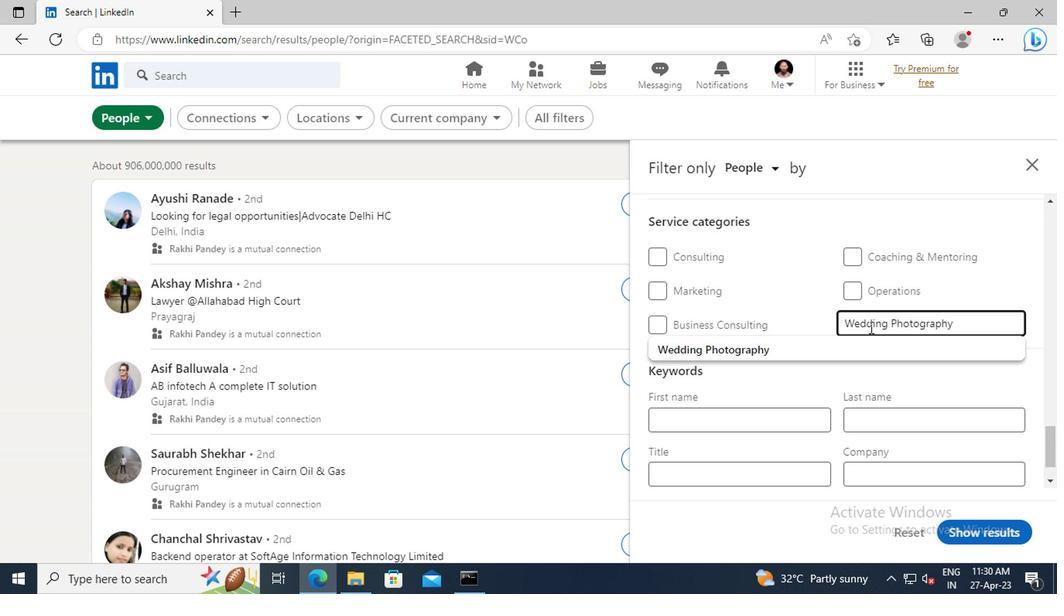 
Action: Mouse pressed left at (859, 344)
Screenshot: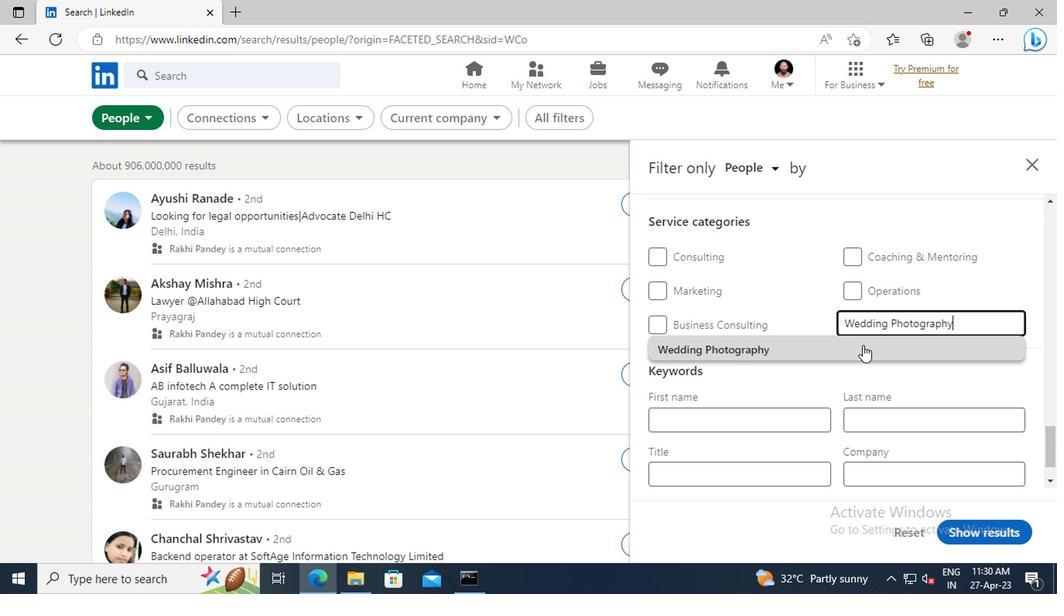 
Action: Mouse moved to (804, 344)
Screenshot: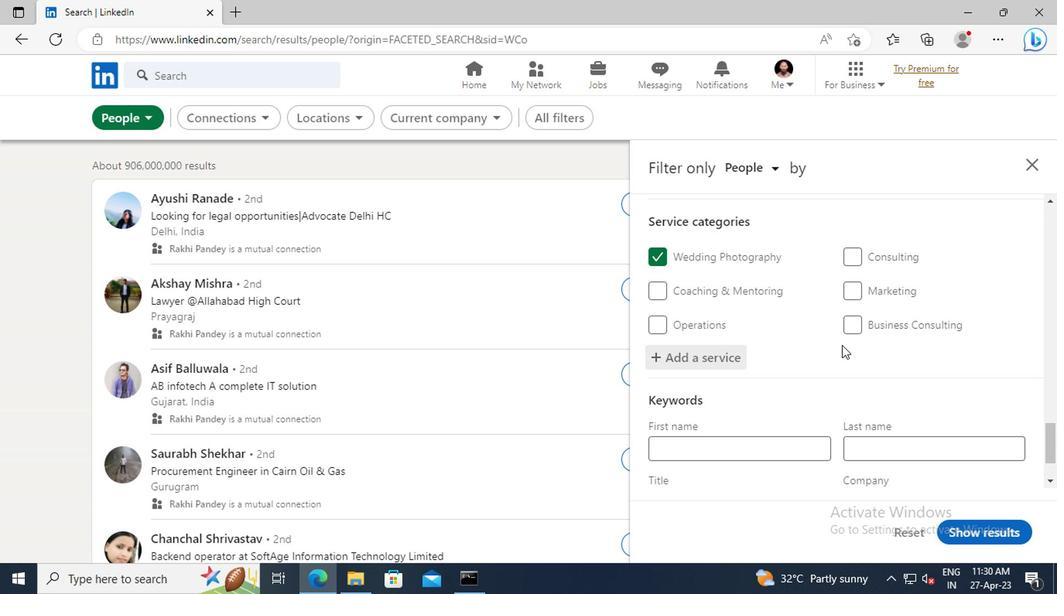 
Action: Mouse scrolled (804, 343) with delta (0, -1)
Screenshot: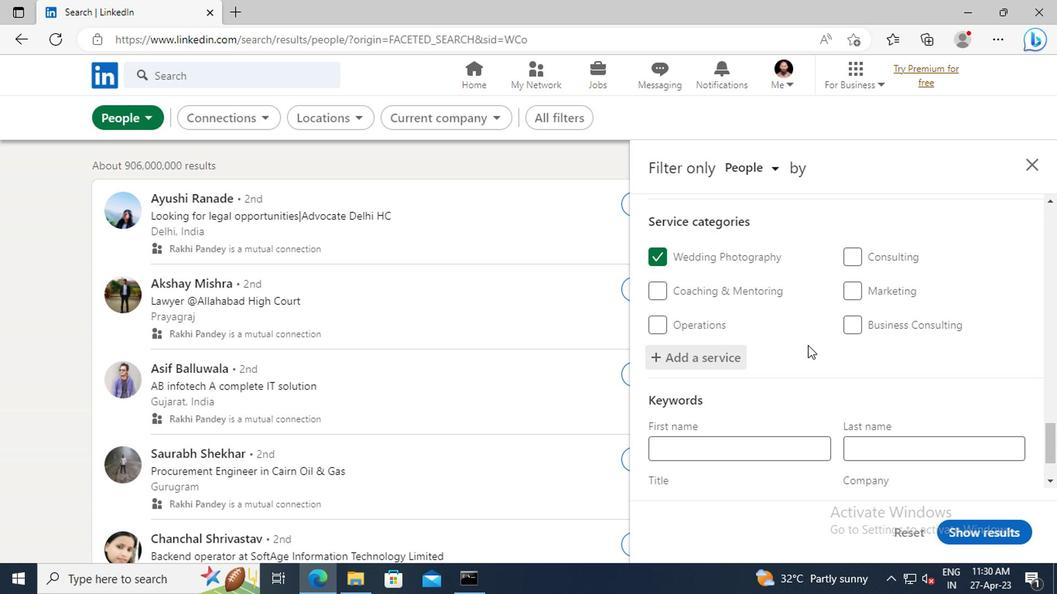 
Action: Mouse scrolled (804, 343) with delta (0, -1)
Screenshot: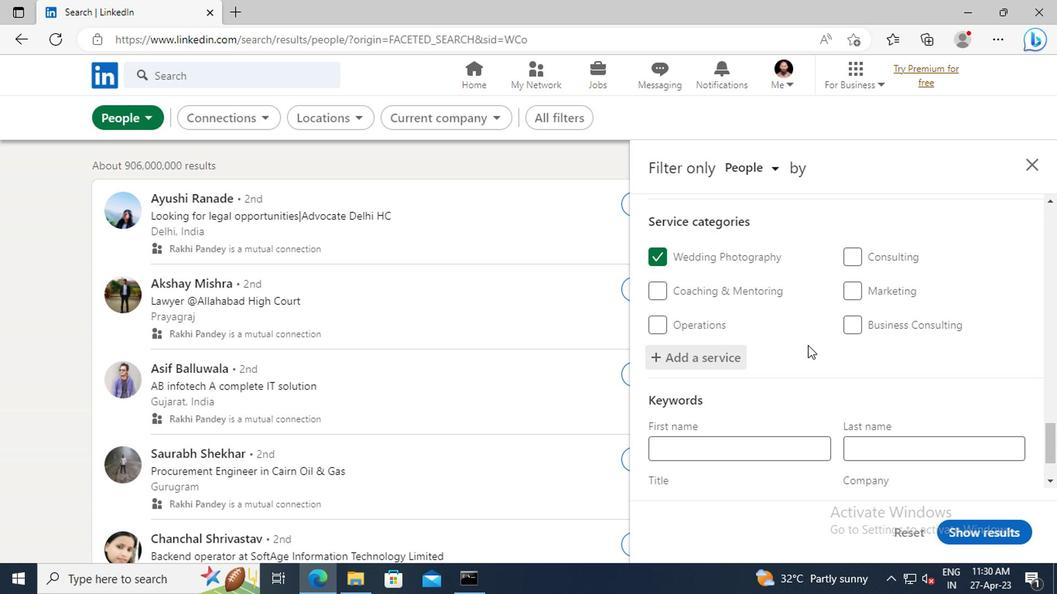 
Action: Mouse moved to (748, 415)
Screenshot: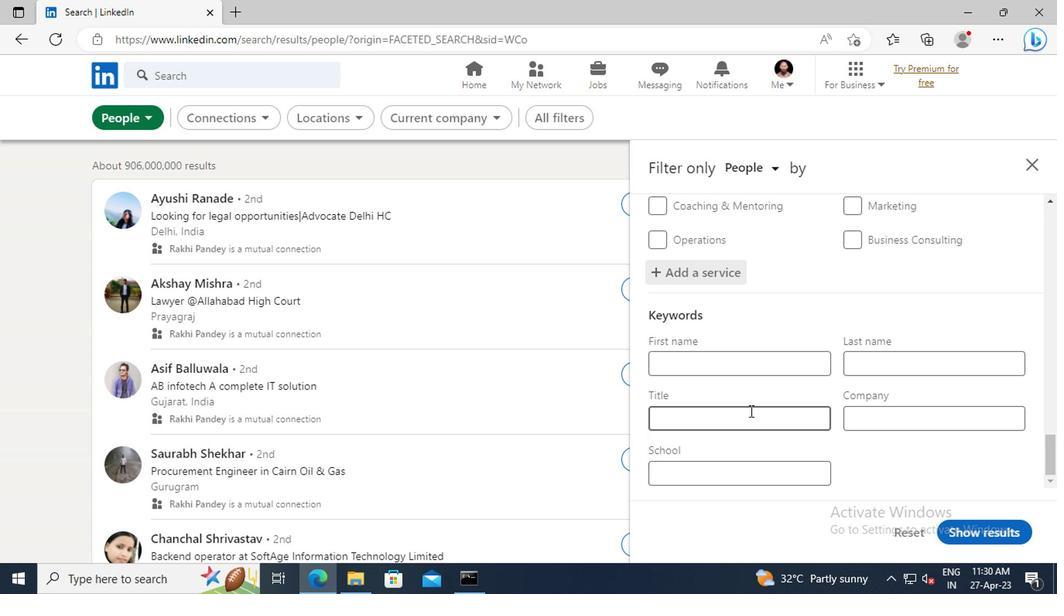 
Action: Mouse pressed left at (748, 415)
Screenshot: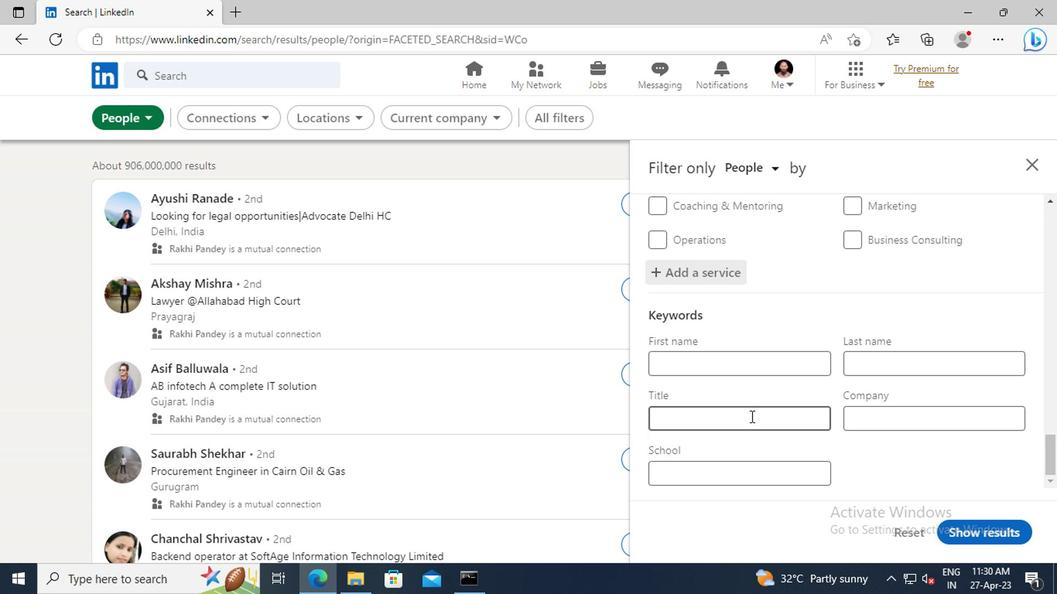 
Action: Key pressed <Key.shift>PROFESSOR<Key.enter>
Screenshot: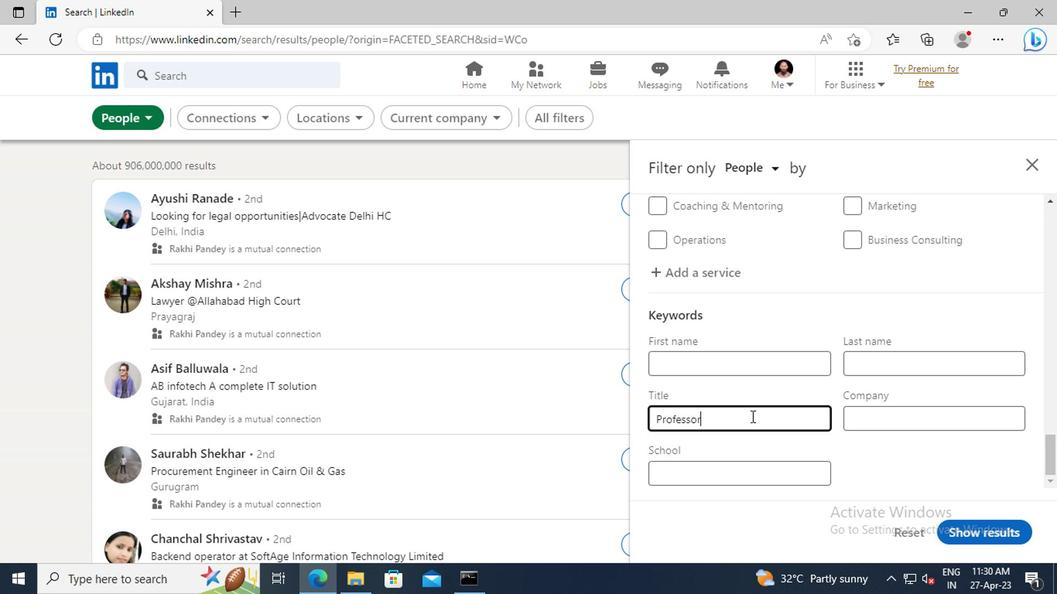 
Action: Mouse moved to (972, 524)
Screenshot: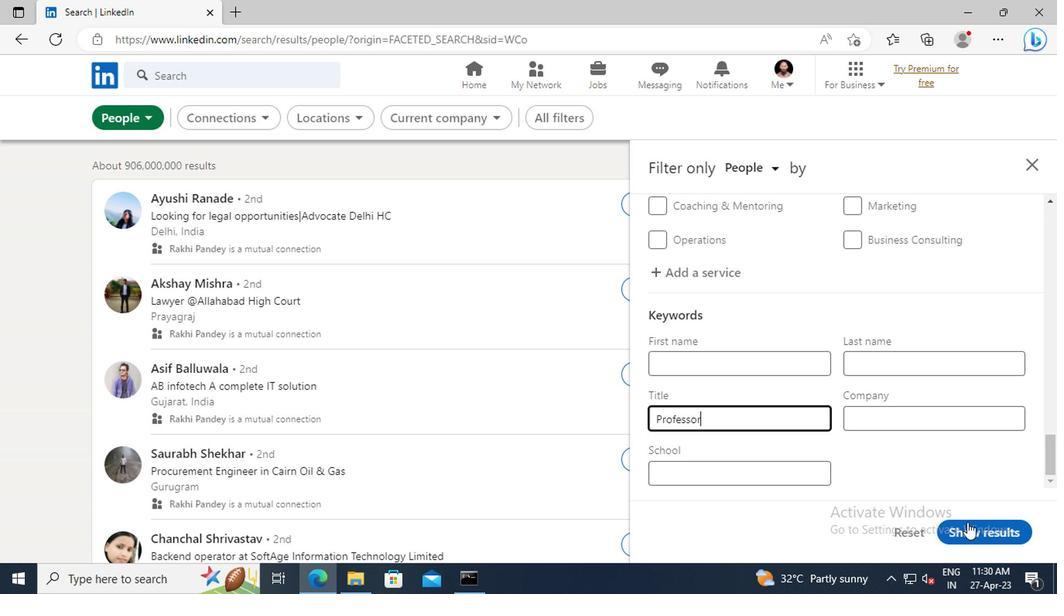 
Action: Mouse pressed left at (972, 524)
Screenshot: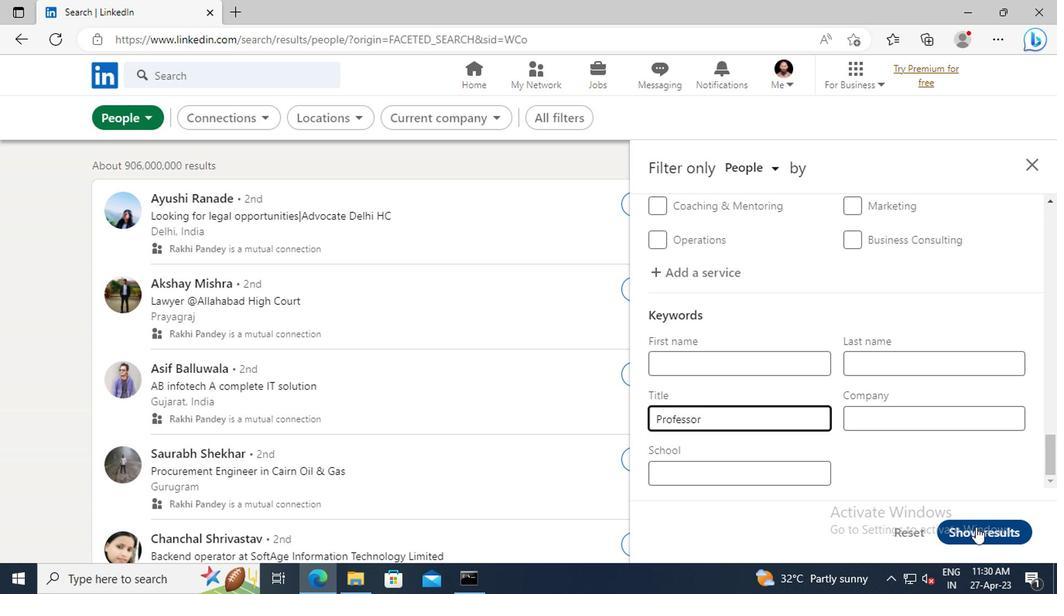 
